 Task: Find connections with filter location Kroměříž with filter topic #Recruitmentwith filter profile language English with filter current company Tata Communications with filter school Chennai Jobs with filter industry Warehousing and Storage with filter service category AnimationArchitecture with filter keywords title Biological Engineer
Action: Mouse moved to (625, 88)
Screenshot: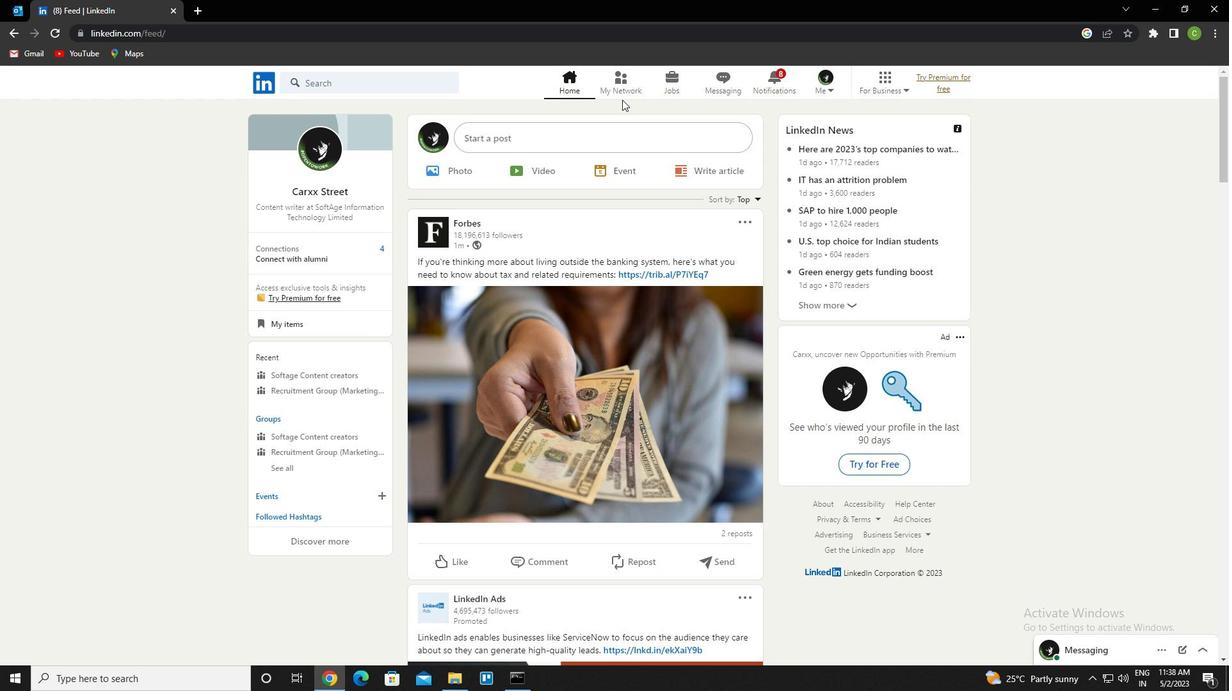 
Action: Mouse pressed left at (625, 88)
Screenshot: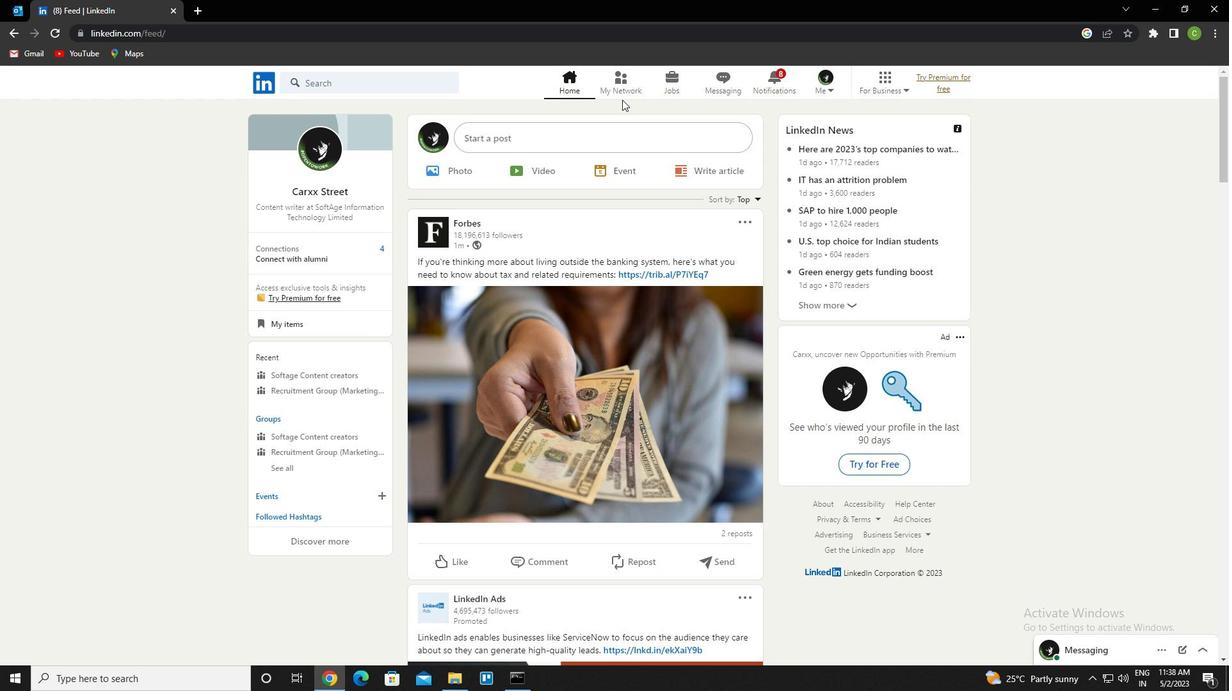 
Action: Mouse moved to (352, 158)
Screenshot: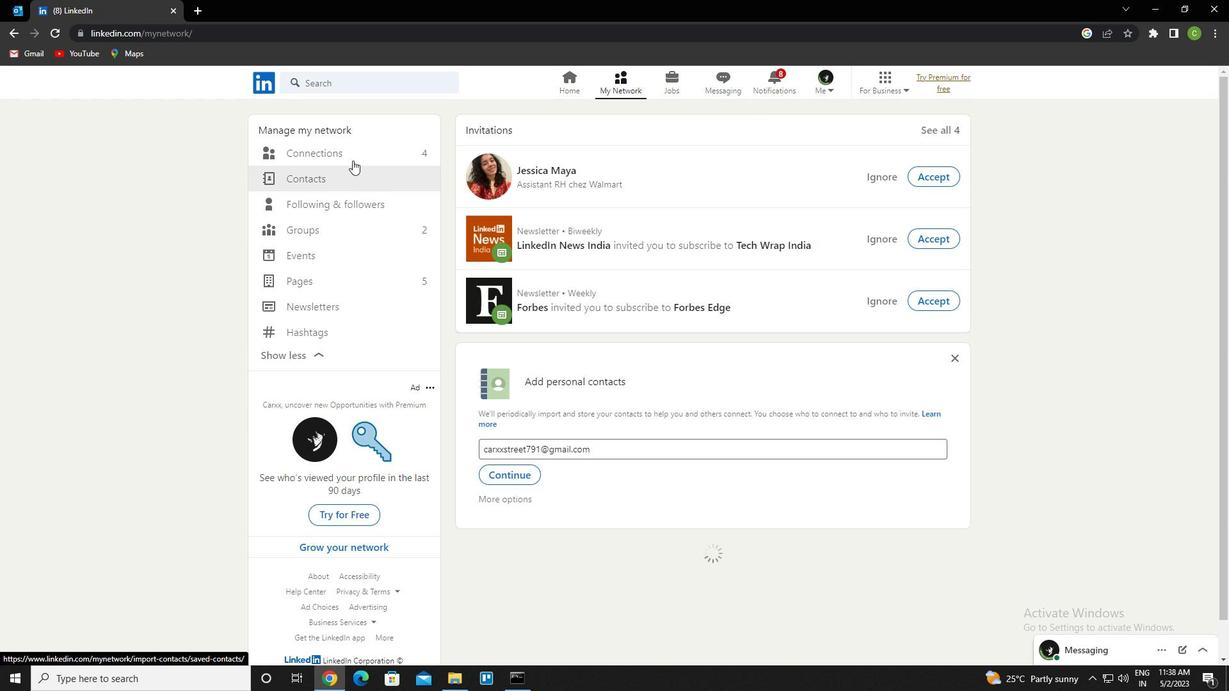 
Action: Mouse pressed left at (352, 158)
Screenshot: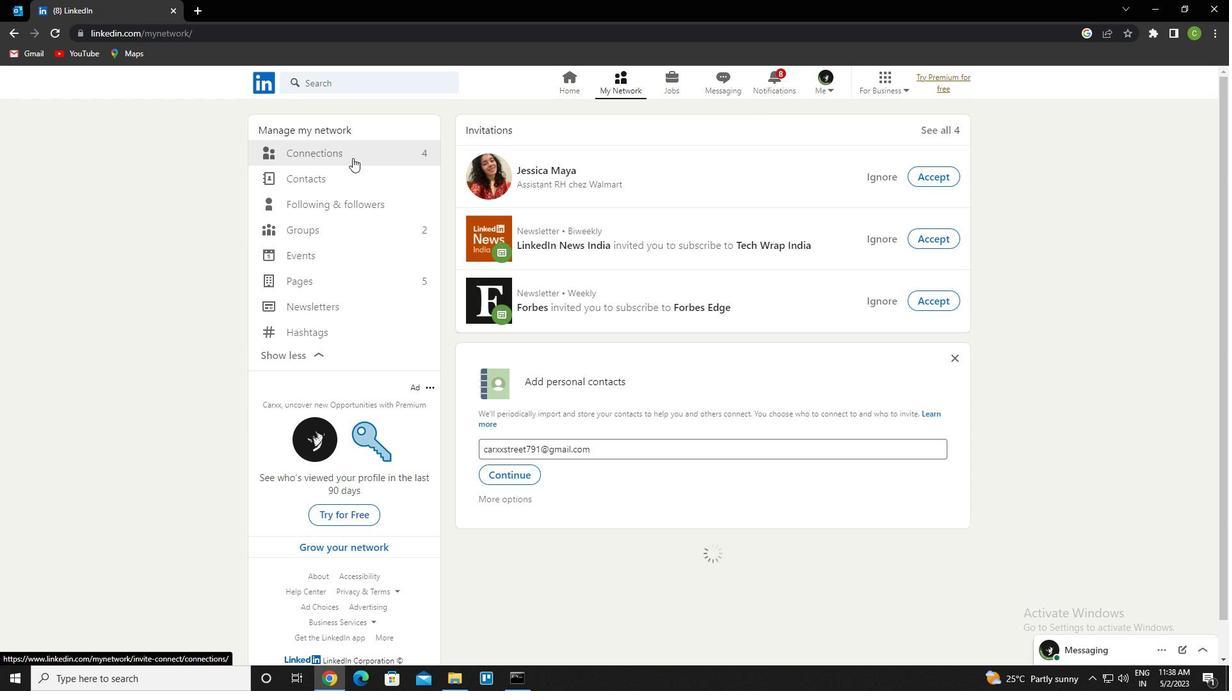 
Action: Mouse moved to (717, 149)
Screenshot: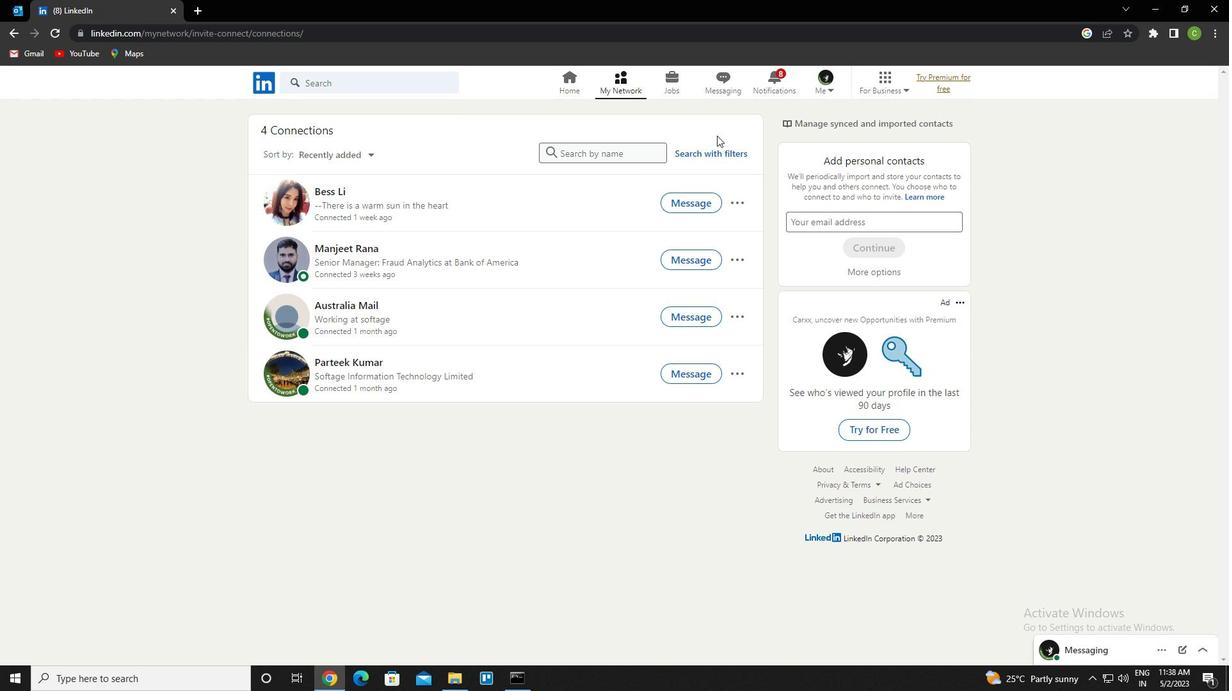 
Action: Mouse pressed left at (717, 149)
Screenshot: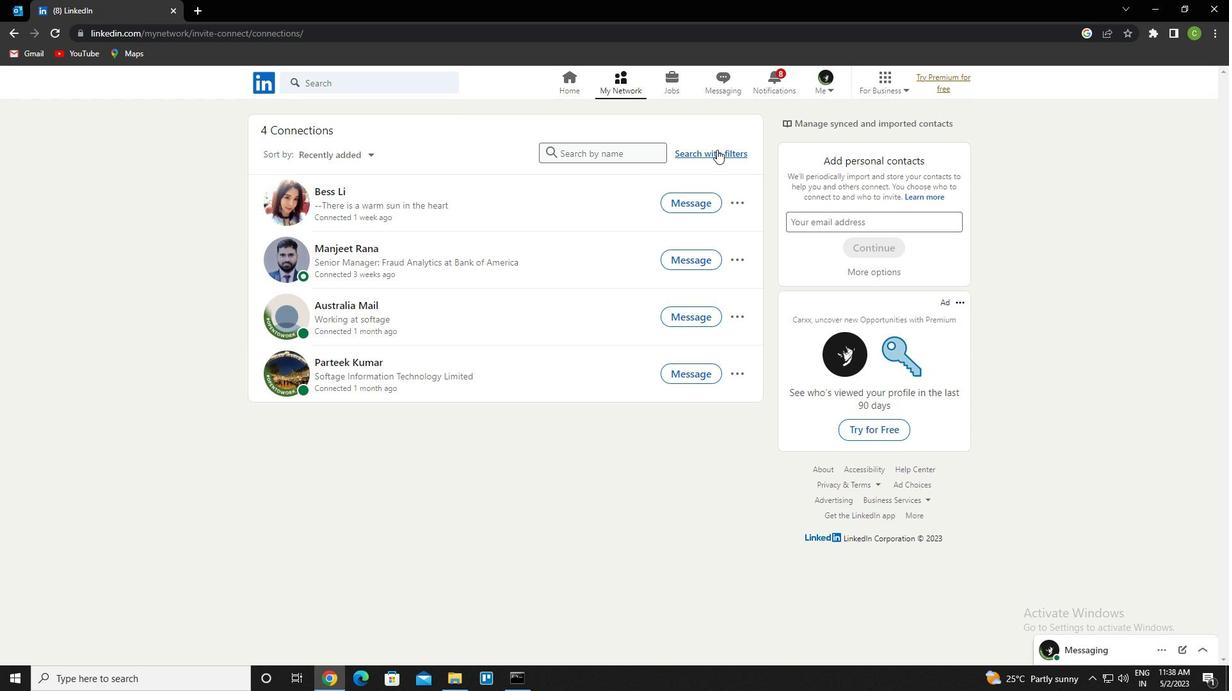 
Action: Mouse moved to (649, 117)
Screenshot: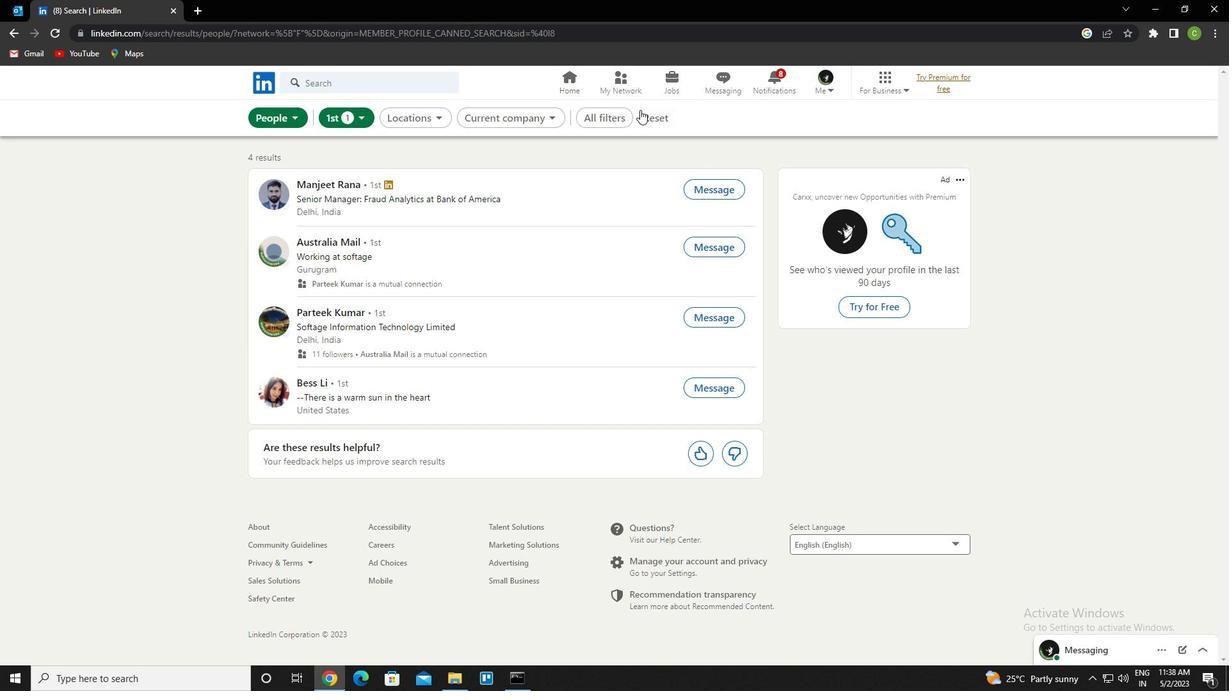 
Action: Mouse pressed left at (649, 117)
Screenshot: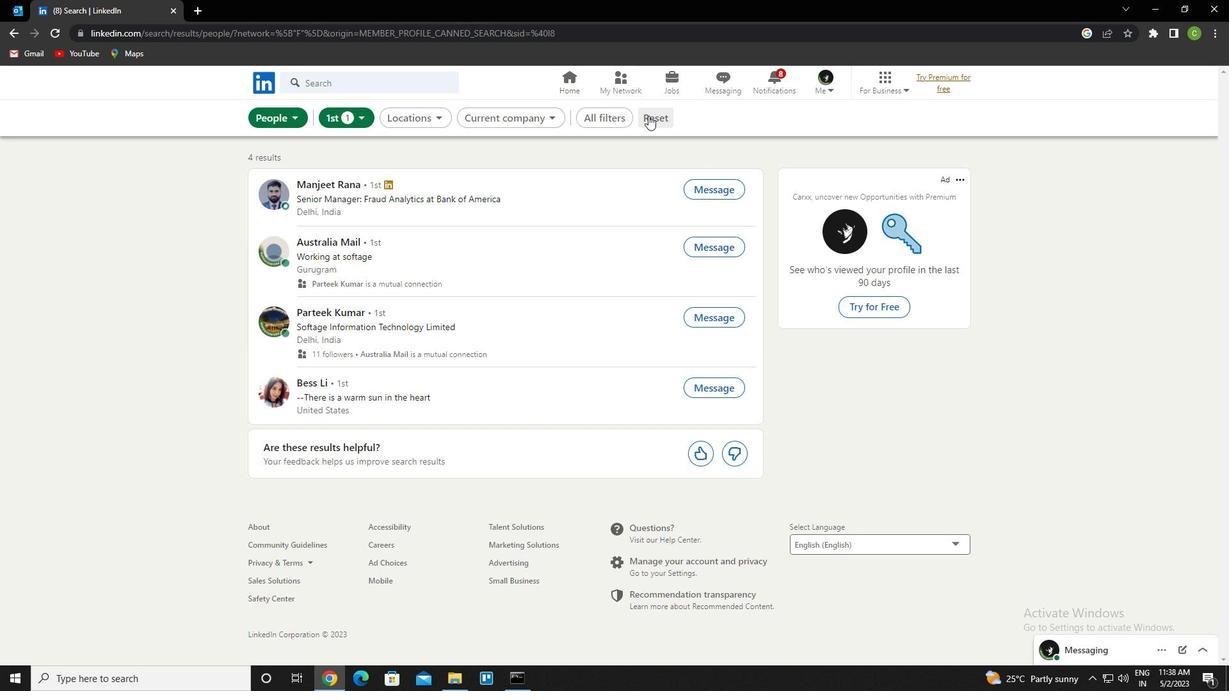 
Action: Mouse moved to (650, 117)
Screenshot: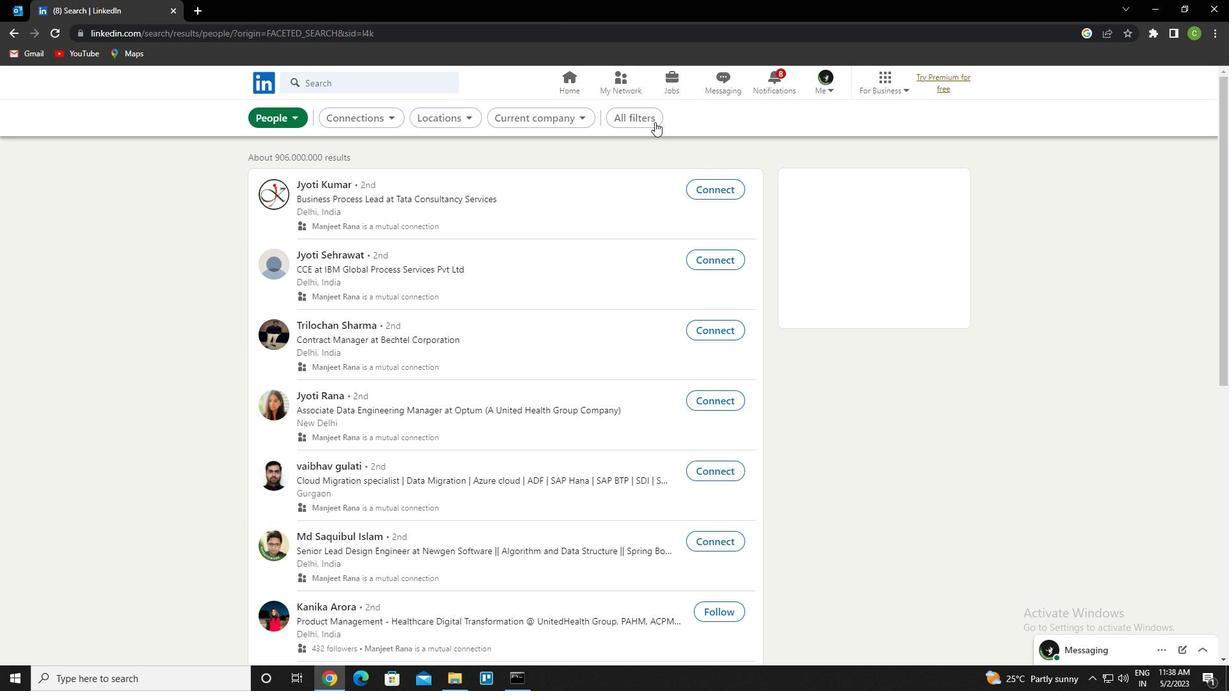 
Action: Mouse pressed left at (650, 117)
Screenshot: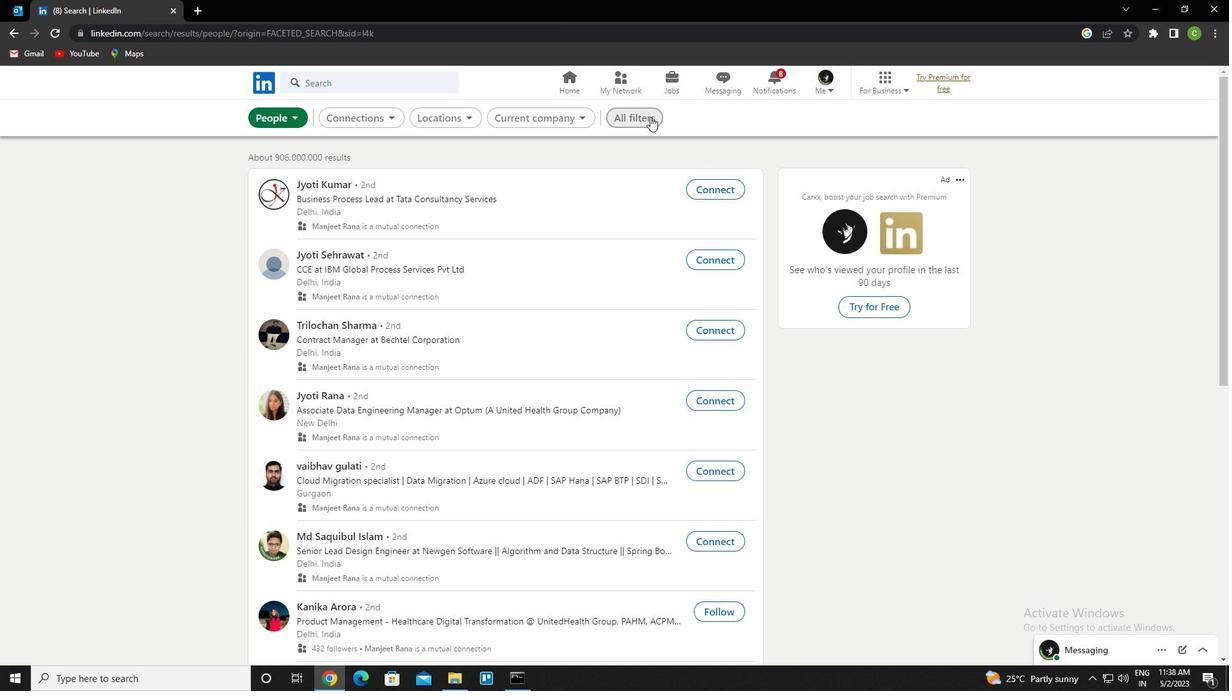 
Action: Mouse moved to (1019, 395)
Screenshot: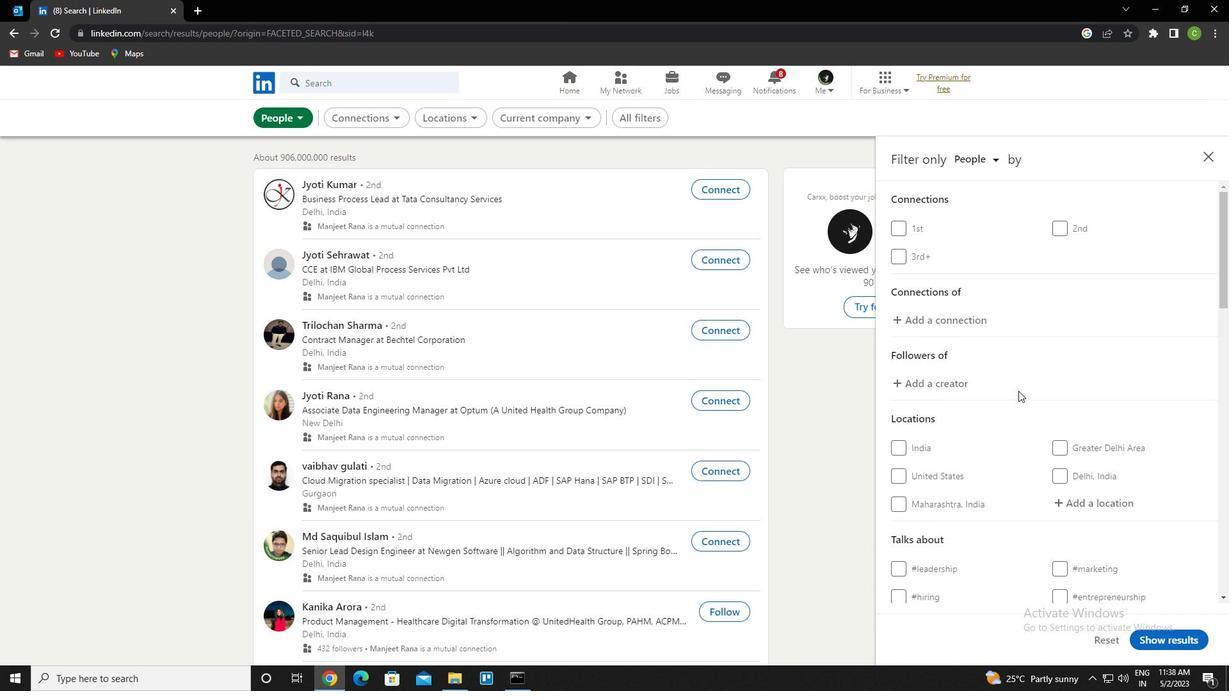 
Action: Mouse scrolled (1019, 395) with delta (0, 0)
Screenshot: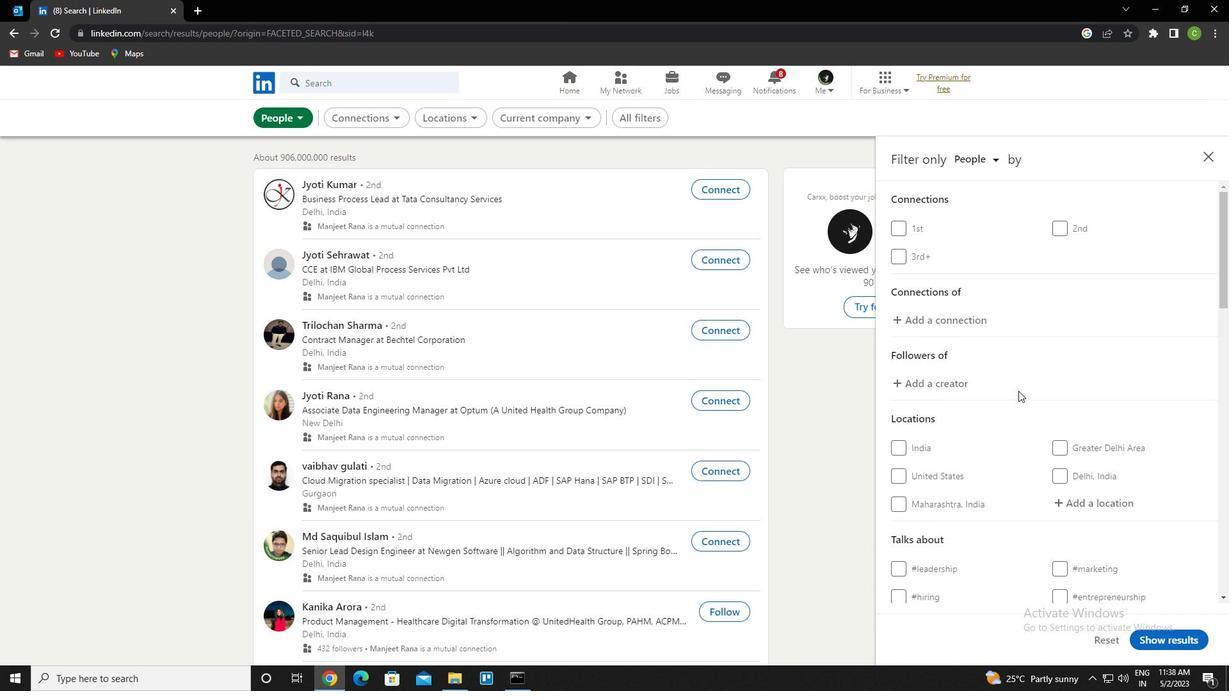 
Action: Mouse moved to (1021, 400)
Screenshot: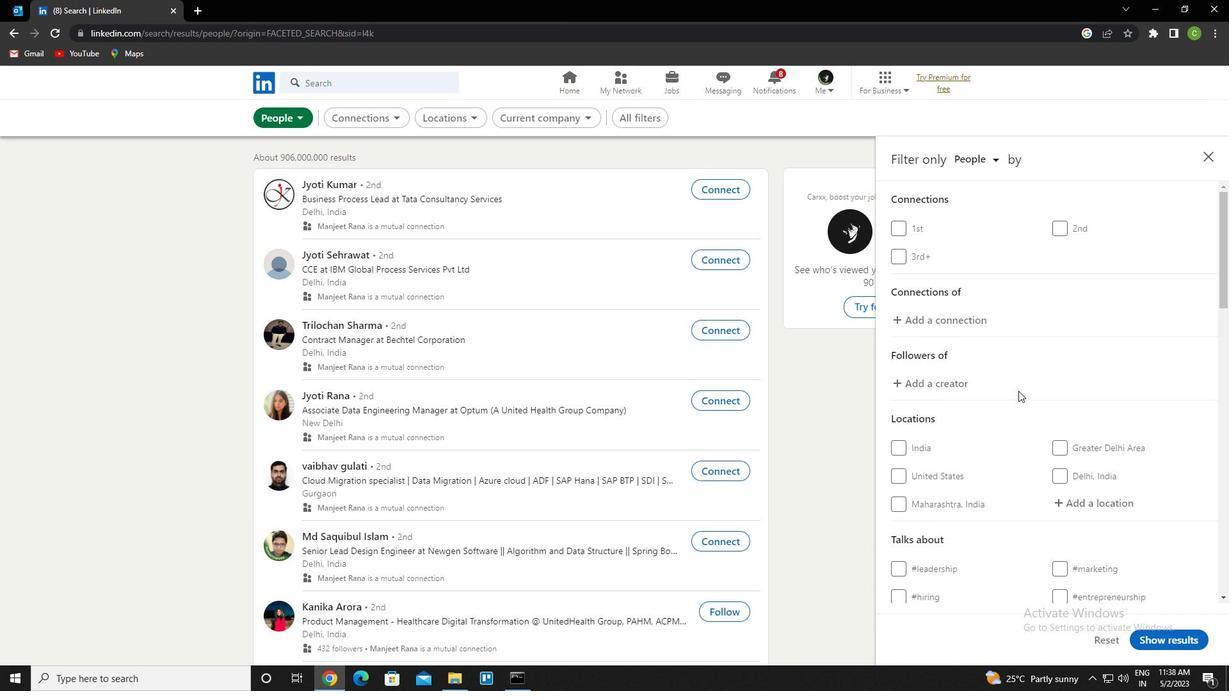 
Action: Mouse scrolled (1021, 400) with delta (0, 0)
Screenshot: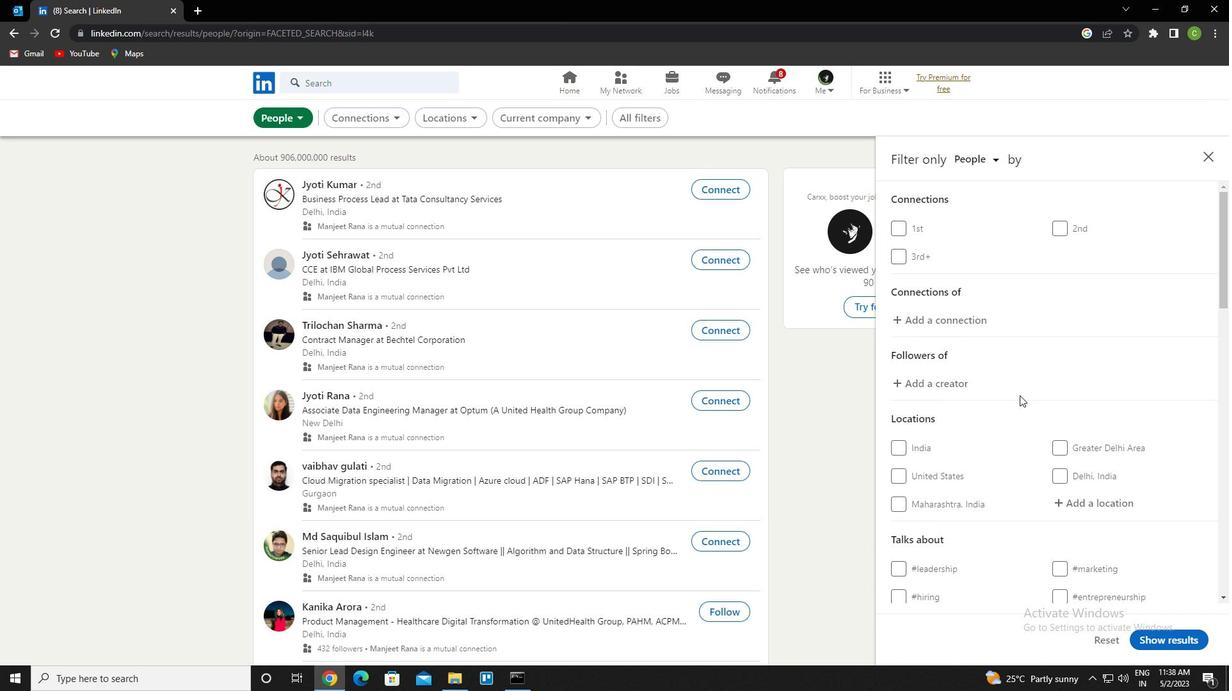 
Action: Mouse moved to (1056, 375)
Screenshot: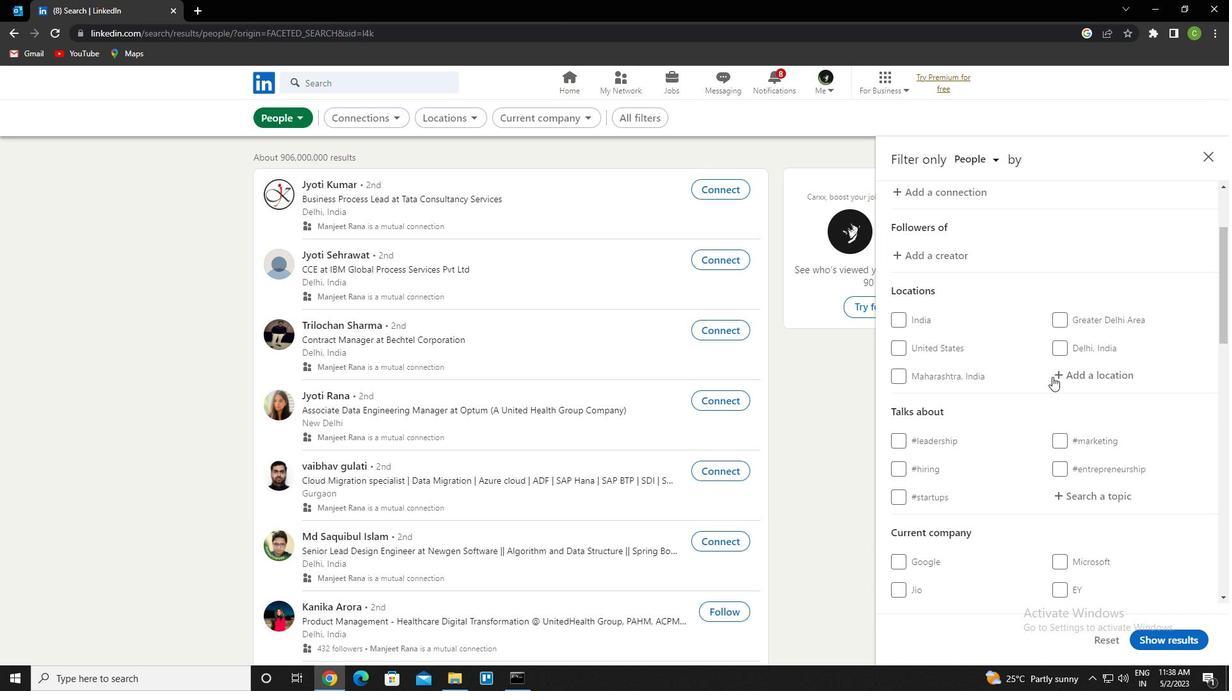
Action: Mouse pressed left at (1056, 375)
Screenshot: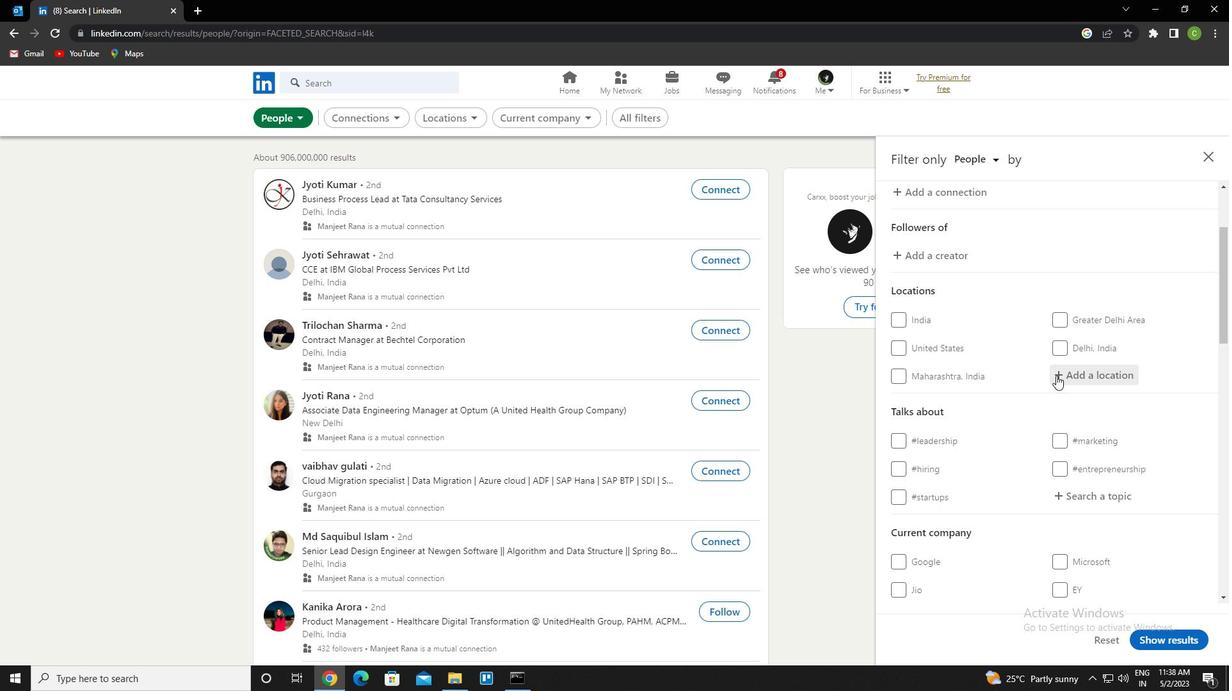
Action: Key pressed <Key.caps_lock>k<Key.caps_lock>rom<Key.down><Key.enter>
Screenshot: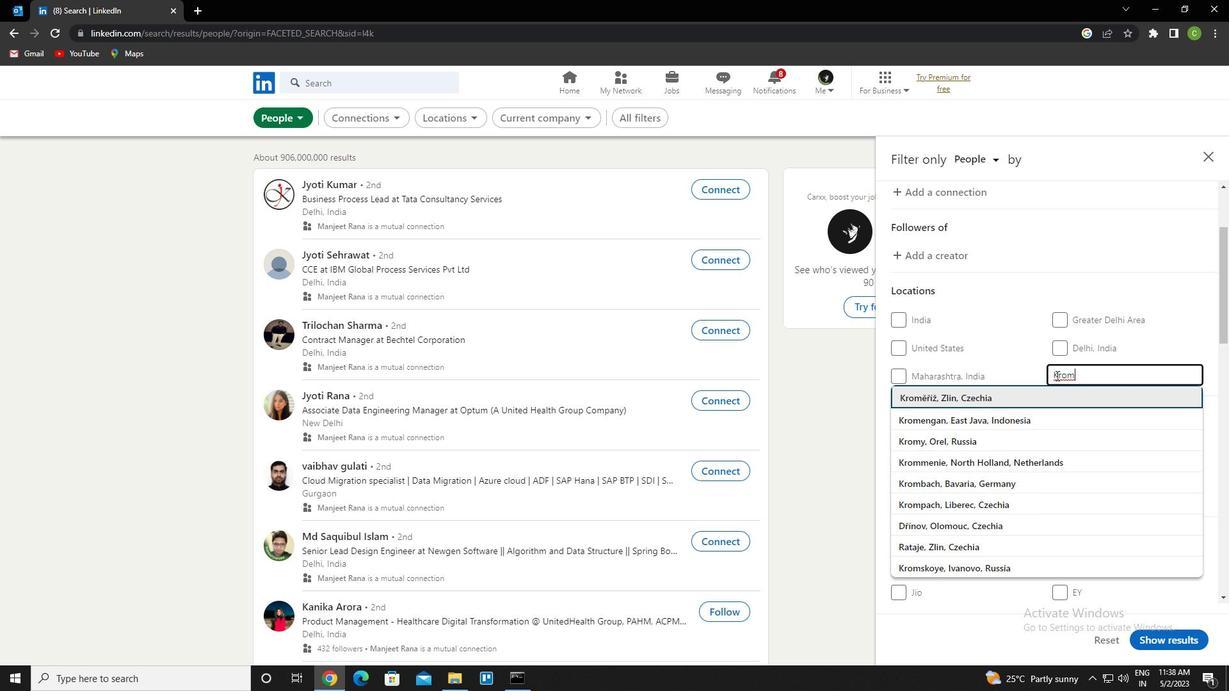 
Action: Mouse scrolled (1056, 375) with delta (0, 0)
Screenshot: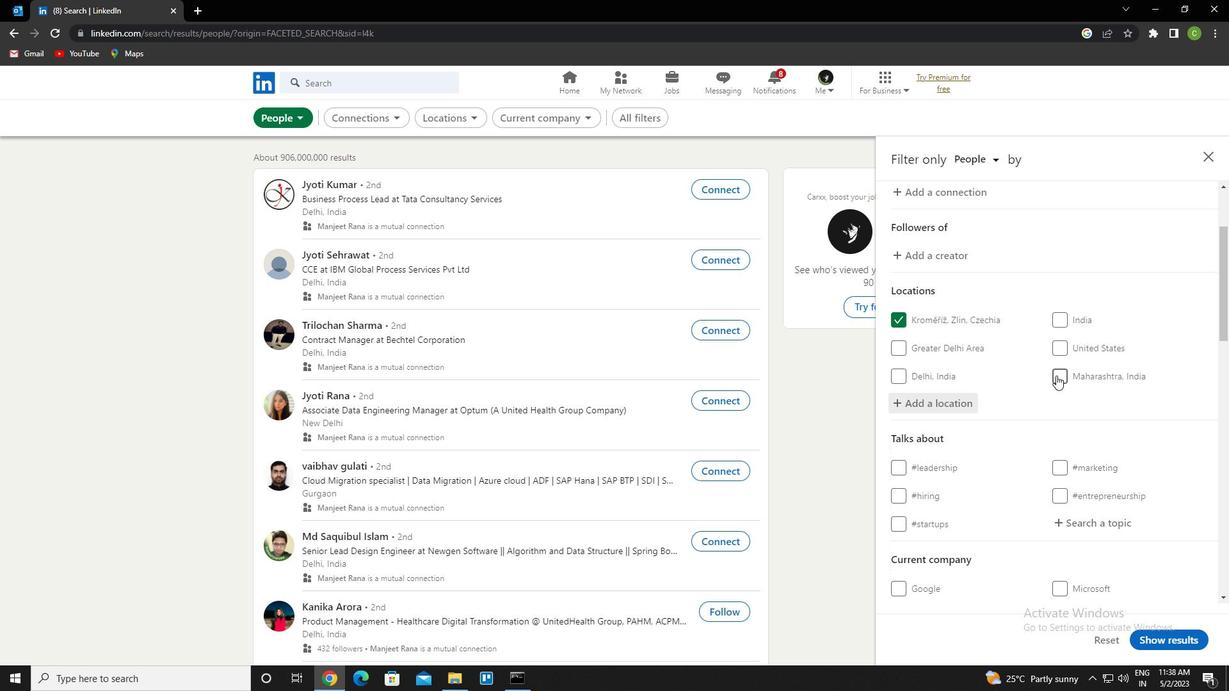 
Action: Mouse scrolled (1056, 375) with delta (0, 0)
Screenshot: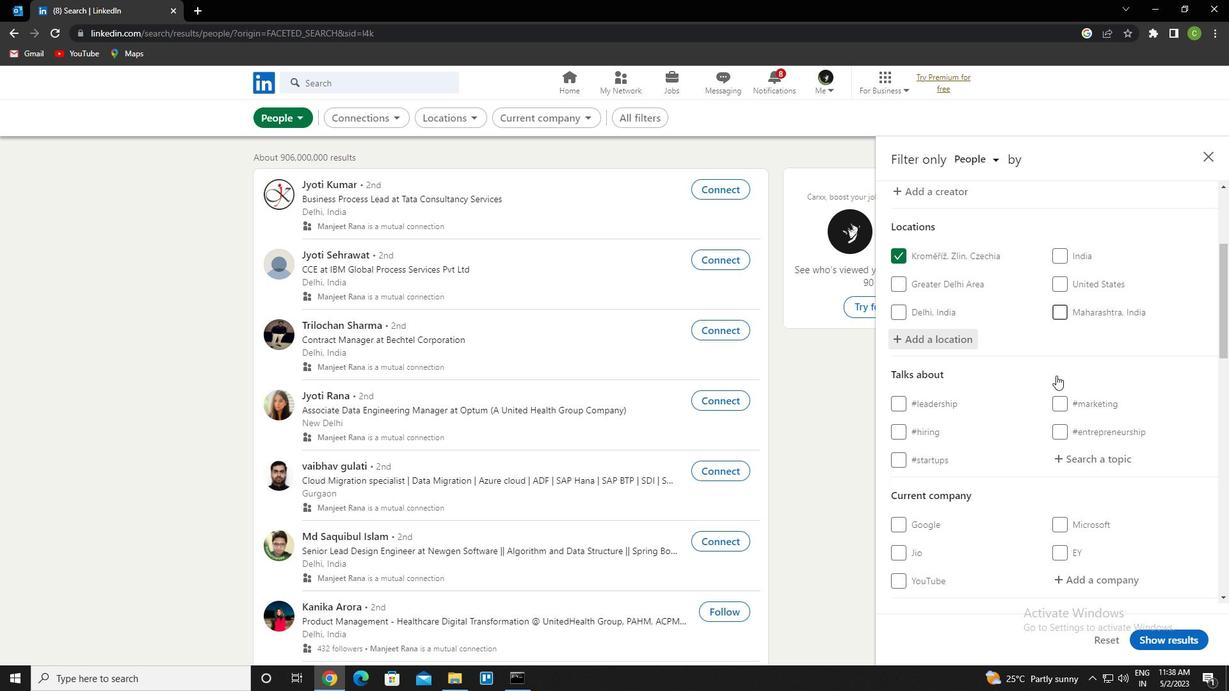 
Action: Mouse moved to (1113, 400)
Screenshot: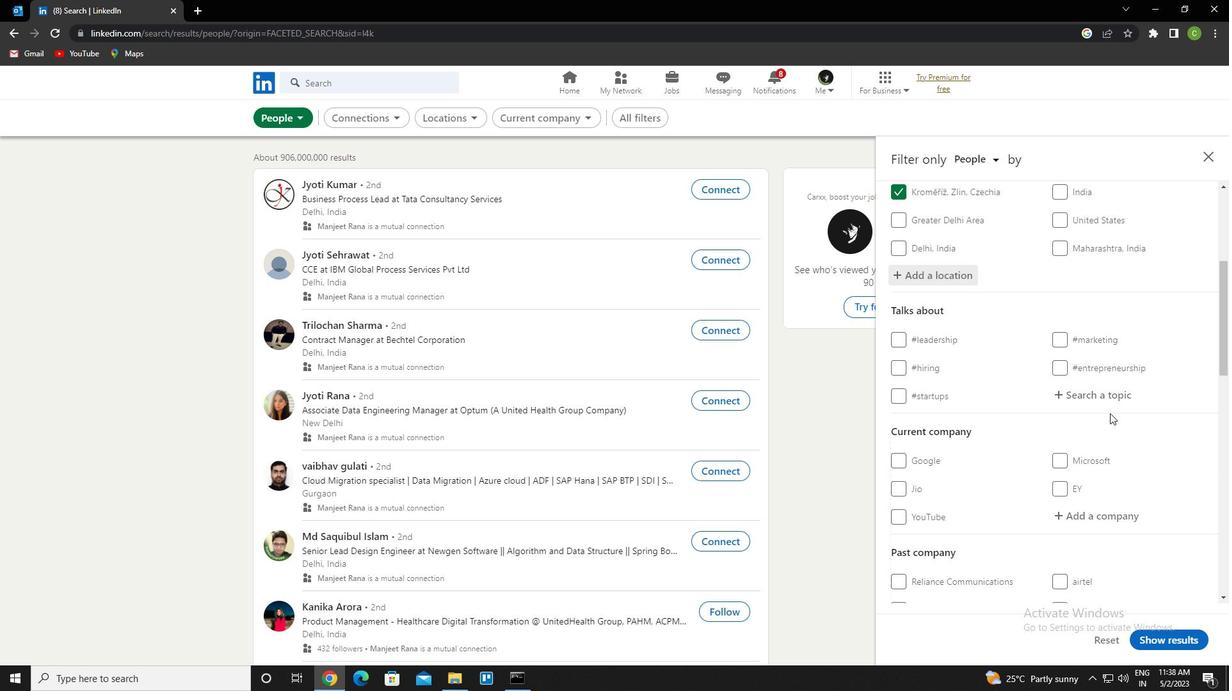 
Action: Mouse pressed left at (1113, 400)
Screenshot: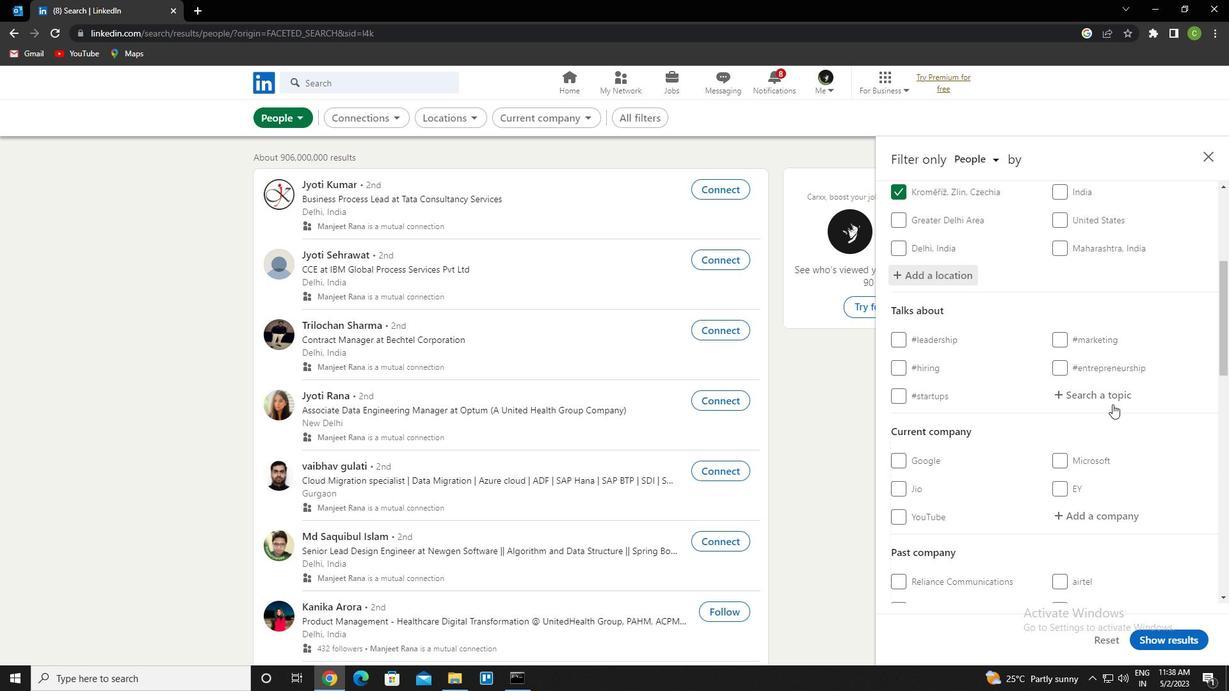 
Action: Key pressed <Key.caps_lock>r<Key.caps_lock>Ecruit<Key.down><Key.enter>
Screenshot: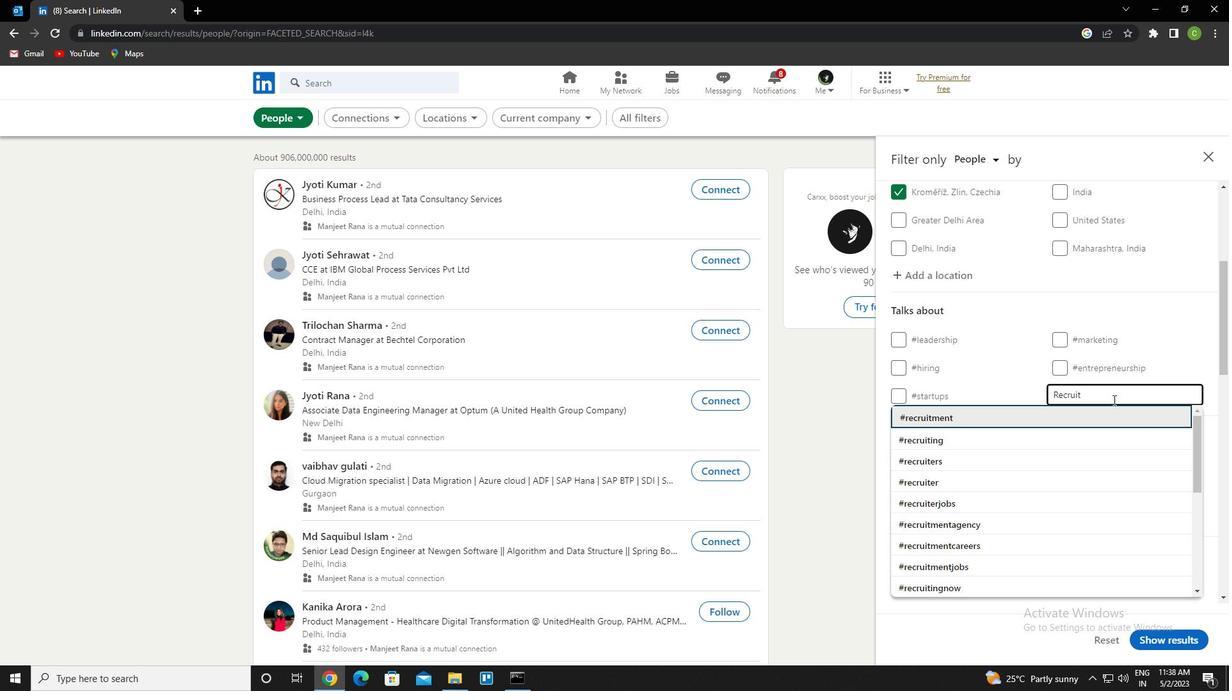 
Action: Mouse scrolled (1113, 399) with delta (0, 0)
Screenshot: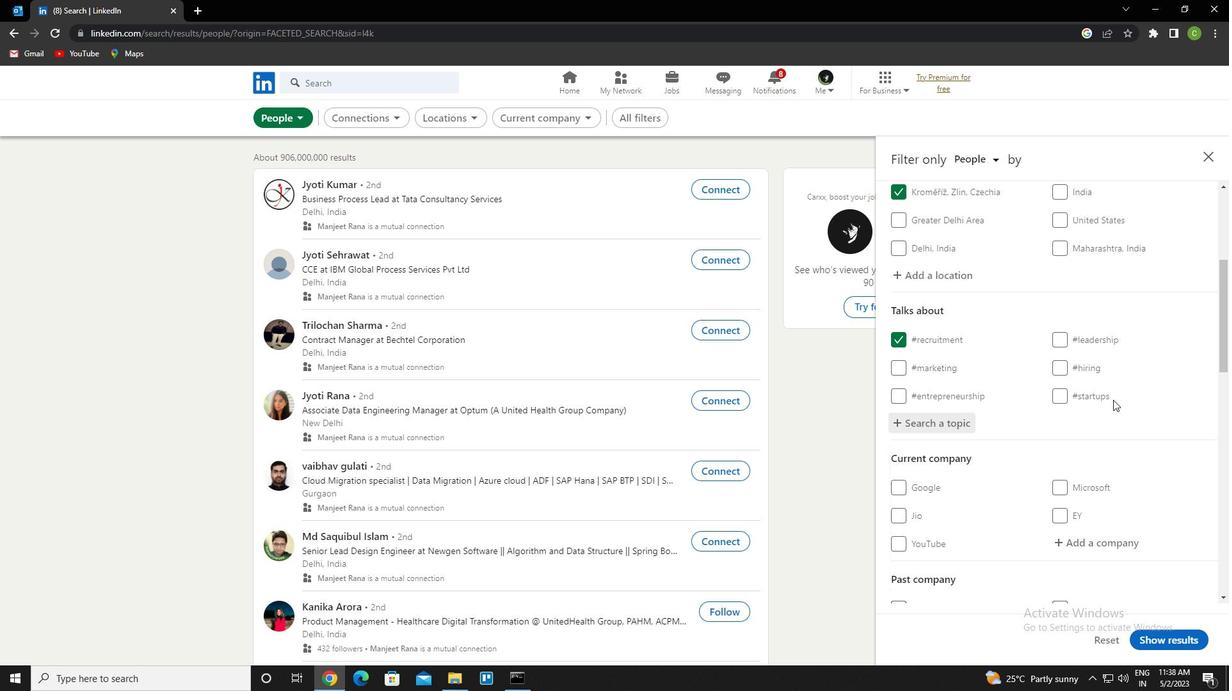 
Action: Mouse scrolled (1113, 399) with delta (0, 0)
Screenshot: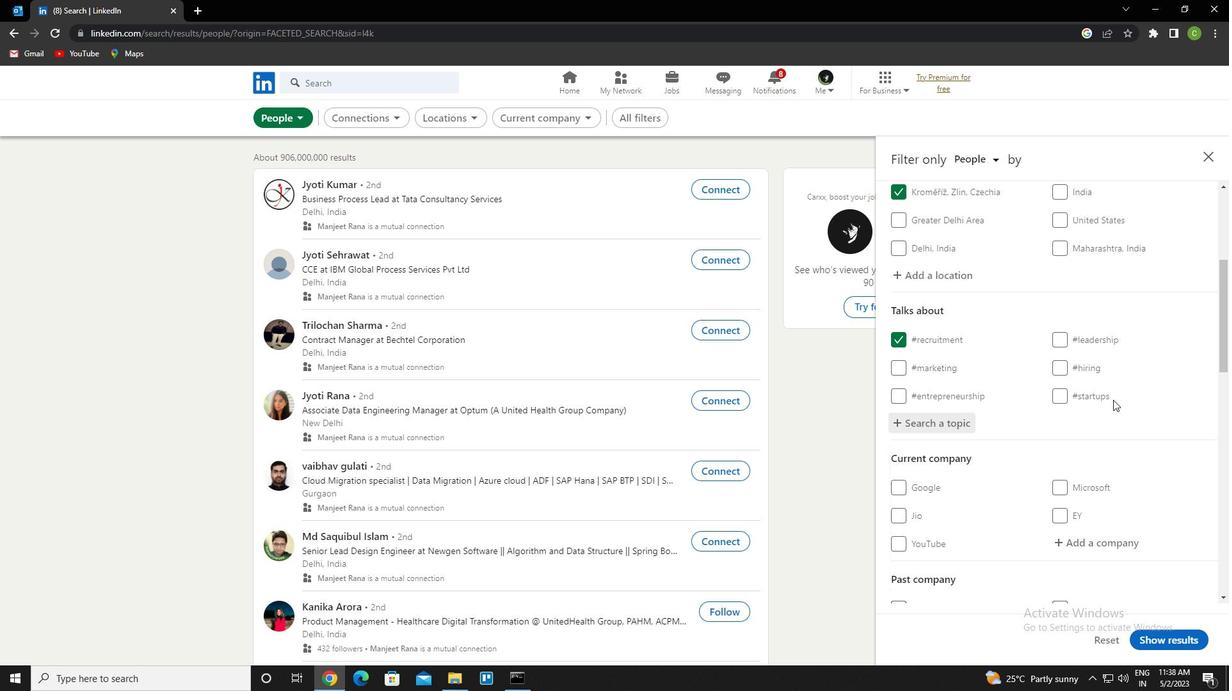 
Action: Mouse scrolled (1113, 399) with delta (0, 0)
Screenshot: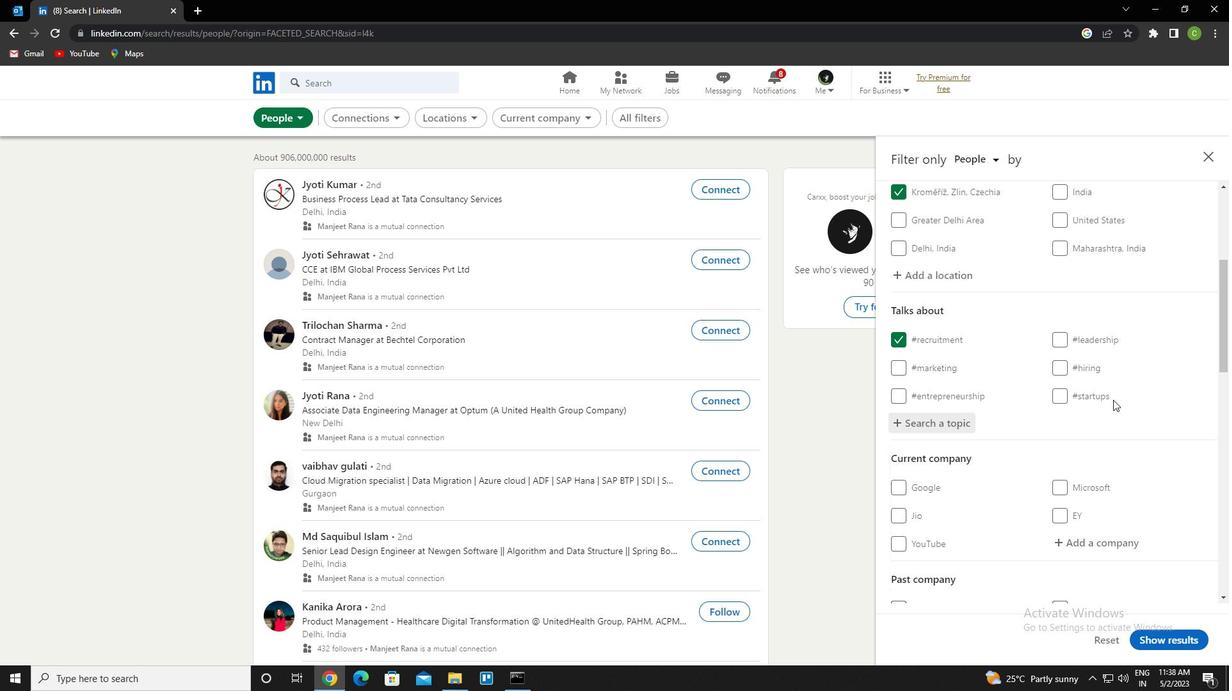 
Action: Mouse scrolled (1113, 399) with delta (0, 0)
Screenshot: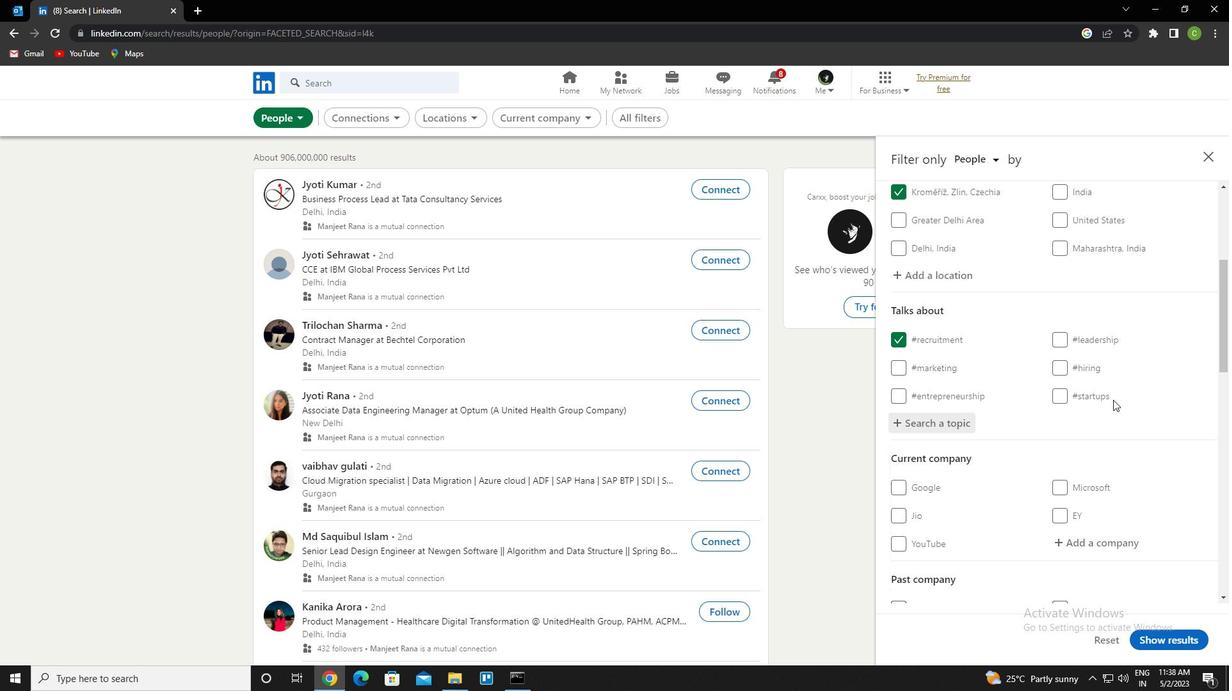 
Action: Mouse scrolled (1113, 399) with delta (0, 0)
Screenshot: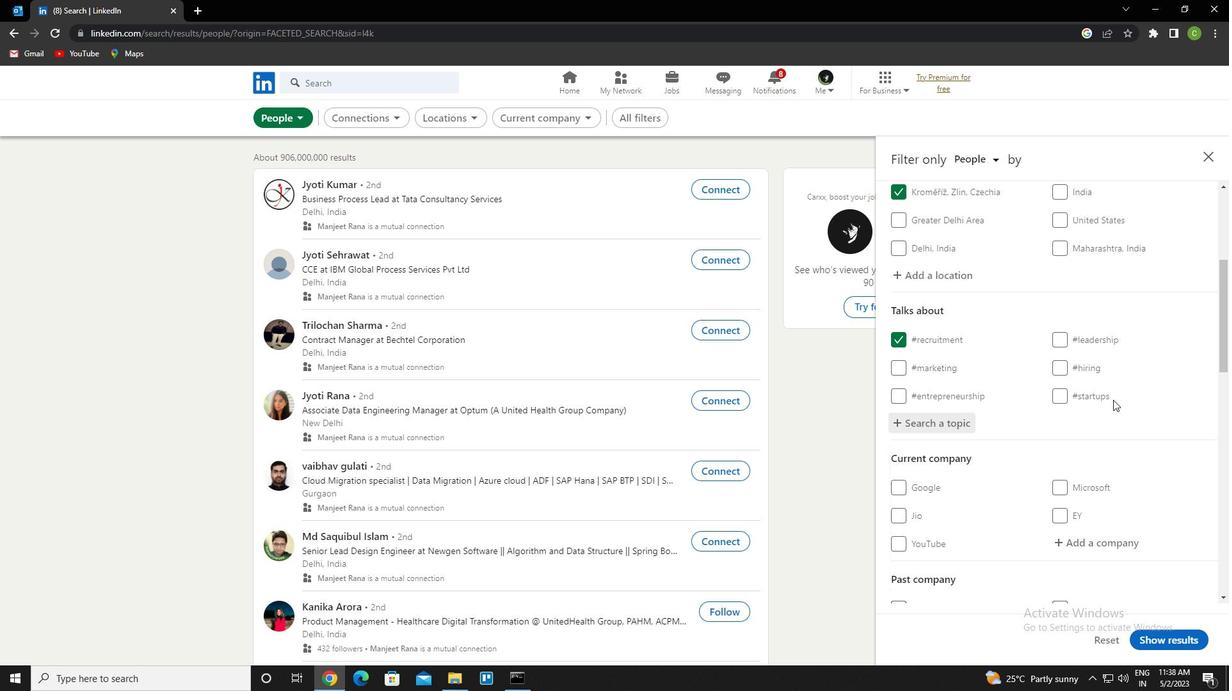 
Action: Mouse scrolled (1113, 399) with delta (0, 0)
Screenshot: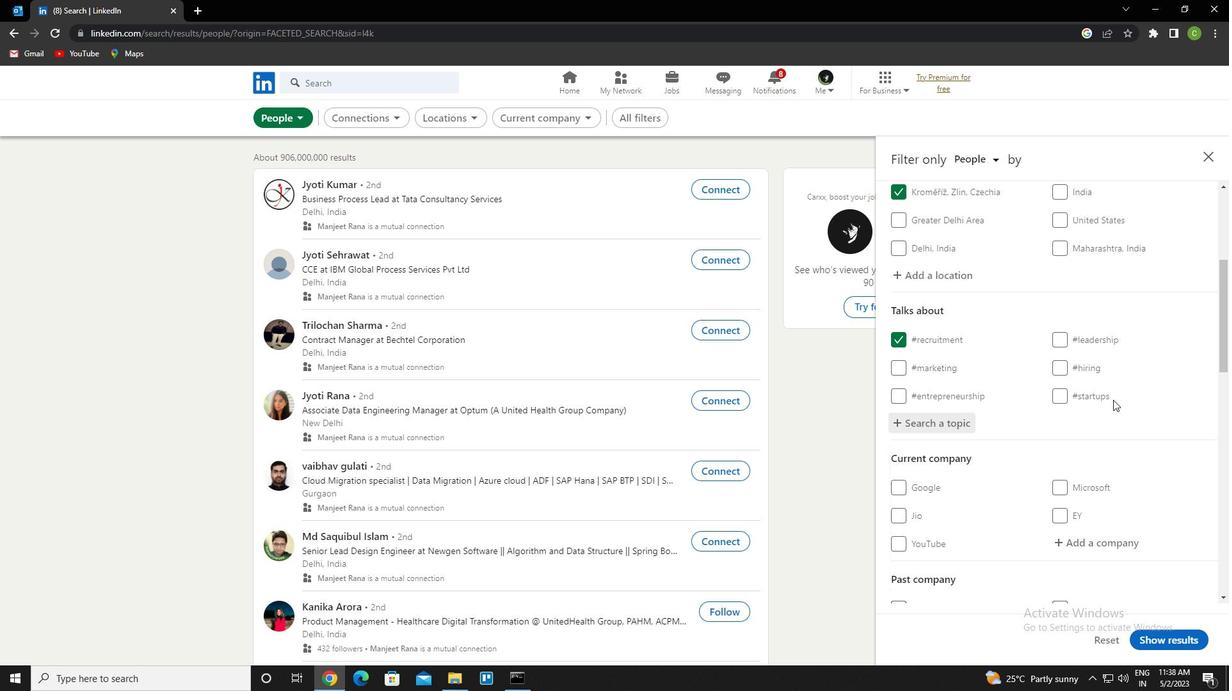 
Action: Mouse scrolled (1113, 399) with delta (0, 0)
Screenshot: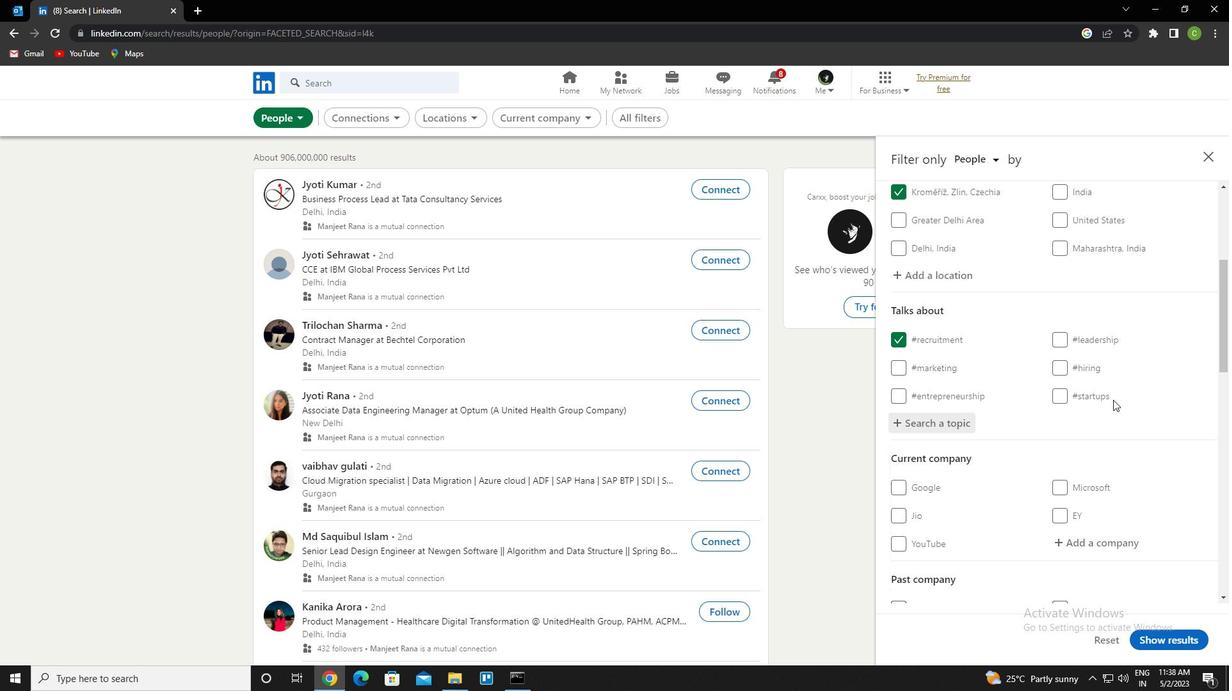 
Action: Mouse scrolled (1113, 399) with delta (0, 0)
Screenshot: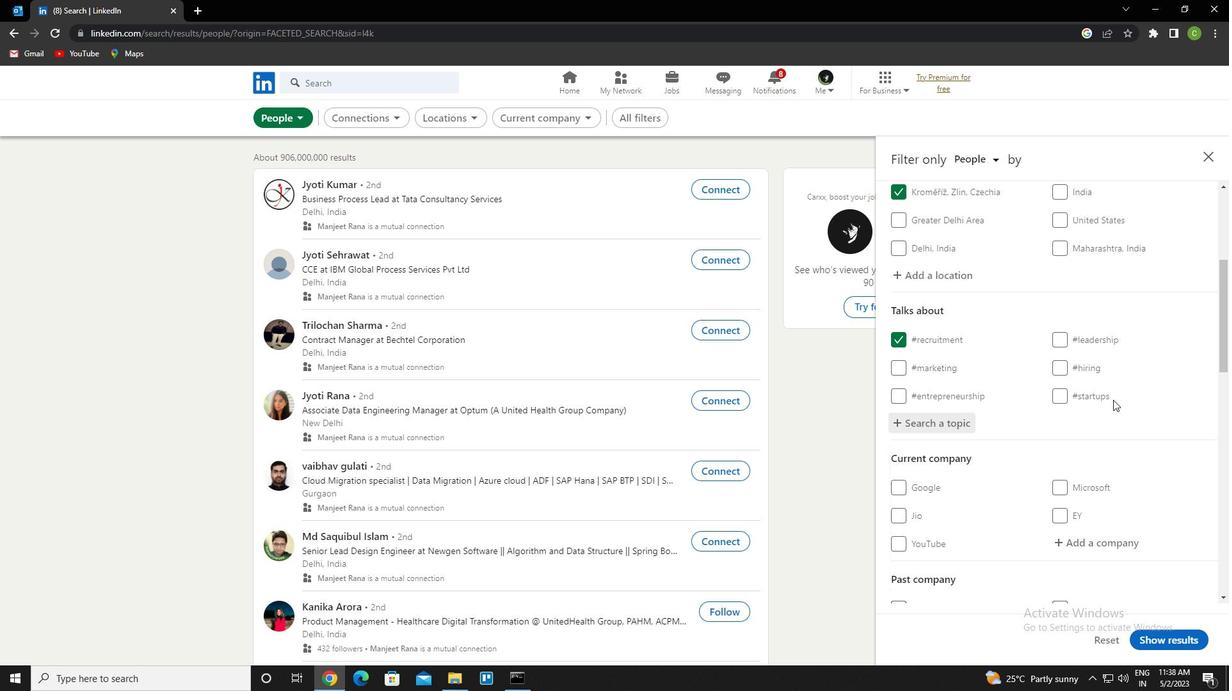 
Action: Mouse scrolled (1113, 399) with delta (0, 0)
Screenshot: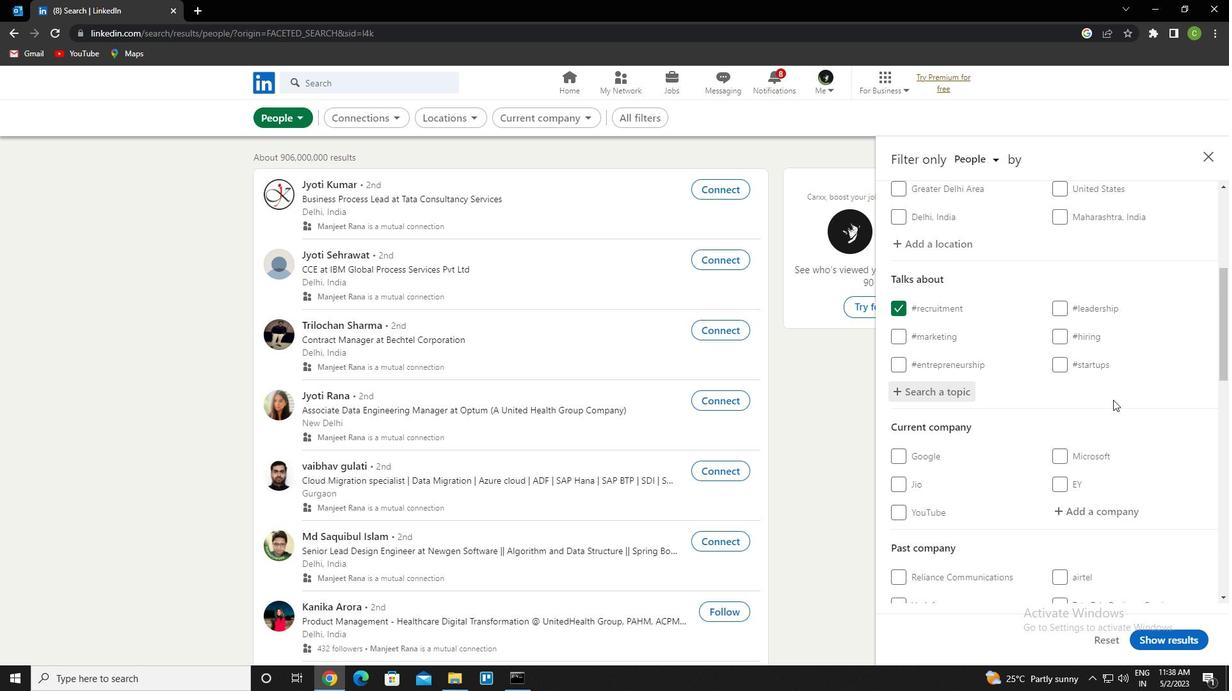 
Action: Mouse scrolled (1113, 399) with delta (0, 0)
Screenshot: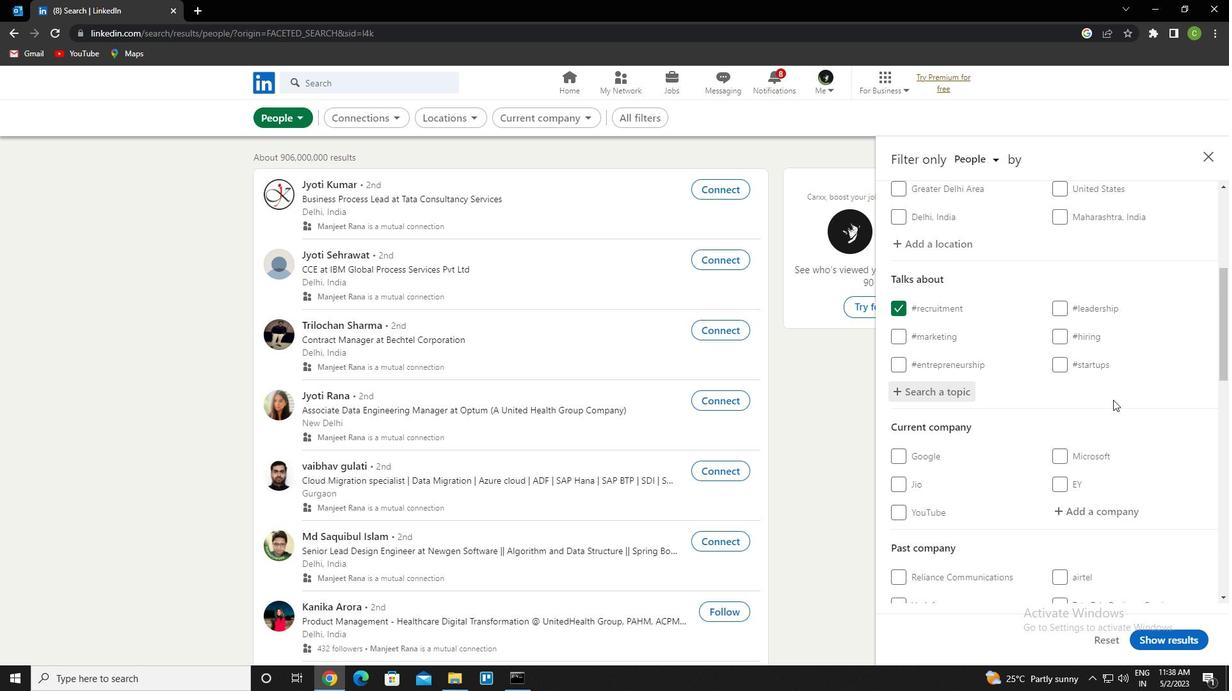 
Action: Mouse moved to (900, 359)
Screenshot: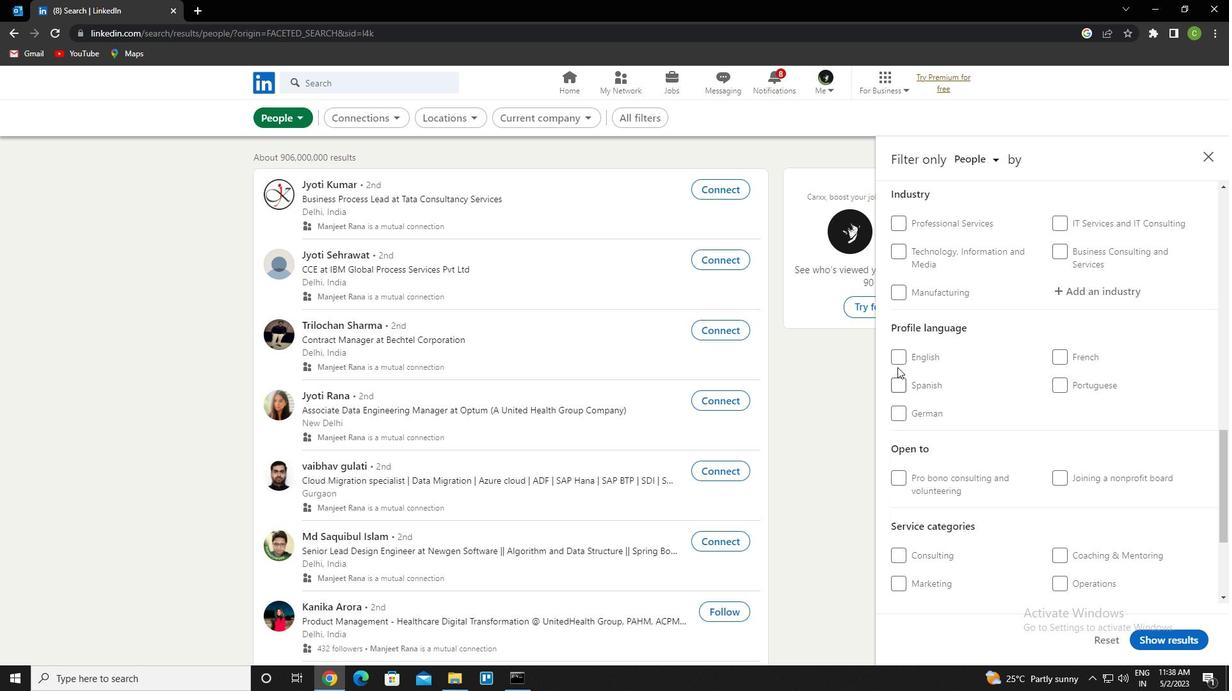 
Action: Mouse pressed left at (900, 359)
Screenshot: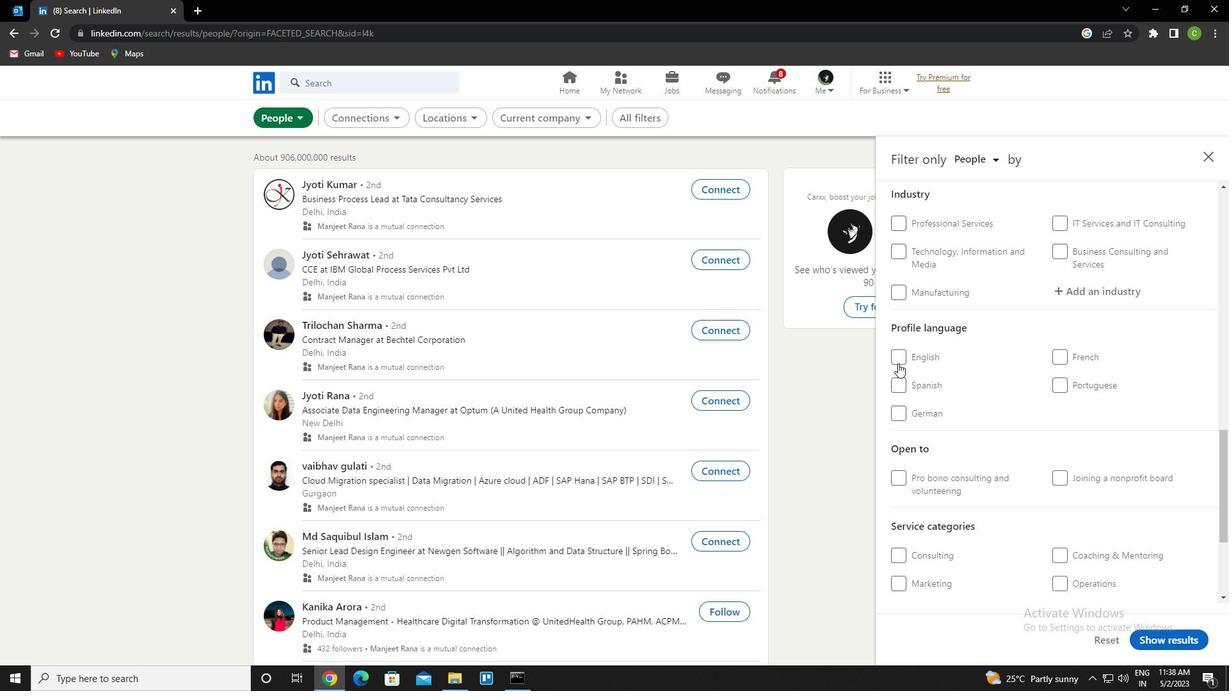 
Action: Mouse moved to (900, 359)
Screenshot: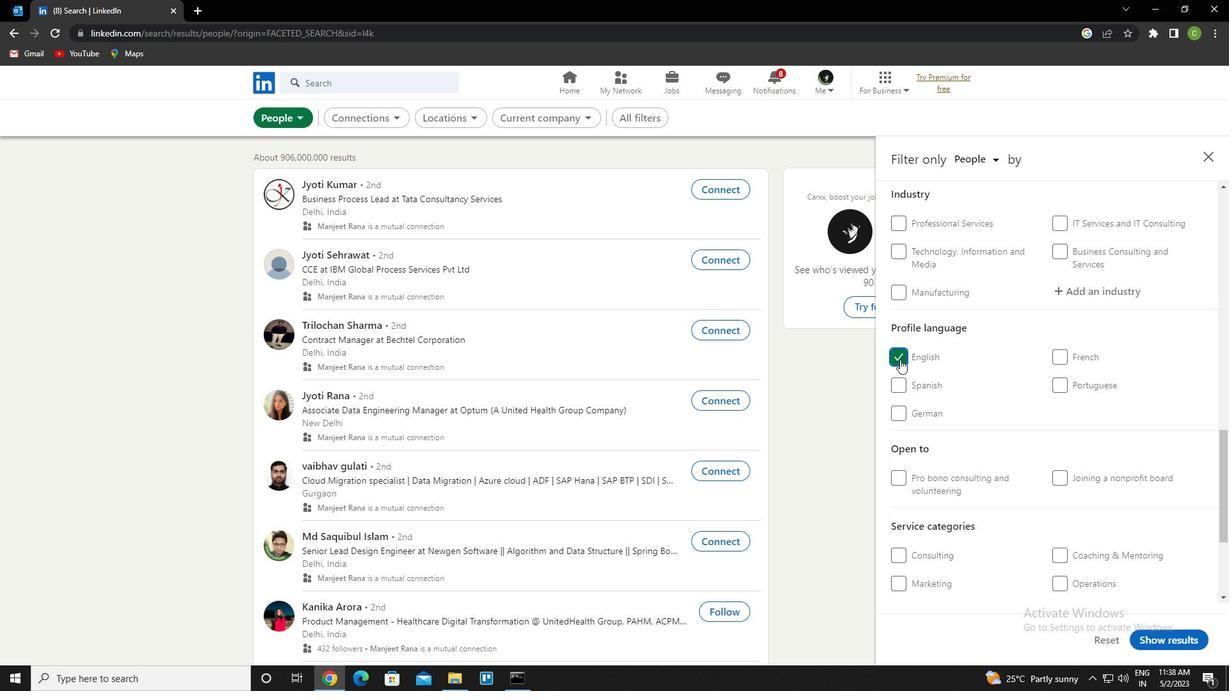 
Action: Mouse scrolled (900, 360) with delta (0, 0)
Screenshot: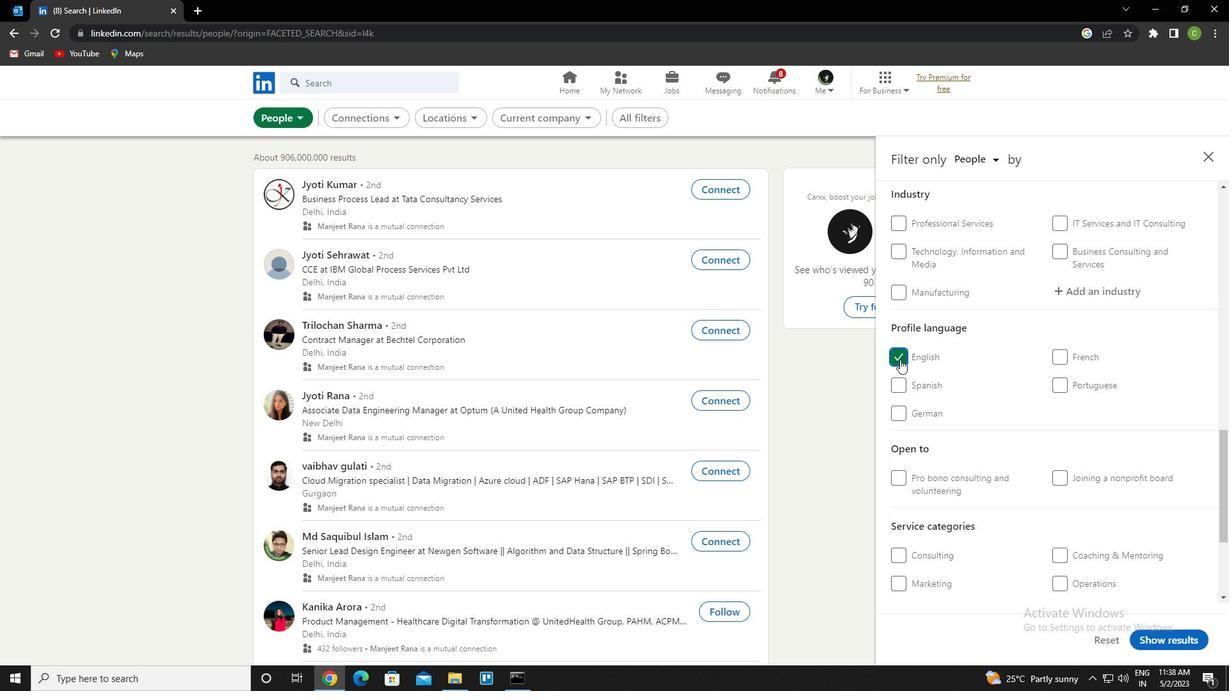 
Action: Mouse scrolled (900, 360) with delta (0, 0)
Screenshot: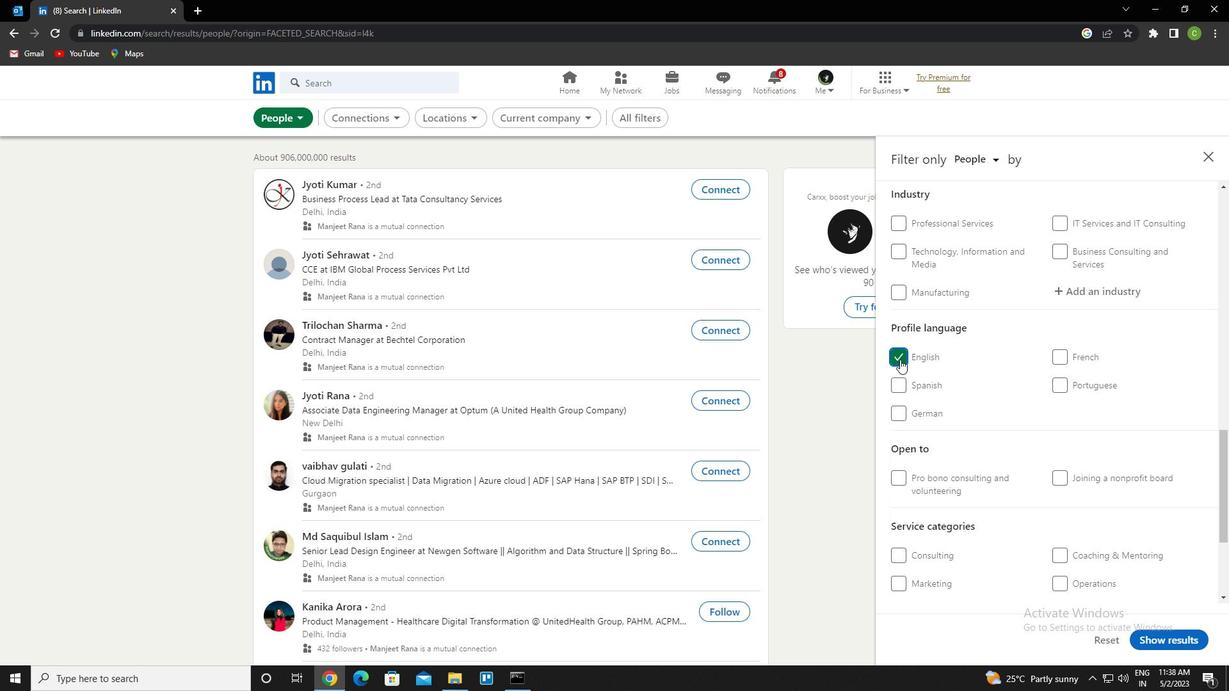 
Action: Mouse scrolled (900, 360) with delta (0, 0)
Screenshot: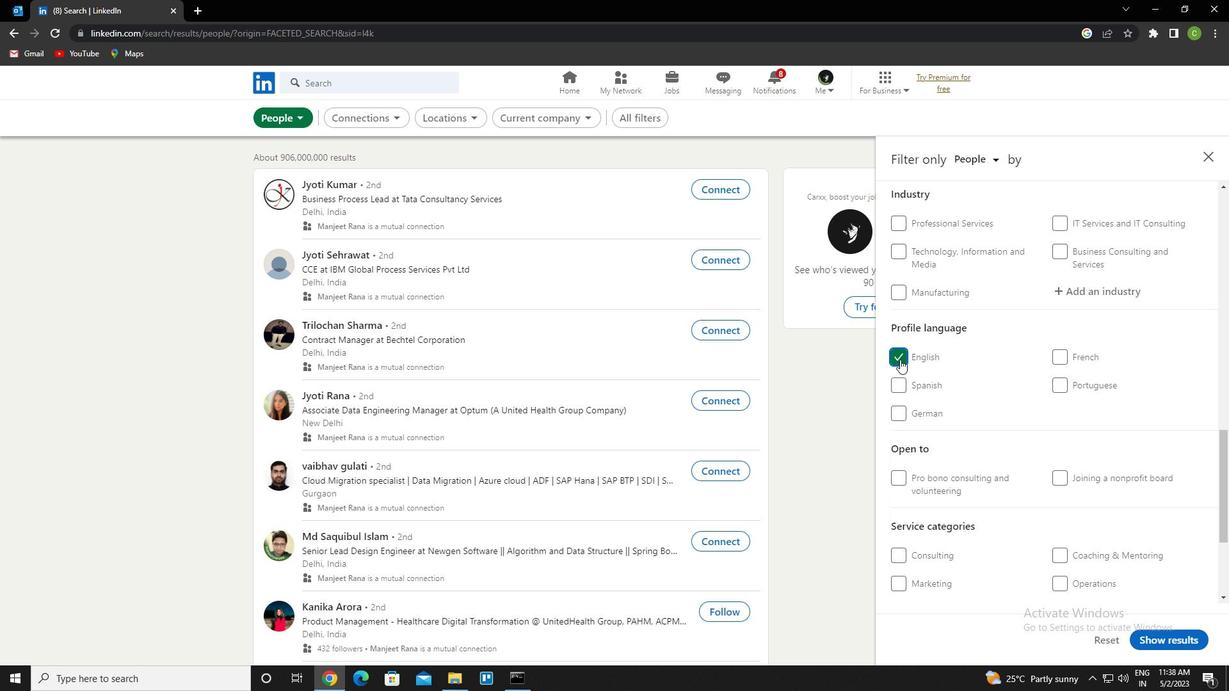 
Action: Mouse scrolled (900, 360) with delta (0, 0)
Screenshot: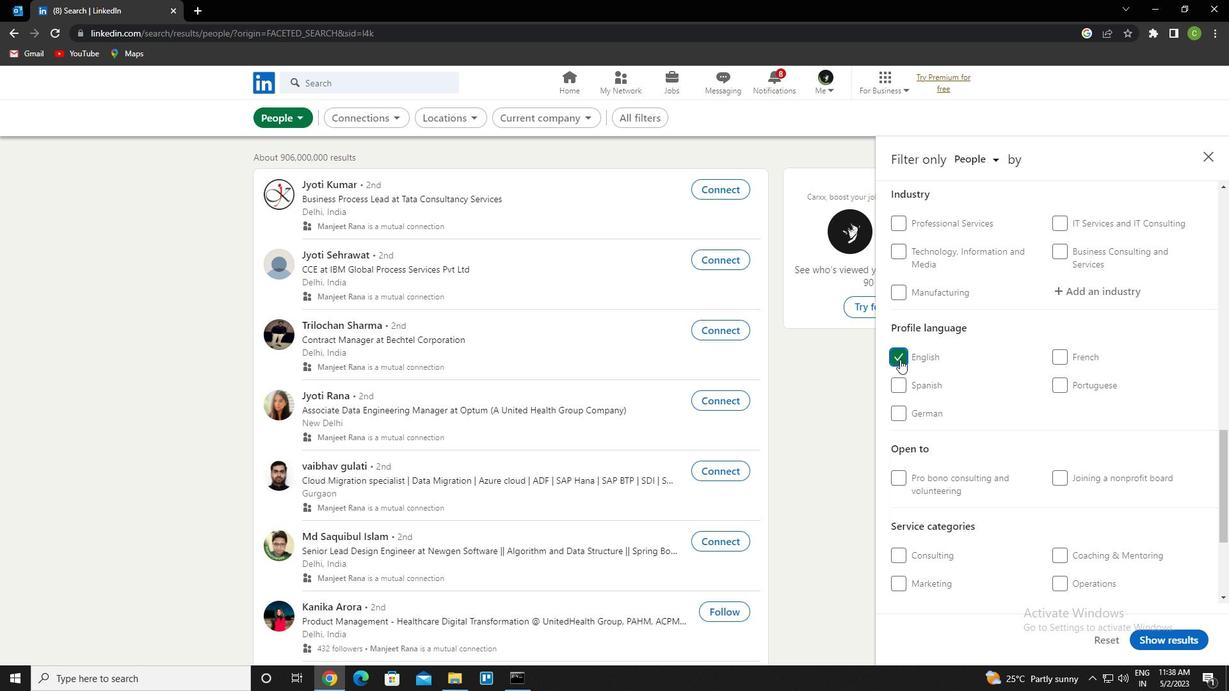 
Action: Mouse scrolled (900, 360) with delta (0, 0)
Screenshot: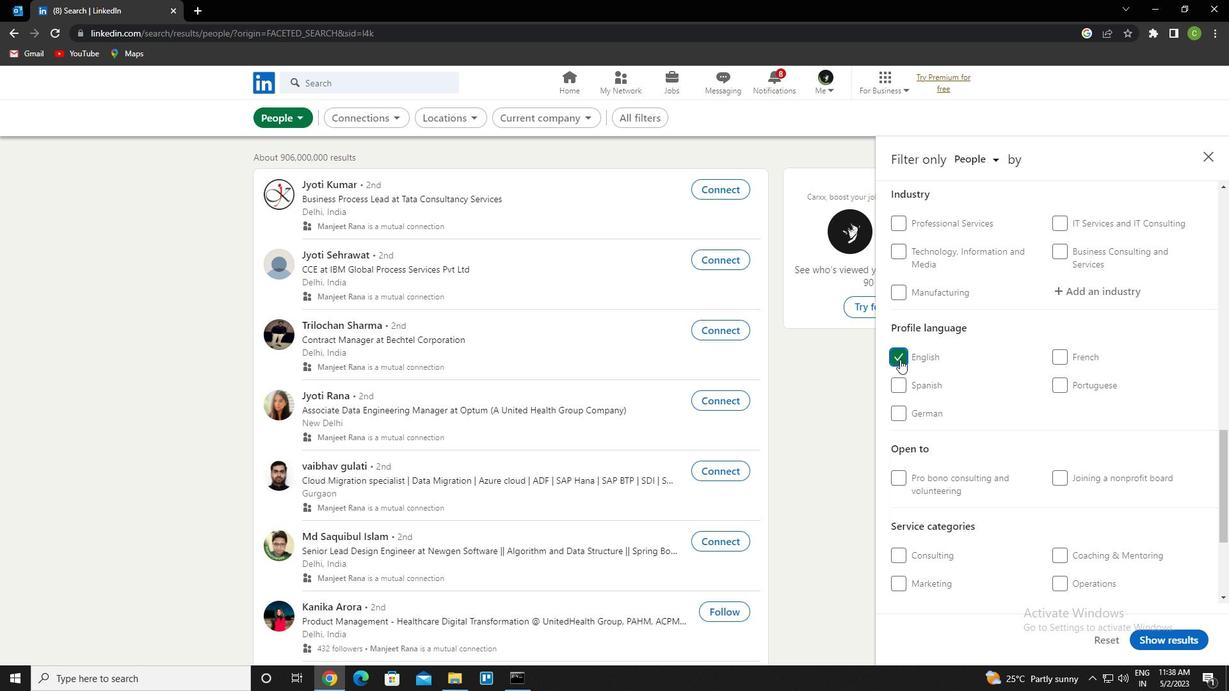 
Action: Mouse scrolled (900, 360) with delta (0, 0)
Screenshot: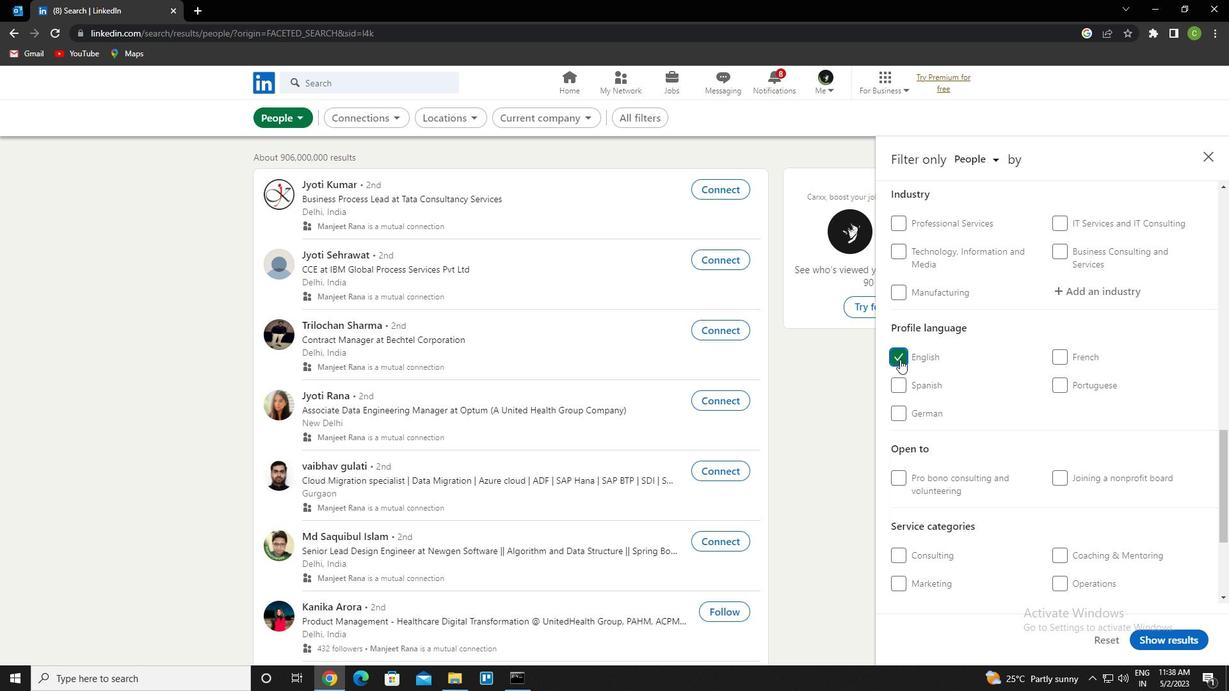 
Action: Mouse scrolled (900, 360) with delta (0, 0)
Screenshot: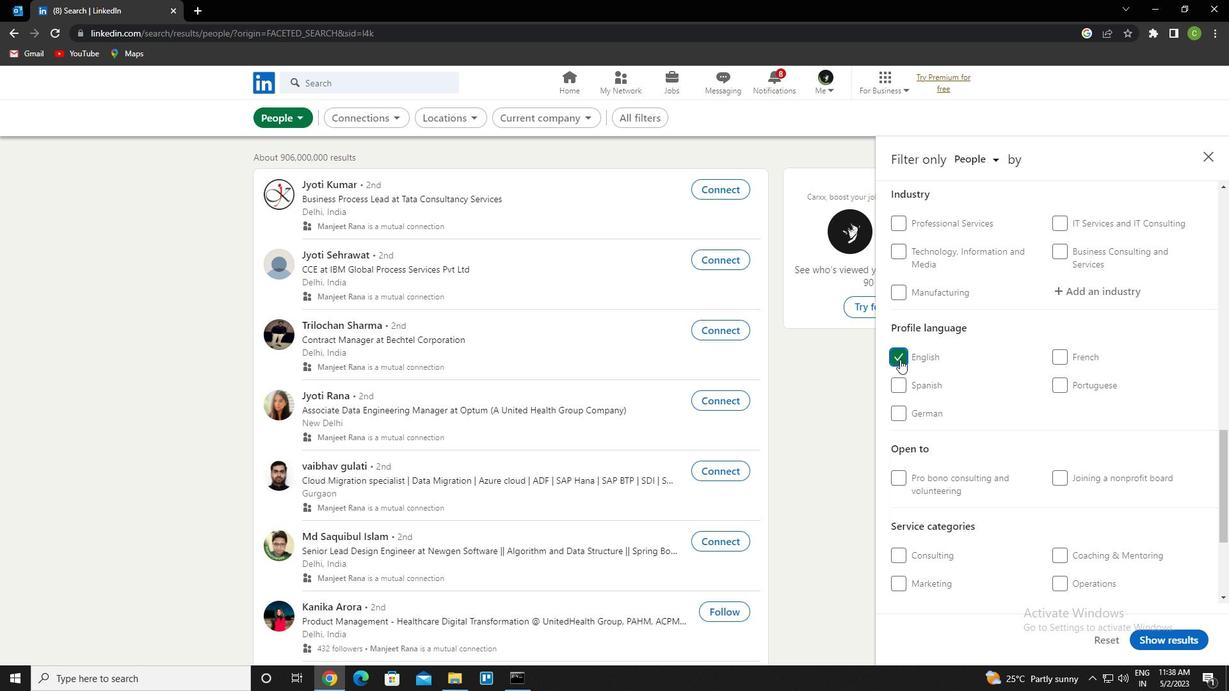 
Action: Mouse moved to (1076, 350)
Screenshot: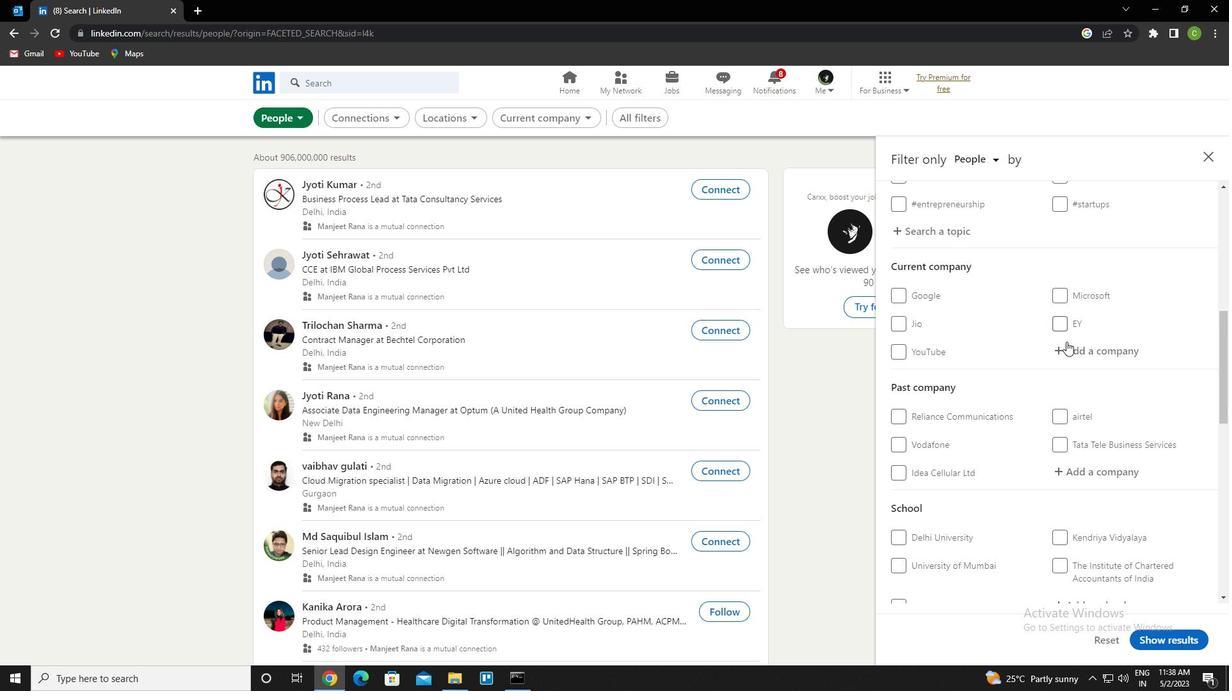 
Action: Mouse pressed left at (1076, 350)
Screenshot: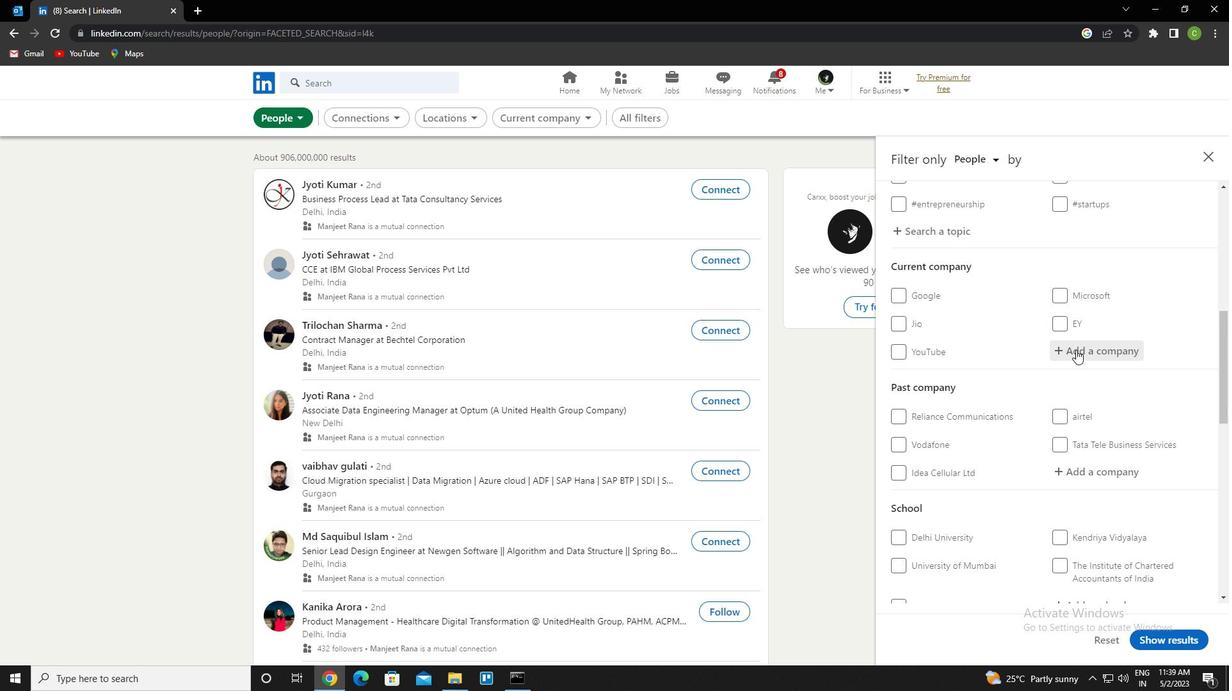 
Action: Key pressed <Key.caps_lock>t<Key.caps_lock>ata<Key.space><Key.caps_lock>c<Key.caps_lock>ommu<Key.down><Key.enter>
Screenshot: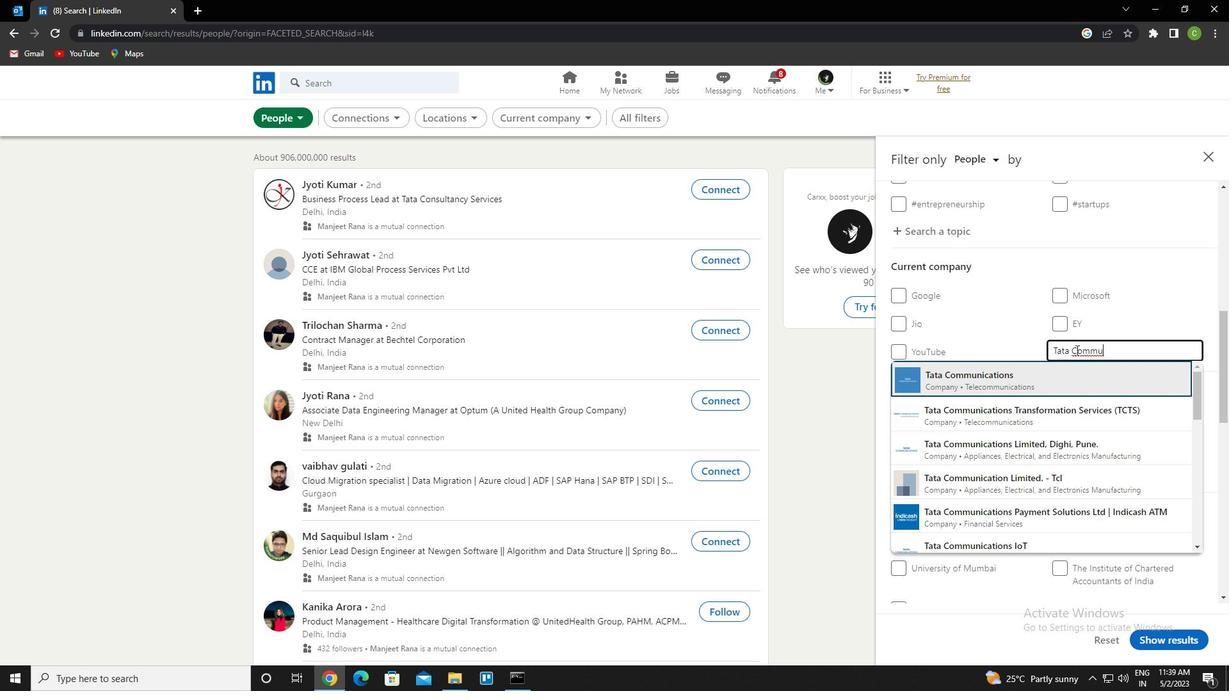 
Action: Mouse scrolled (1076, 349) with delta (0, 0)
Screenshot: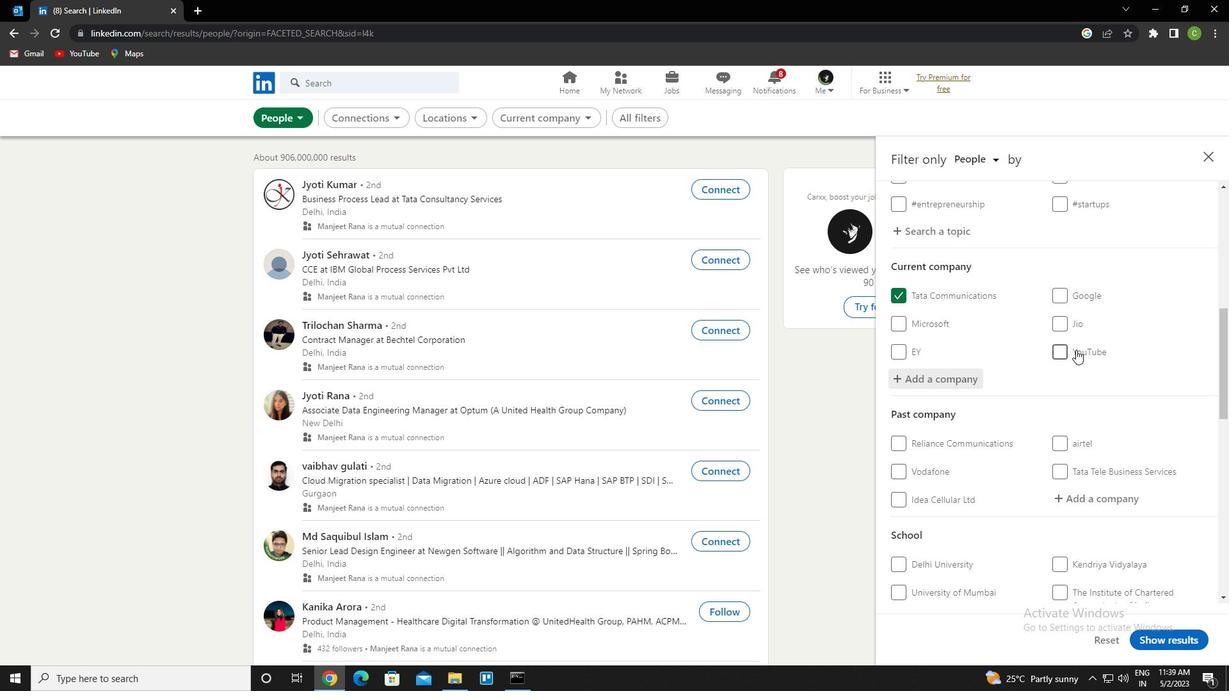 
Action: Mouse scrolled (1076, 349) with delta (0, 0)
Screenshot: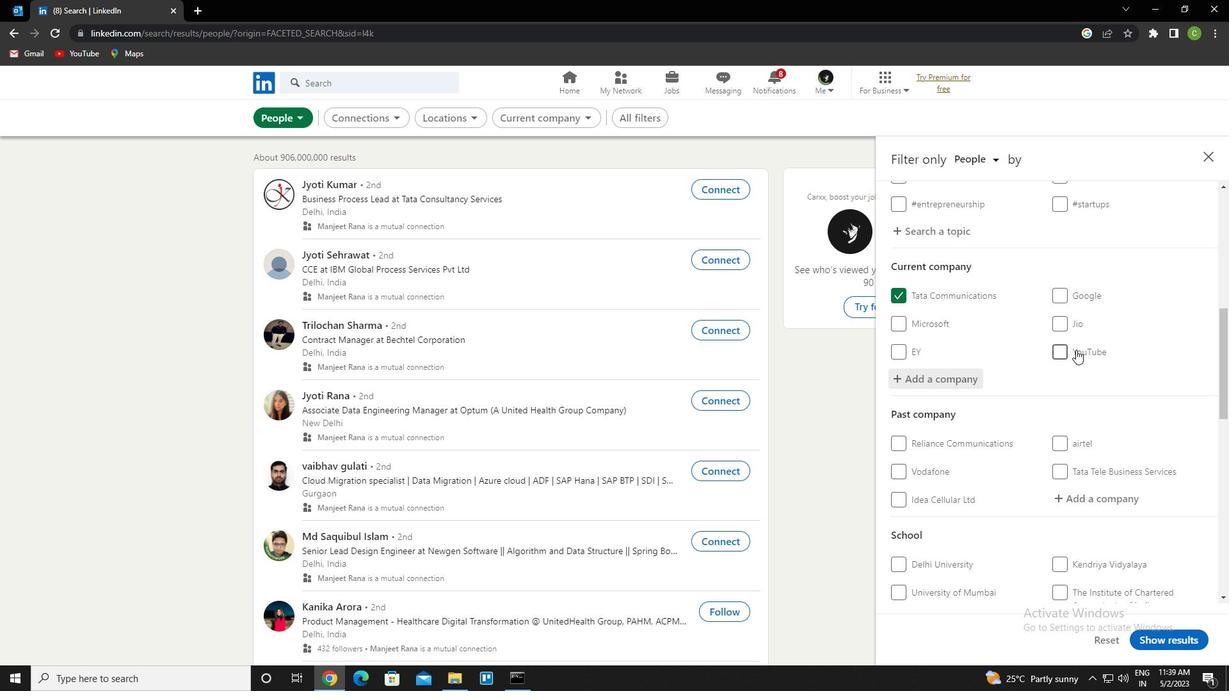 
Action: Mouse scrolled (1076, 349) with delta (0, 0)
Screenshot: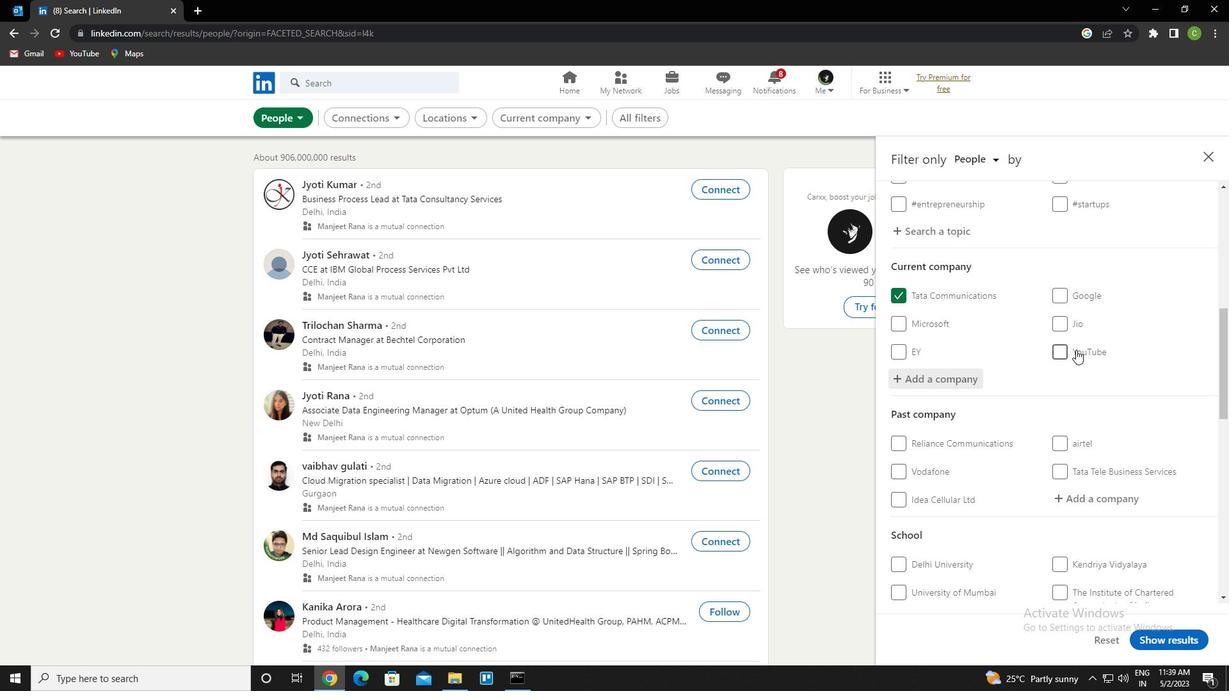 
Action: Mouse scrolled (1076, 349) with delta (0, 0)
Screenshot: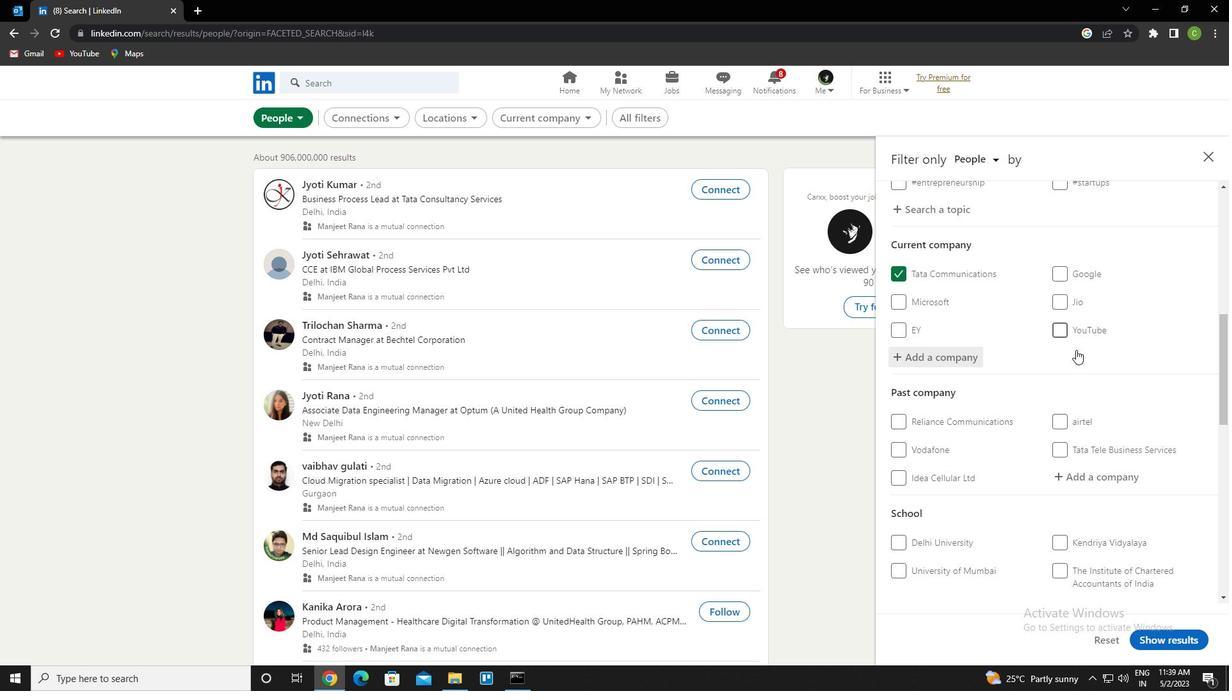
Action: Mouse scrolled (1076, 349) with delta (0, 0)
Screenshot: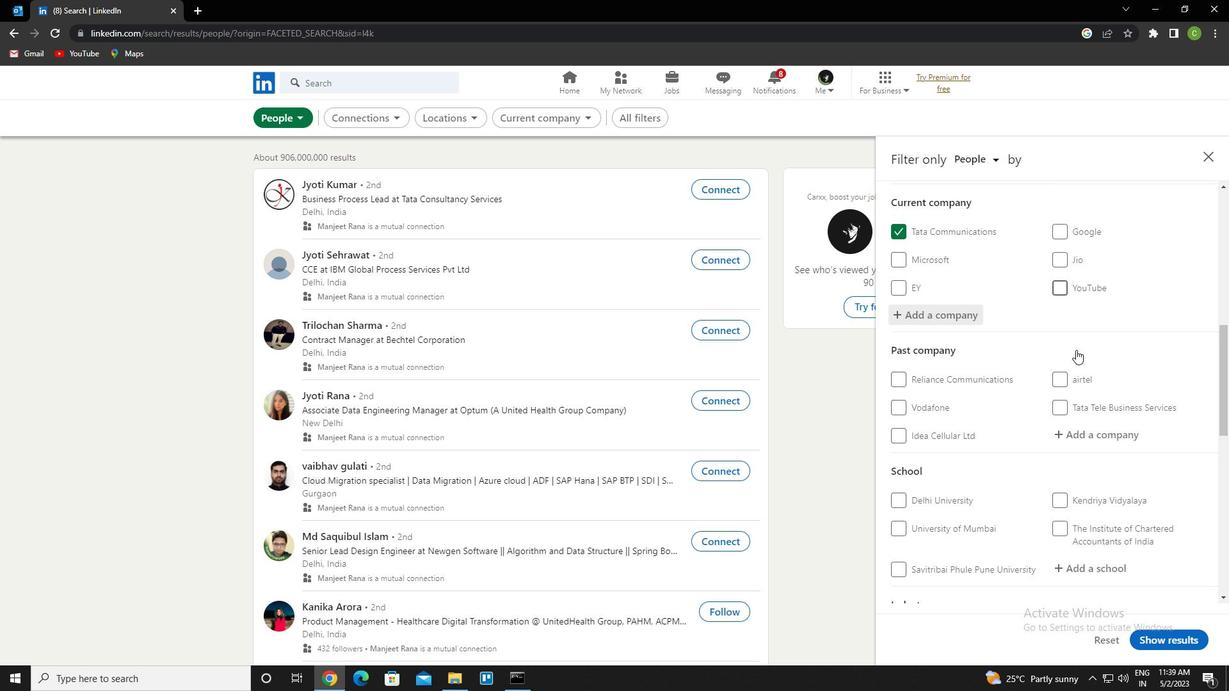 
Action: Mouse moved to (1117, 312)
Screenshot: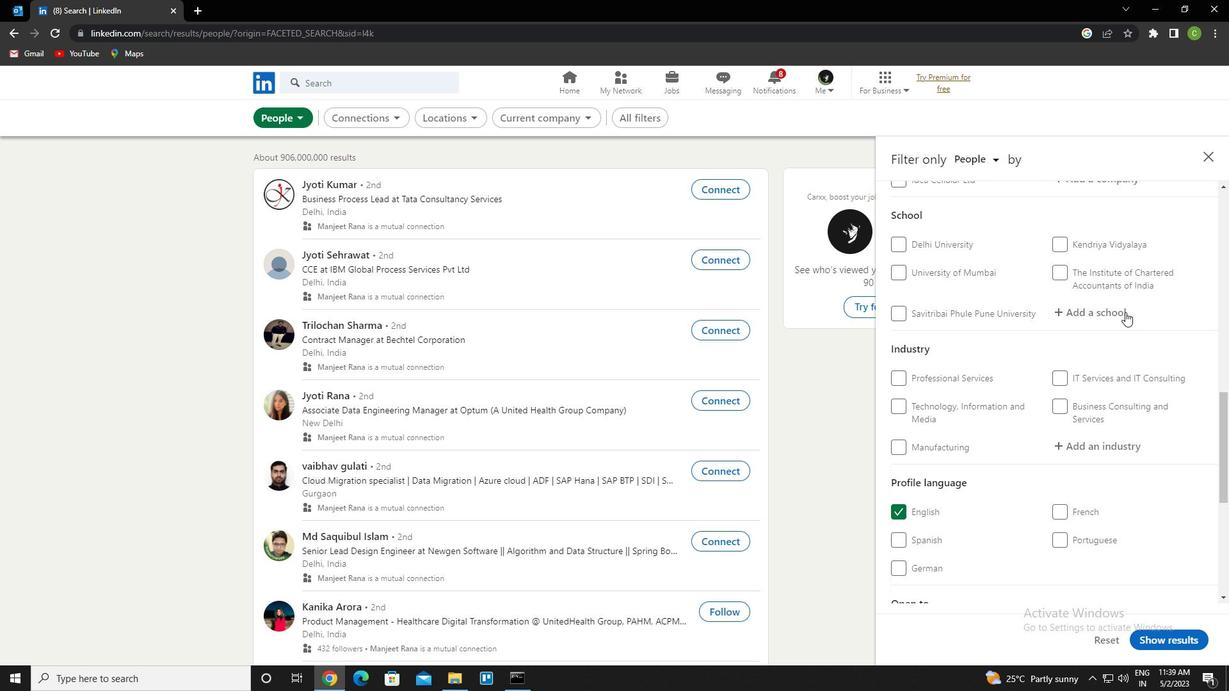 
Action: Mouse pressed left at (1117, 312)
Screenshot: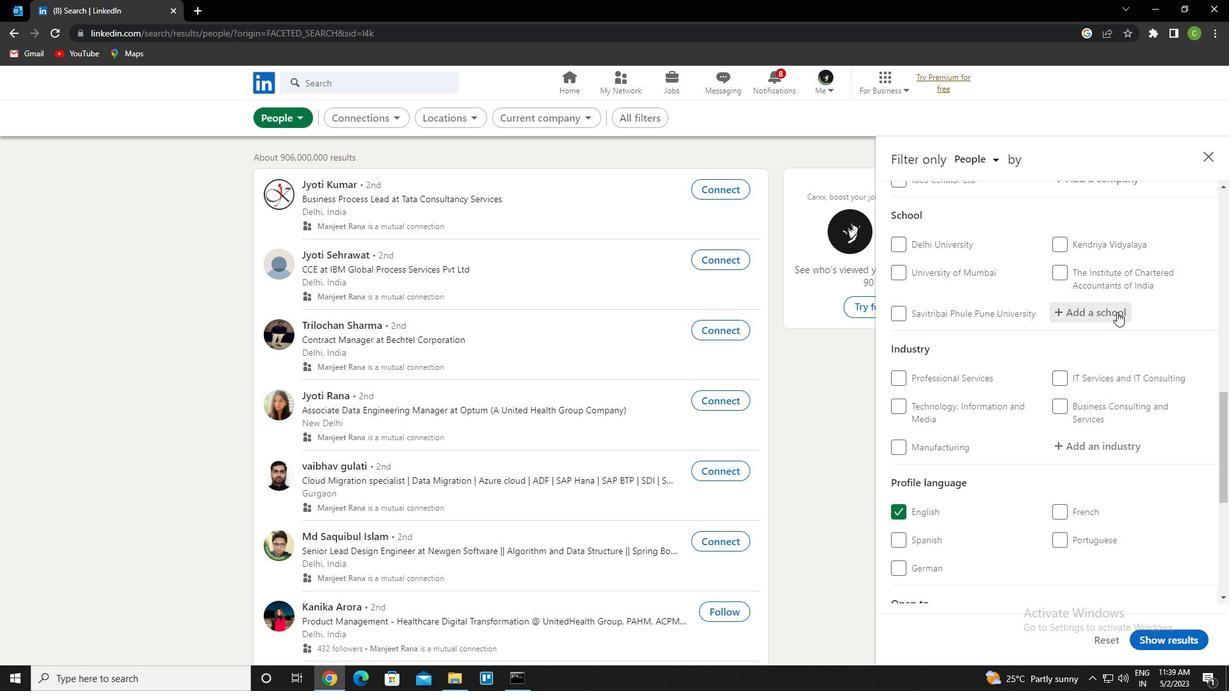
Action: Key pressed <Key.caps_lock>c<Key.caps_lock>hennai<Key.space>jobs<Key.down><Key.enter>
Screenshot: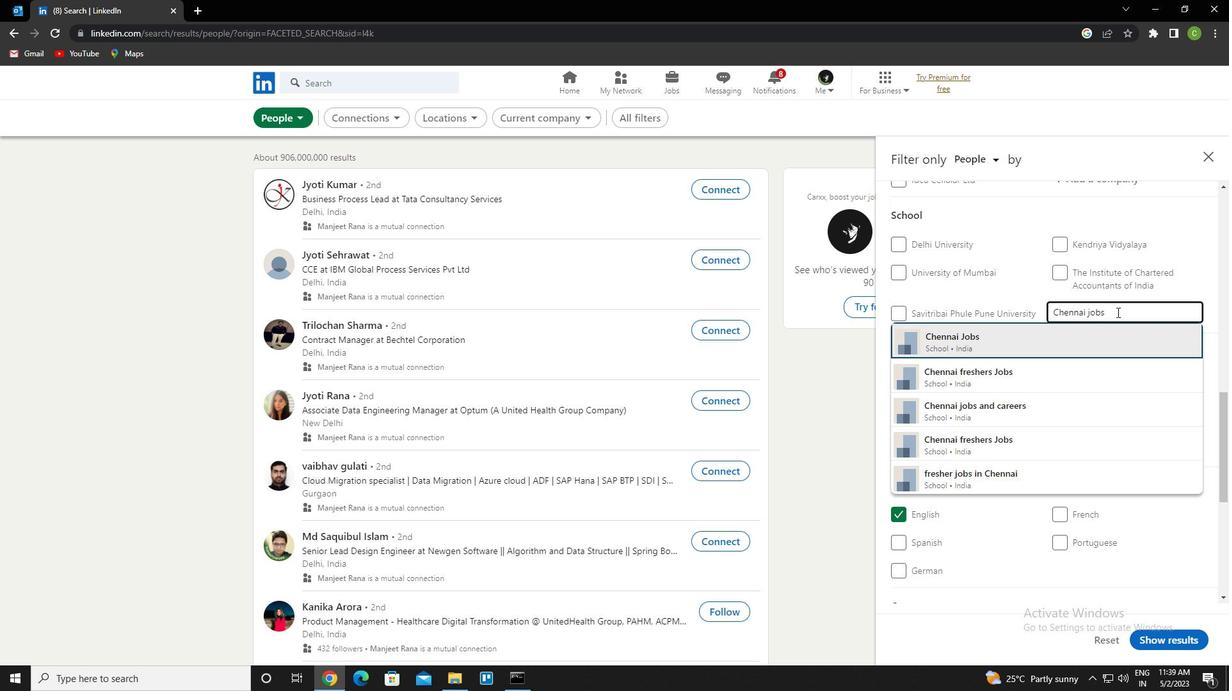 
Action: Mouse scrolled (1117, 311) with delta (0, 0)
Screenshot: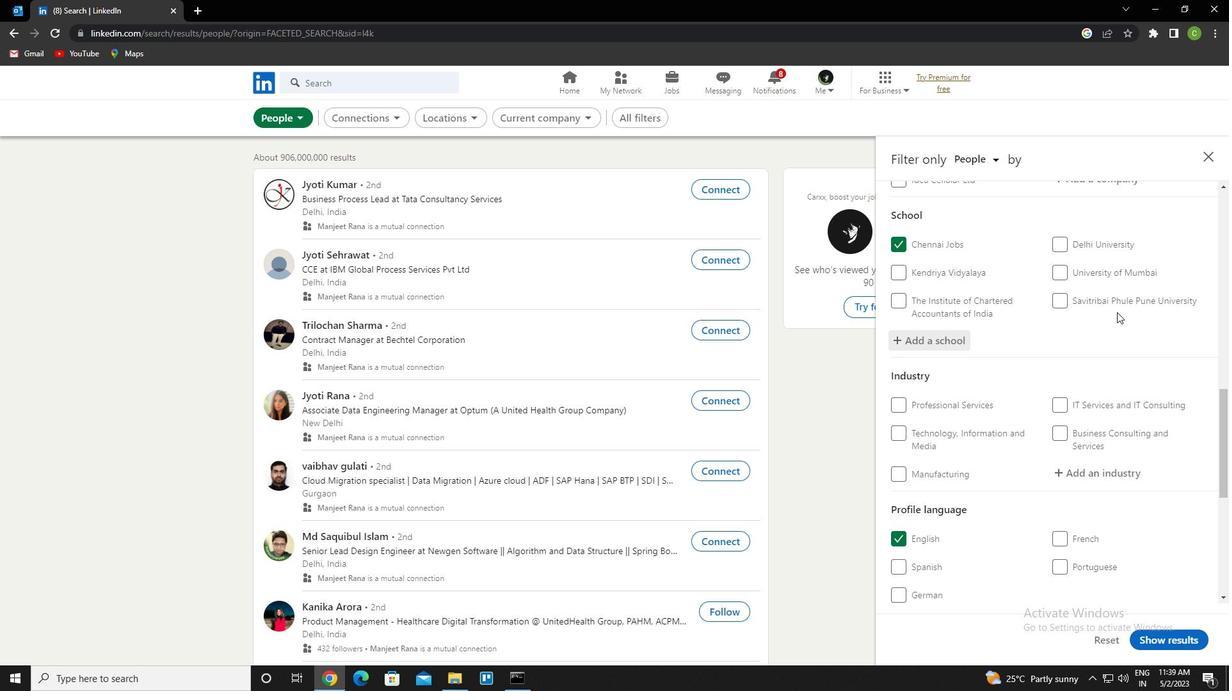 
Action: Mouse scrolled (1117, 311) with delta (0, 0)
Screenshot: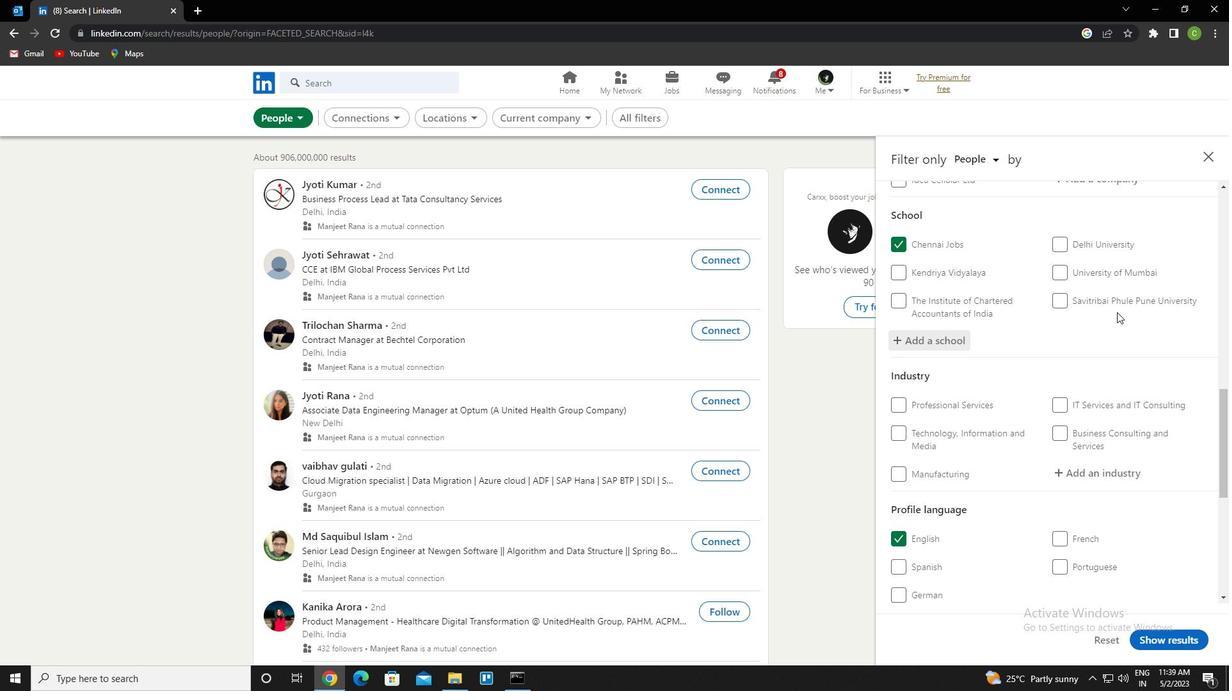 
Action: Mouse scrolled (1117, 311) with delta (0, 0)
Screenshot: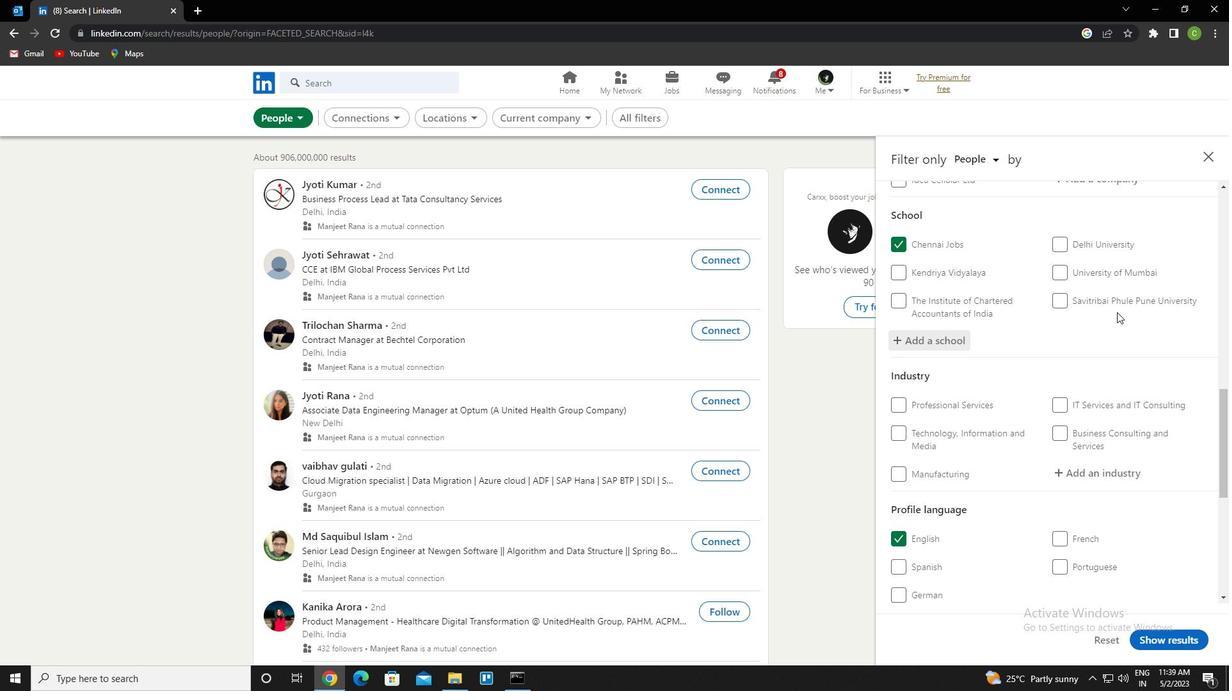 
Action: Mouse moved to (1098, 275)
Screenshot: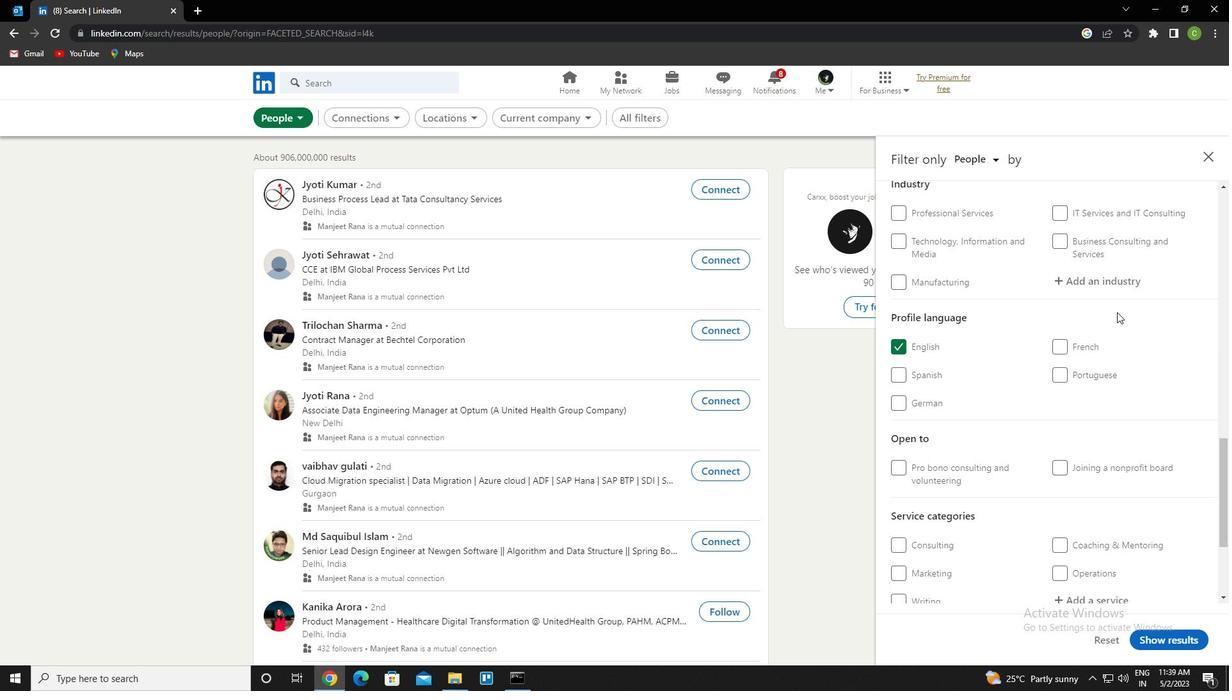 
Action: Mouse pressed left at (1098, 275)
Screenshot: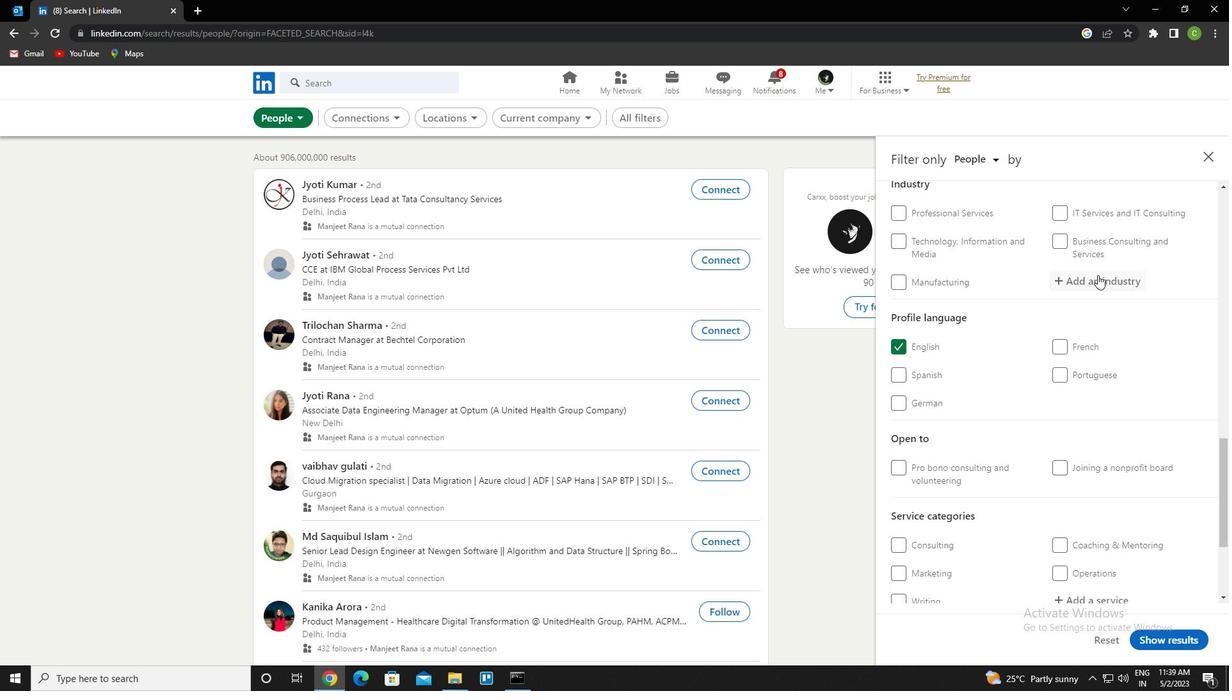 
Action: Key pressed <Key.caps_lock>w<Key.caps_lock>arehousing<Key.down><Key.enter>
Screenshot: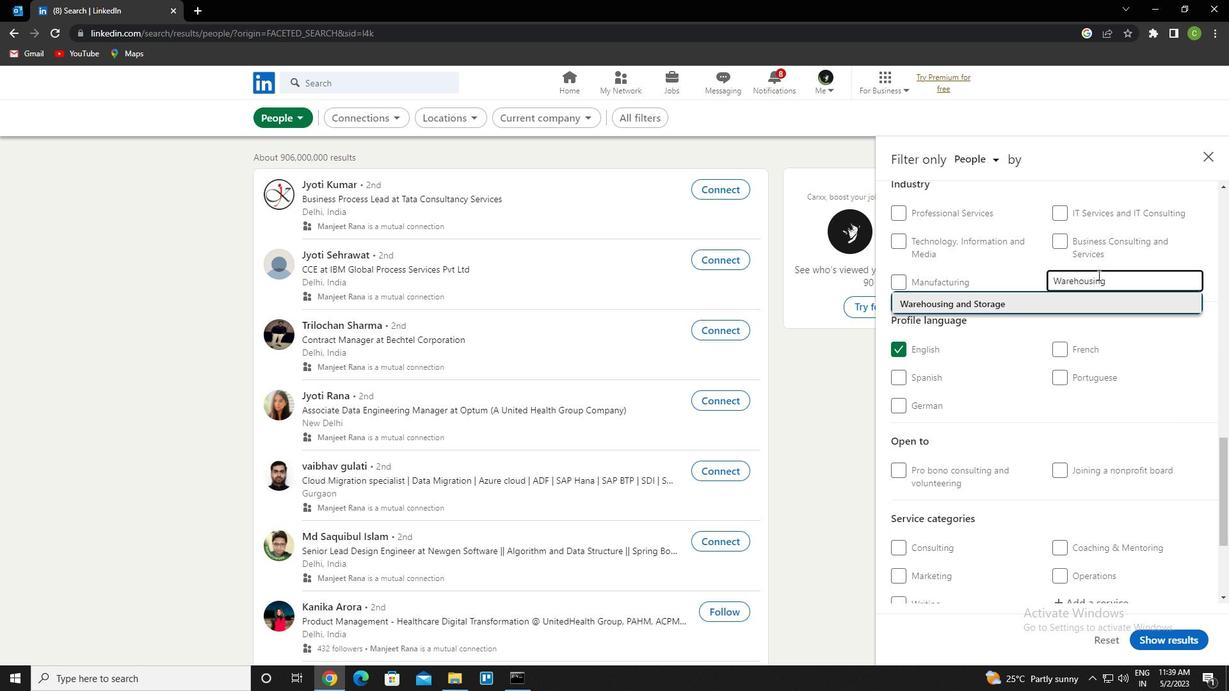 
Action: Mouse moved to (1155, 285)
Screenshot: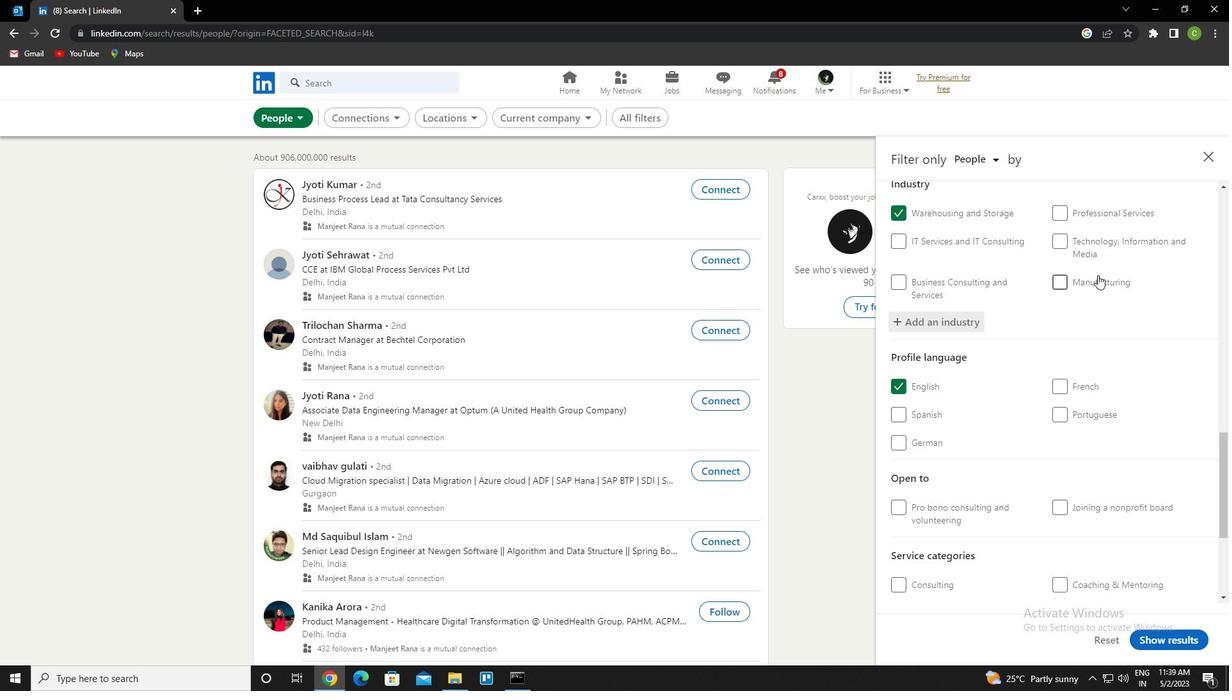 
Action: Mouse scrolled (1155, 284) with delta (0, 0)
Screenshot: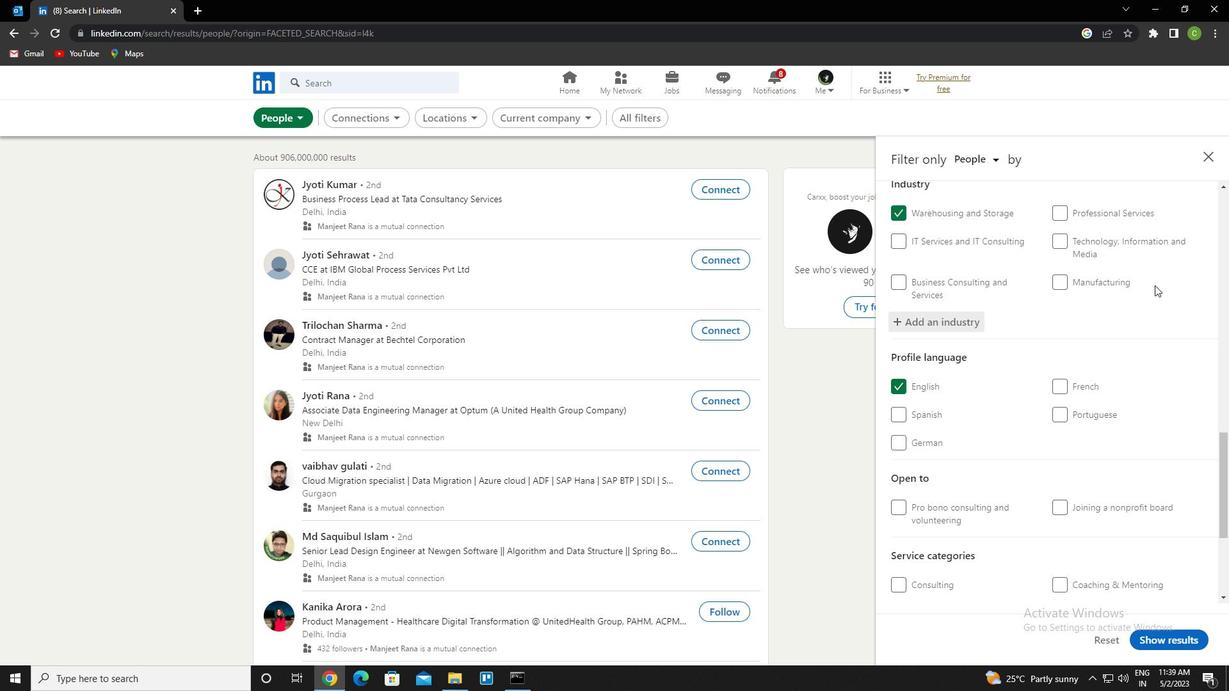 
Action: Mouse scrolled (1155, 284) with delta (0, 0)
Screenshot: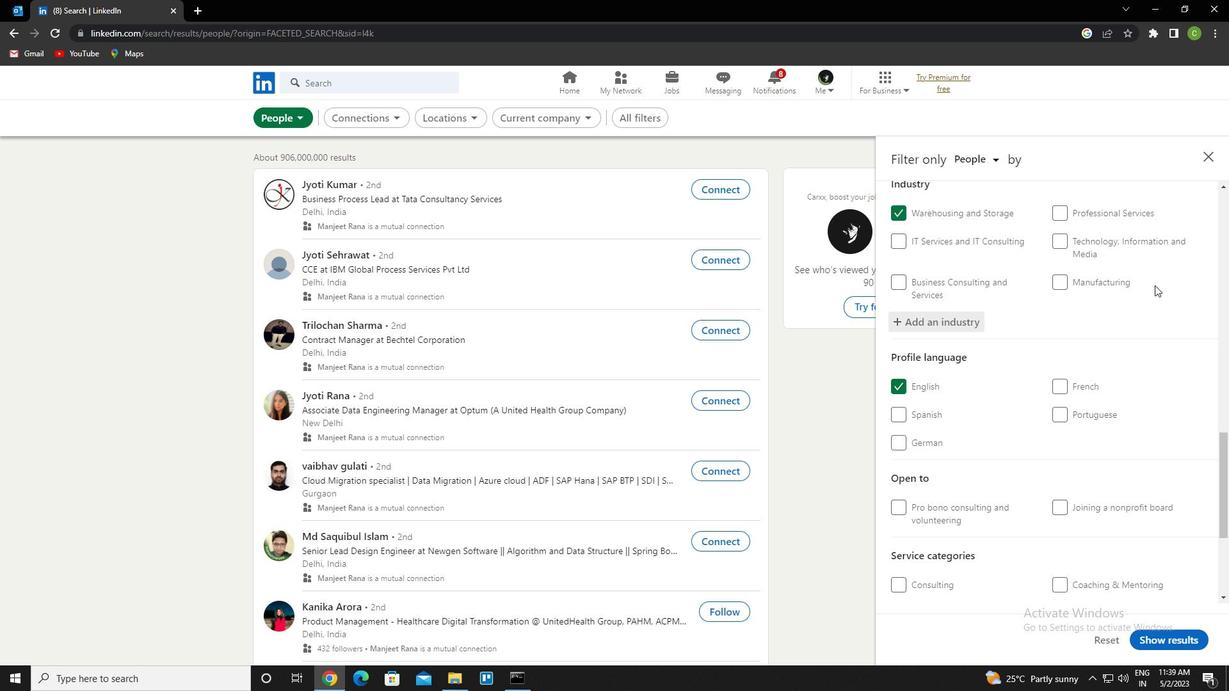 
Action: Mouse scrolled (1155, 284) with delta (0, 0)
Screenshot: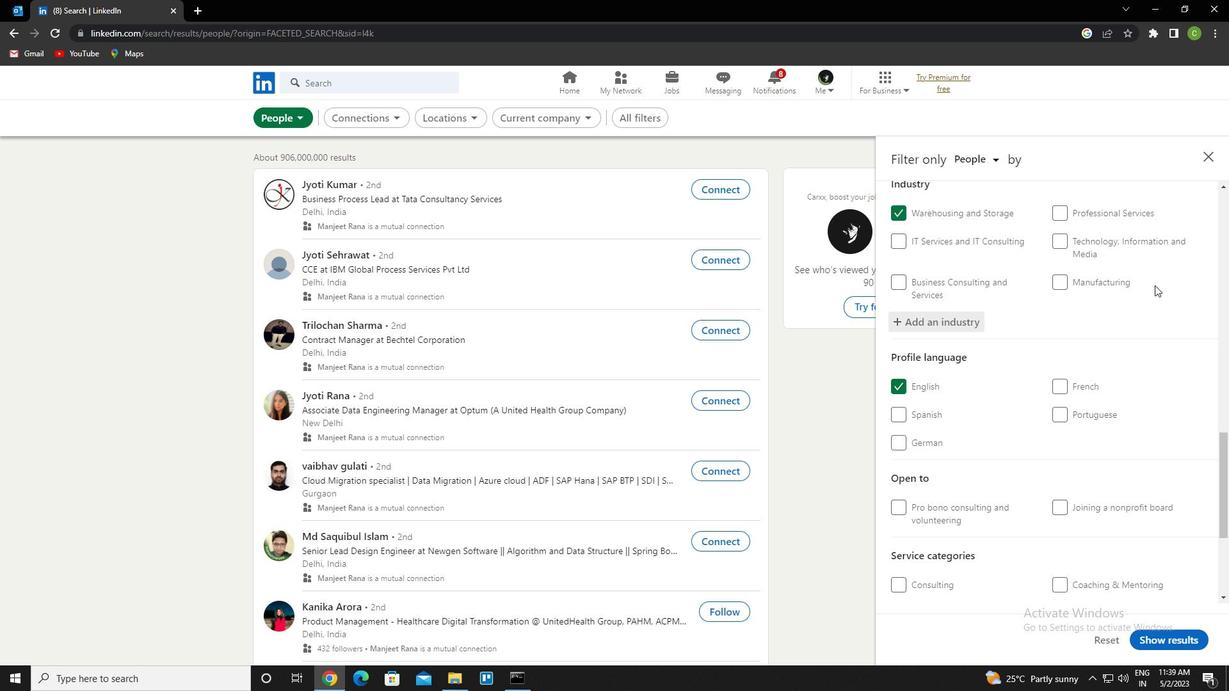 
Action: Mouse scrolled (1155, 284) with delta (0, 0)
Screenshot: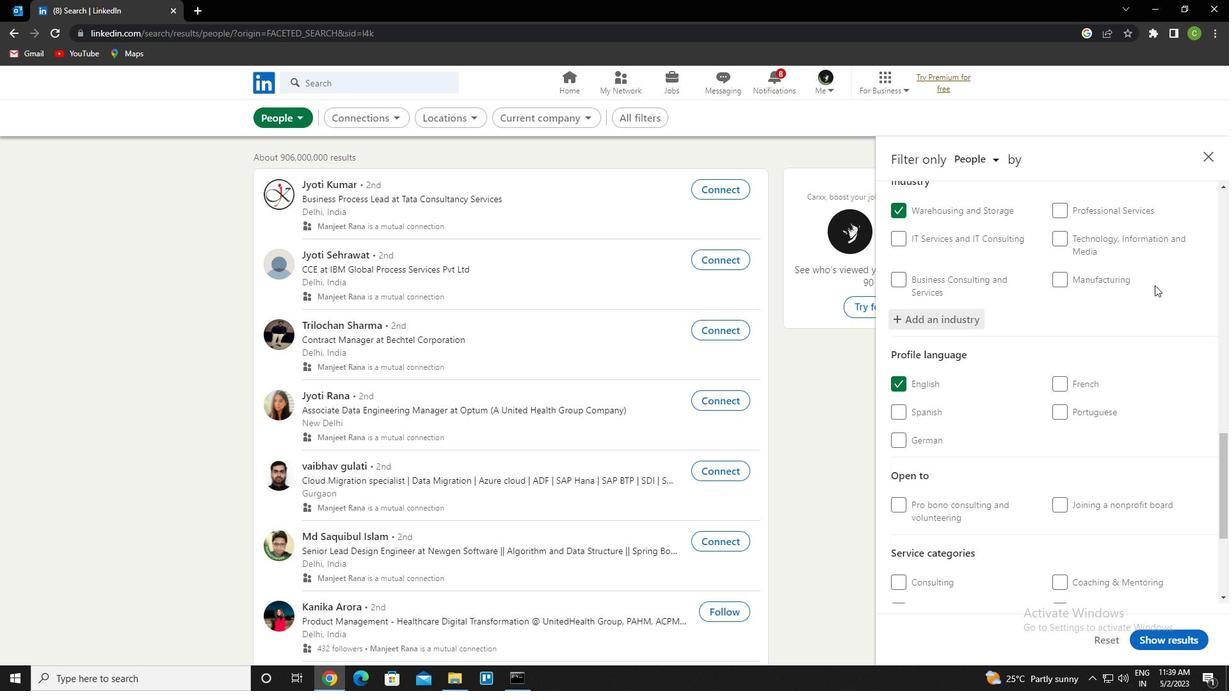 
Action: Mouse moved to (1083, 400)
Screenshot: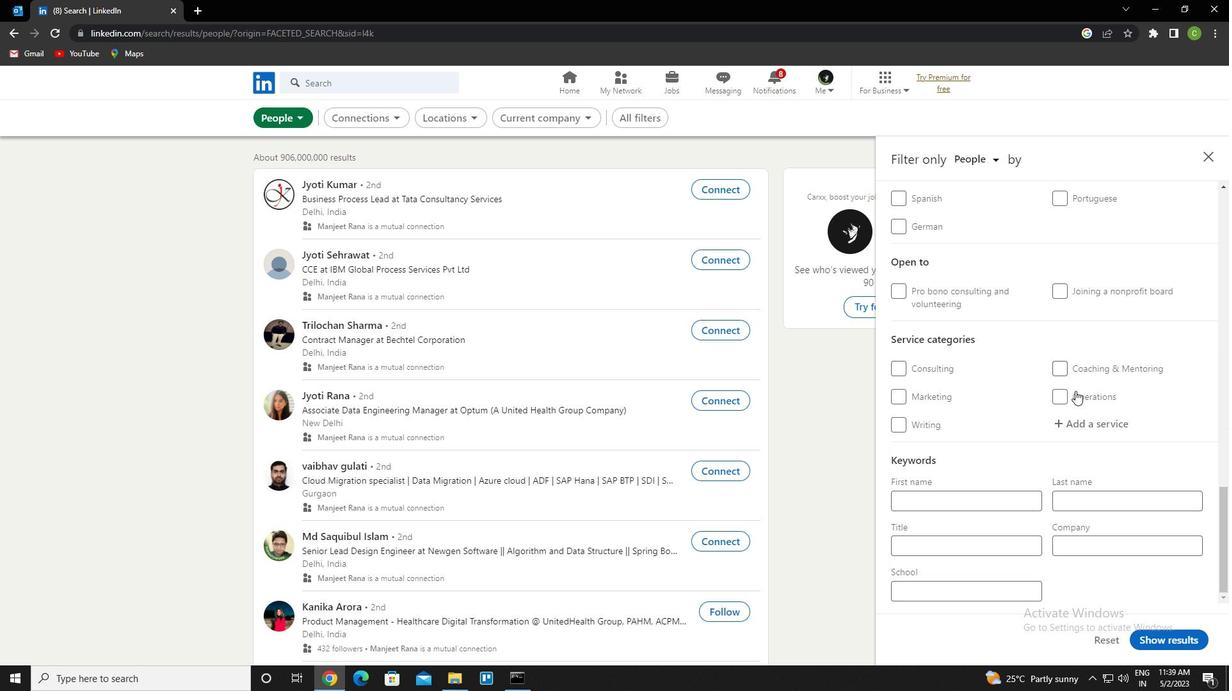 
Action: Mouse scrolled (1083, 399) with delta (0, 0)
Screenshot: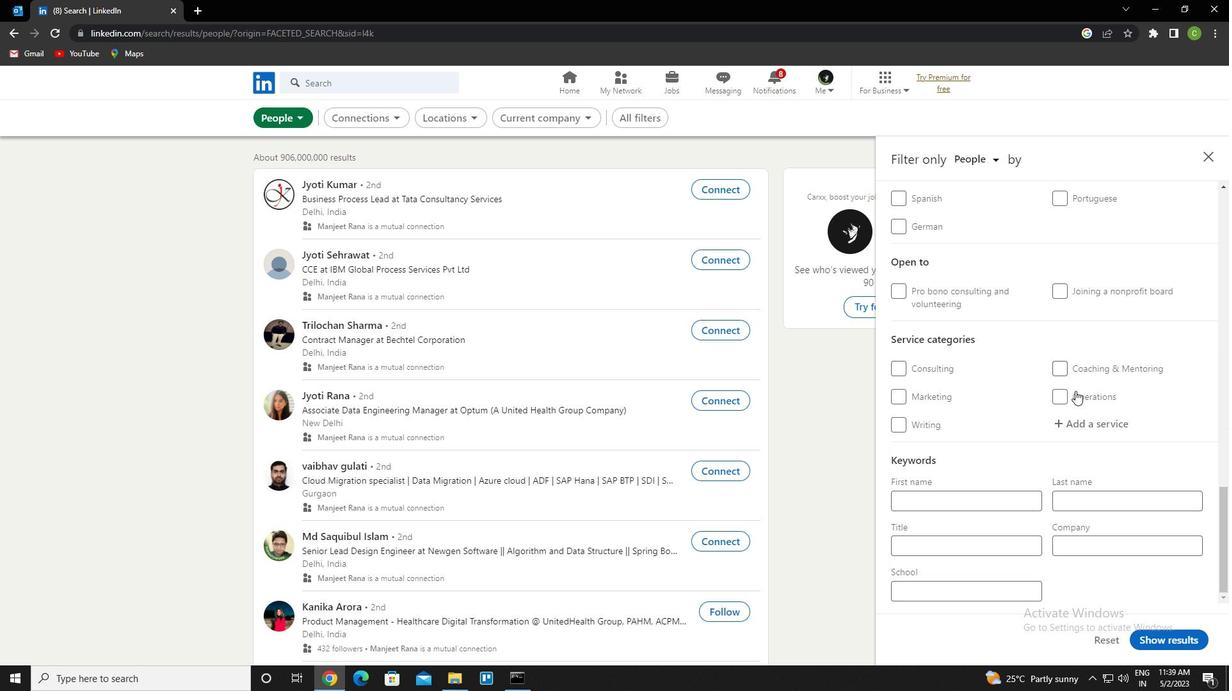 
Action: Mouse moved to (1084, 400)
Screenshot: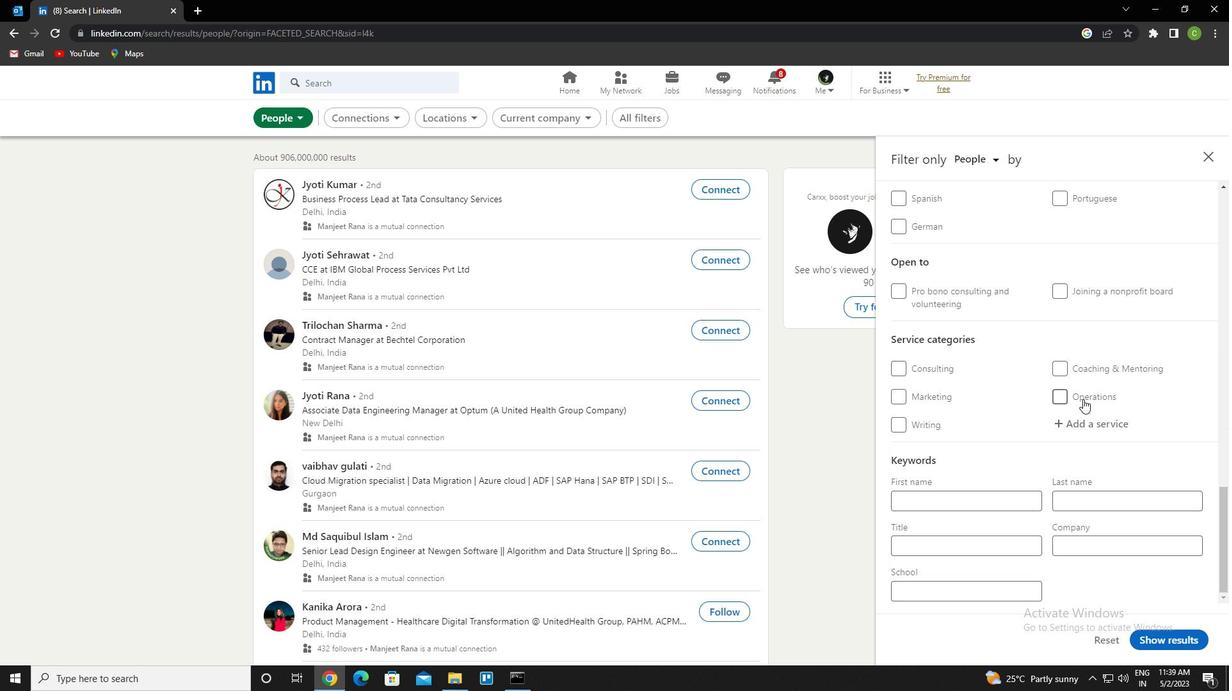 
Action: Mouse scrolled (1084, 399) with delta (0, 0)
Screenshot: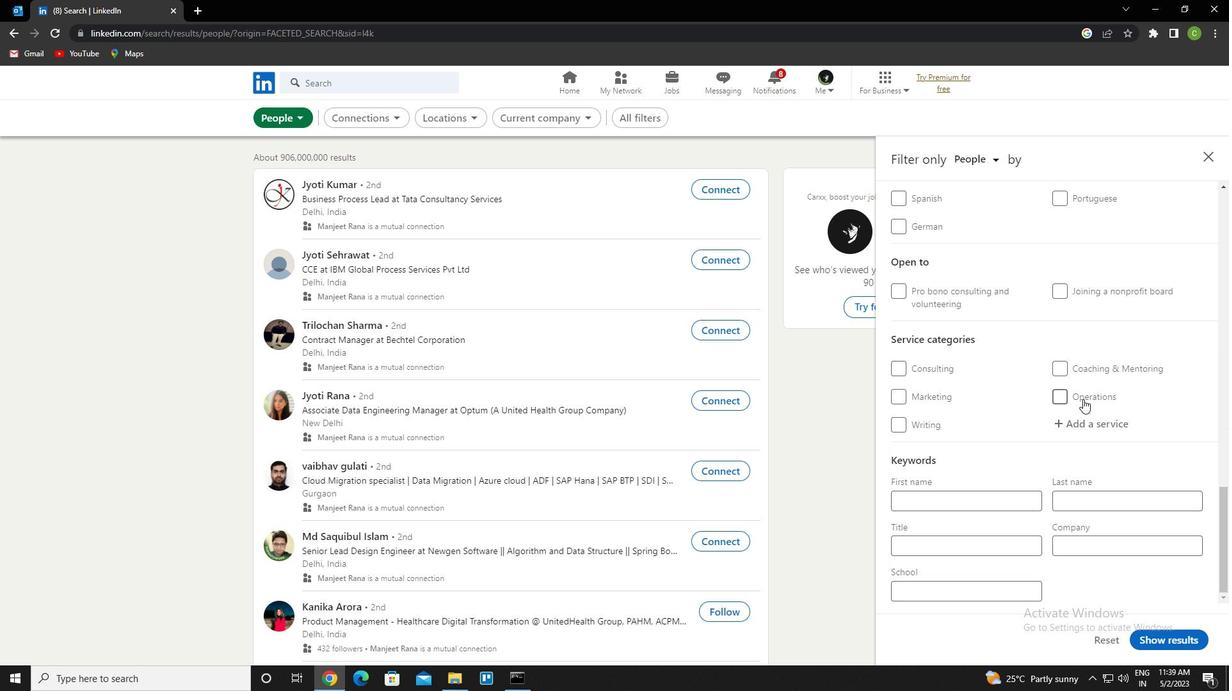 
Action: Mouse moved to (1085, 399)
Screenshot: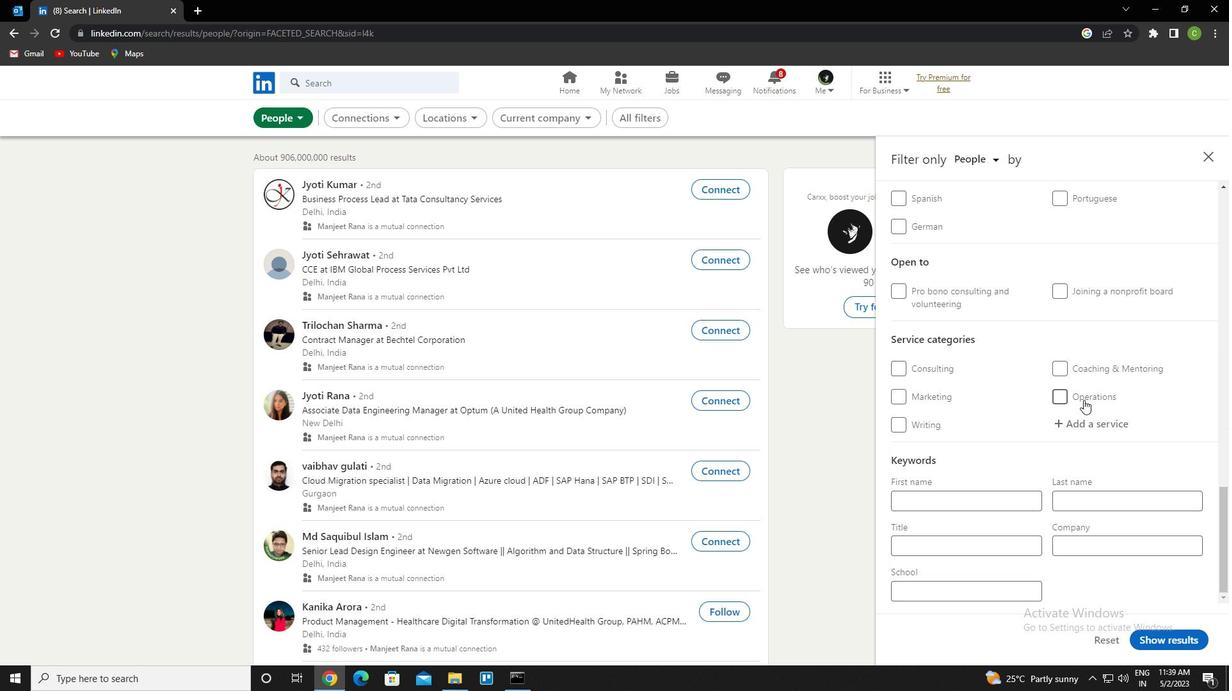 
Action: Mouse scrolled (1085, 398) with delta (0, 0)
Screenshot: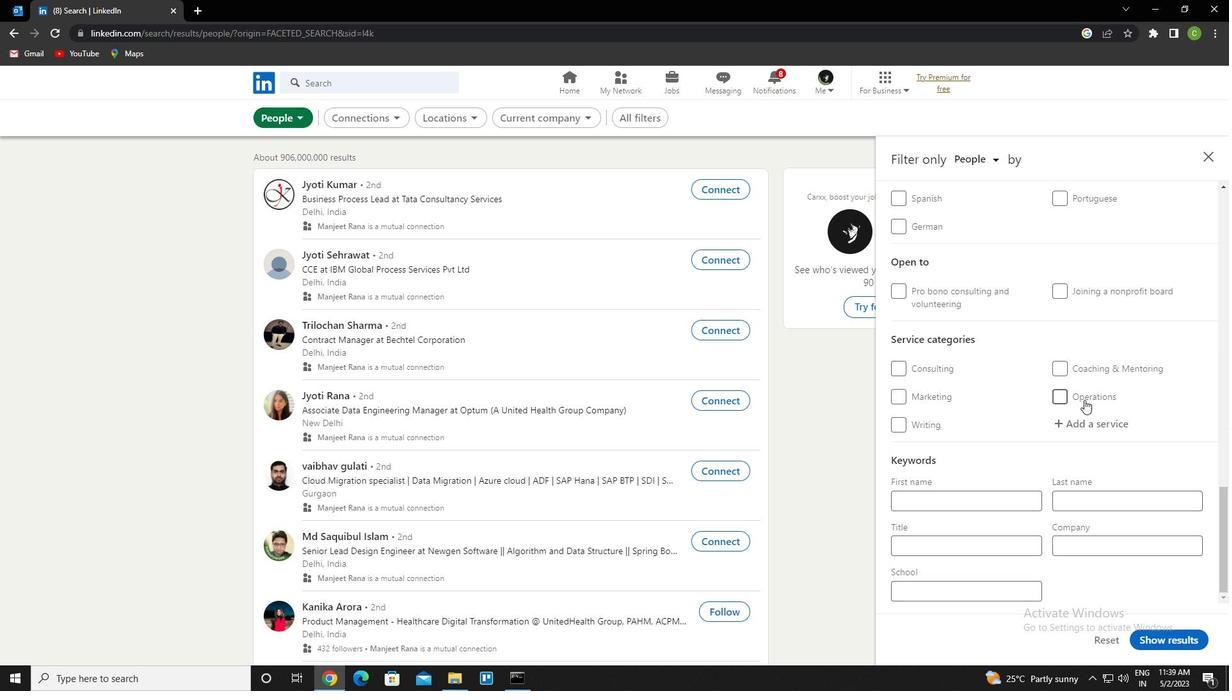 
Action: Mouse moved to (1092, 418)
Screenshot: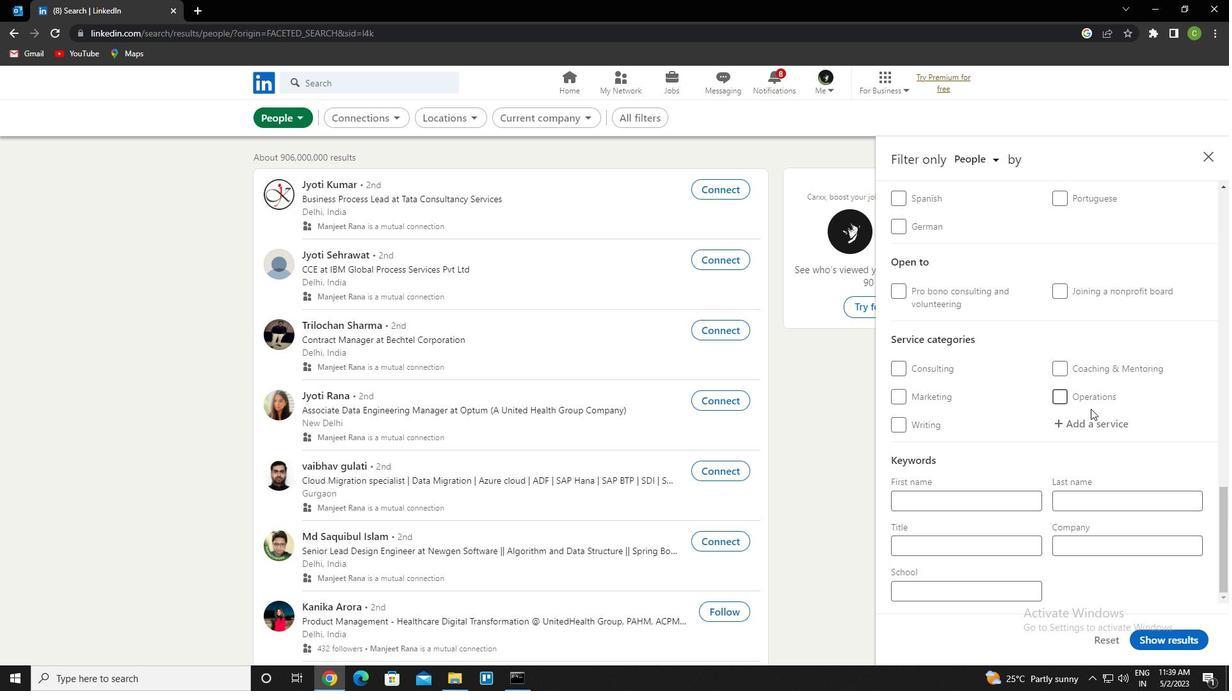 
Action: Mouse pressed left at (1092, 418)
Screenshot: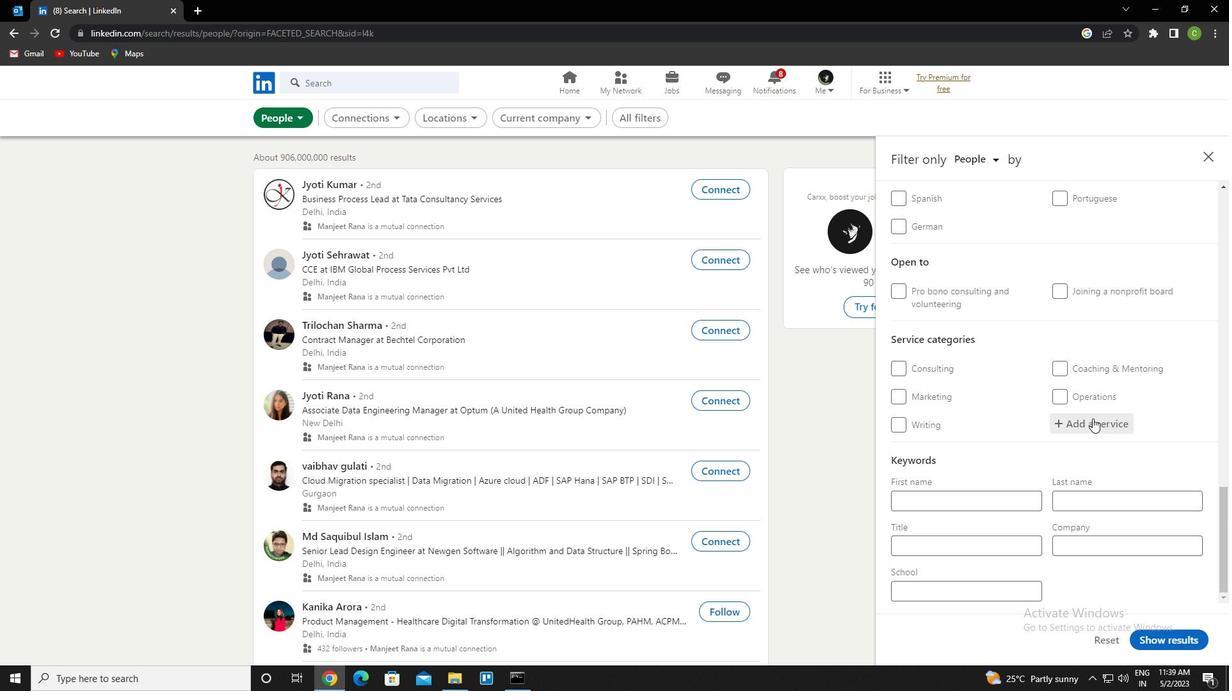 
Action: Key pressed <Key.caps_lock>a<Key.caps_lock>nimation<Key.space><Key.down><Key.down><Key.up><Key.up><Key.caps_lock>a<Key.caps_lock>rchitecture
Screenshot: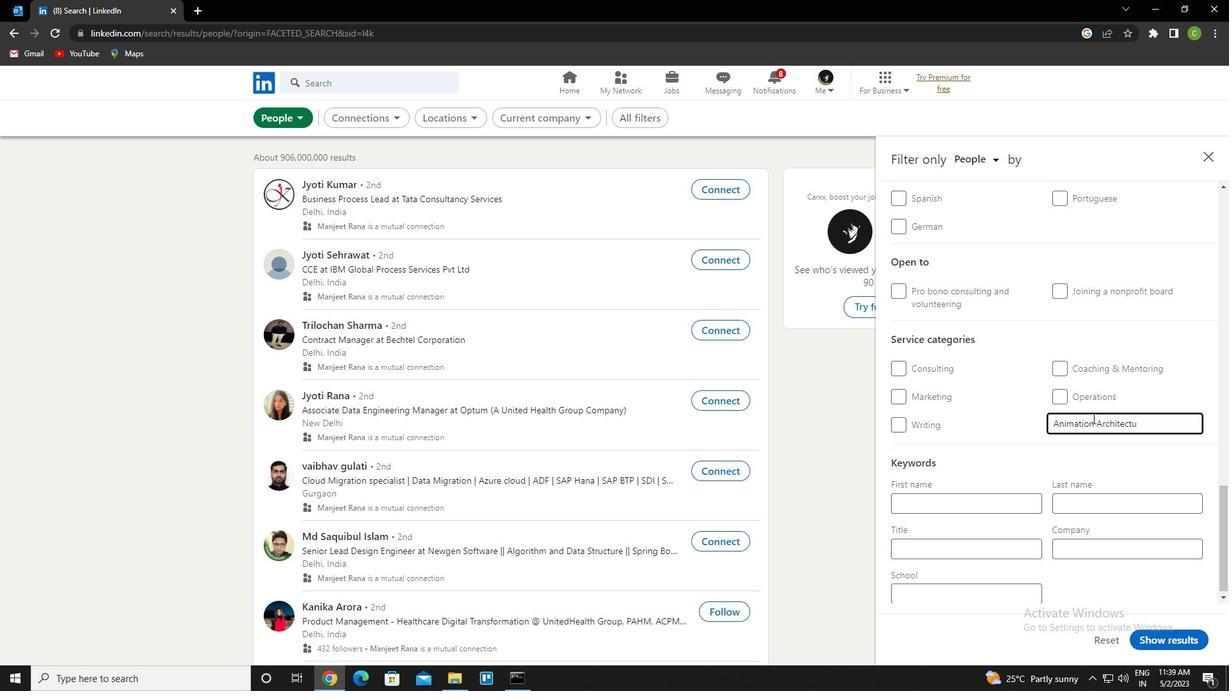 
Action: Mouse scrolled (1092, 418) with delta (0, 0)
Screenshot: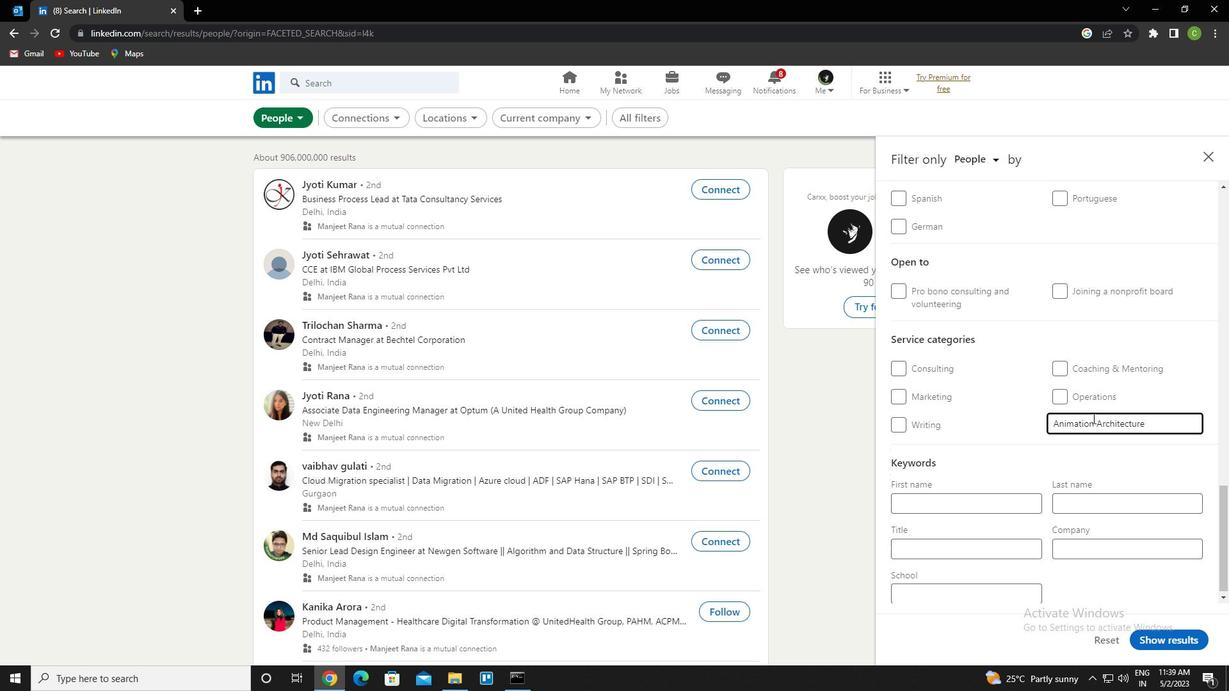 
Action: Mouse scrolled (1092, 418) with delta (0, 0)
Screenshot: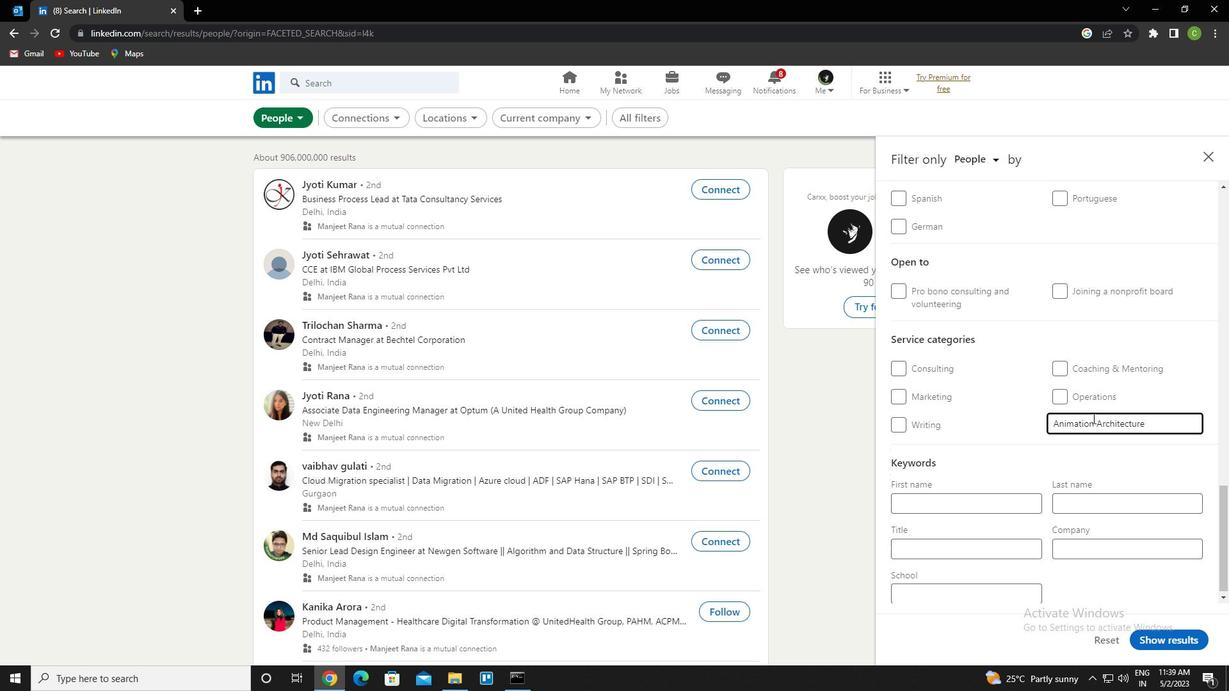 
Action: Mouse scrolled (1092, 418) with delta (0, 0)
Screenshot: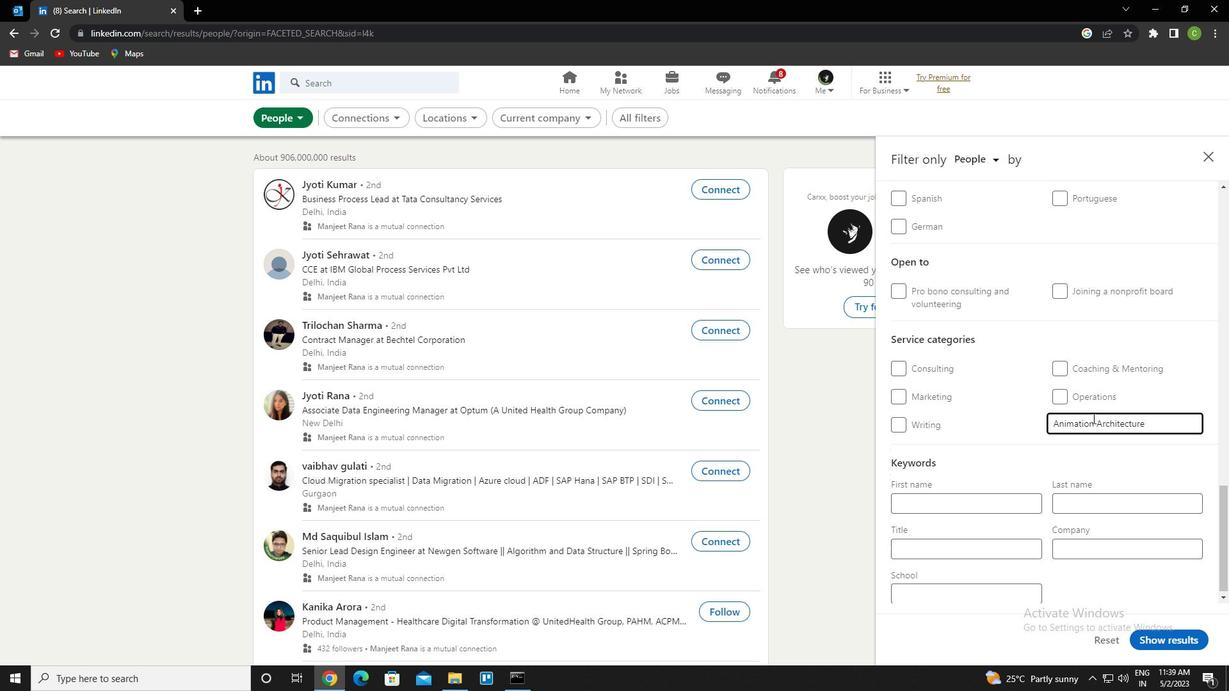 
Action: Mouse scrolled (1092, 418) with delta (0, 0)
Screenshot: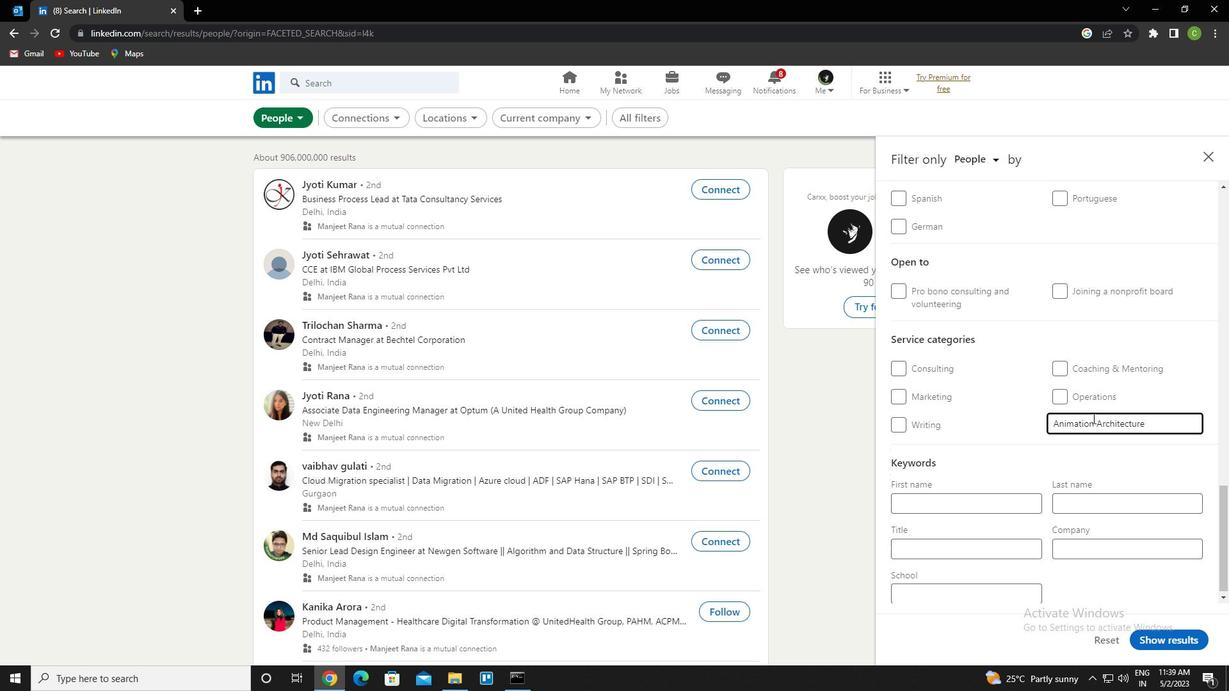 
Action: Mouse scrolled (1092, 418) with delta (0, 0)
Screenshot: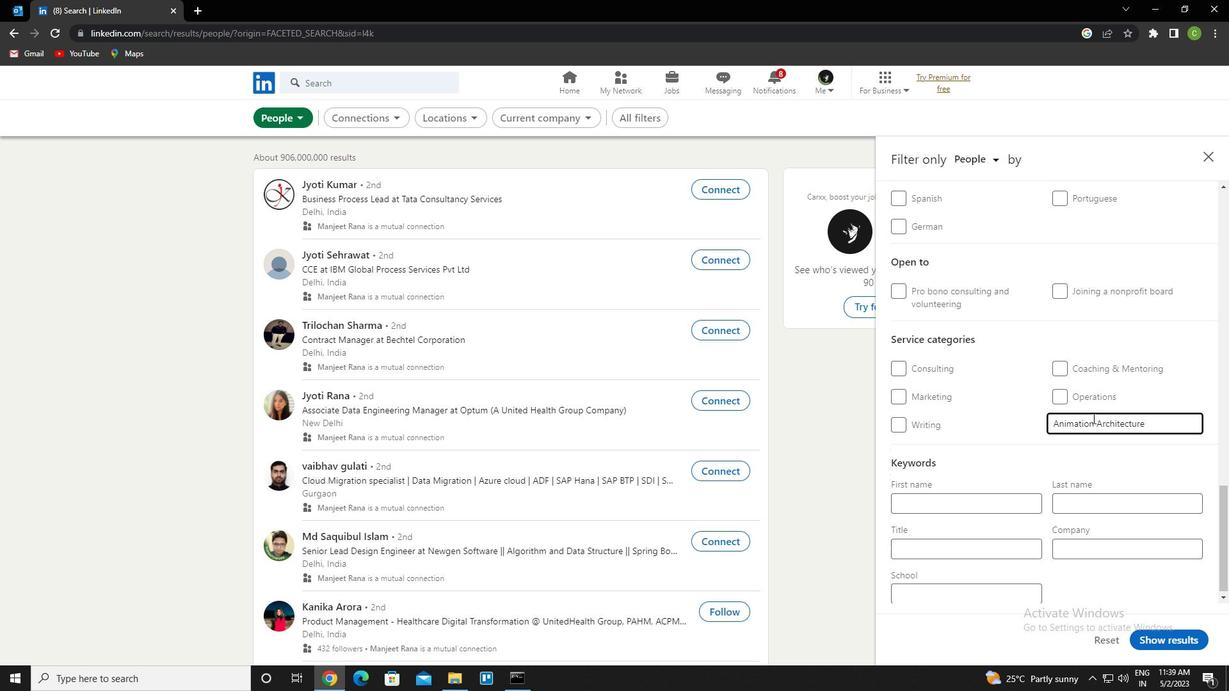
Action: Mouse scrolled (1092, 418) with delta (0, 0)
Screenshot: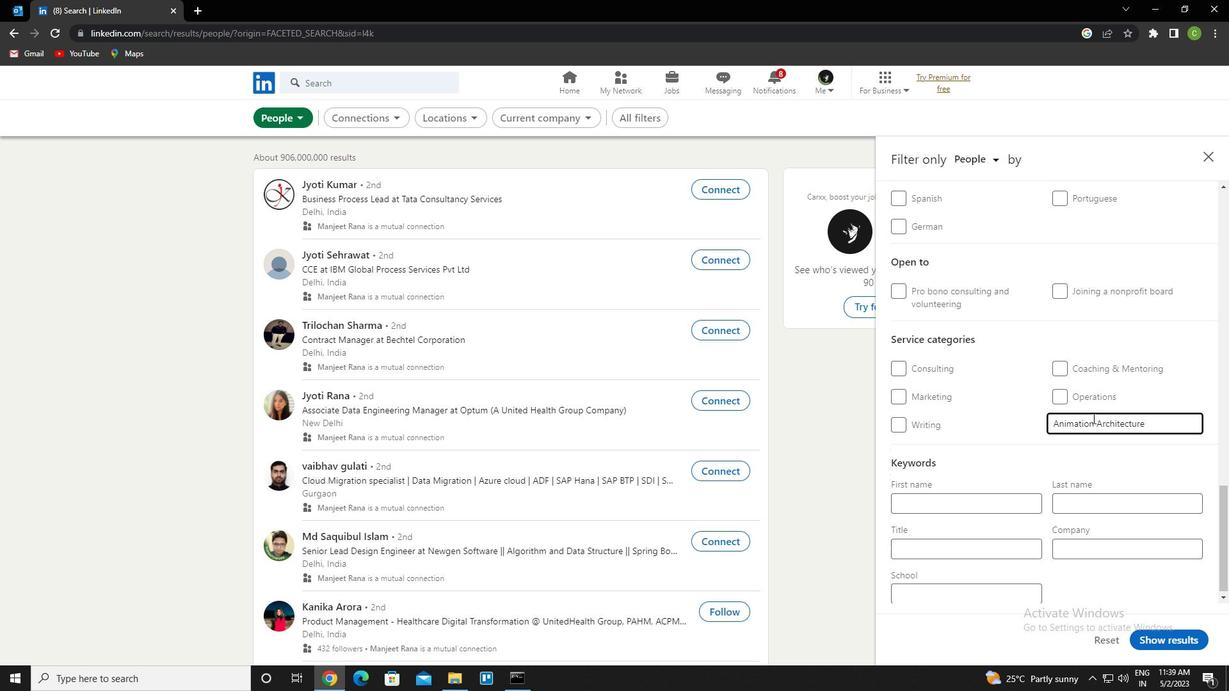 
Action: Mouse moved to (998, 542)
Screenshot: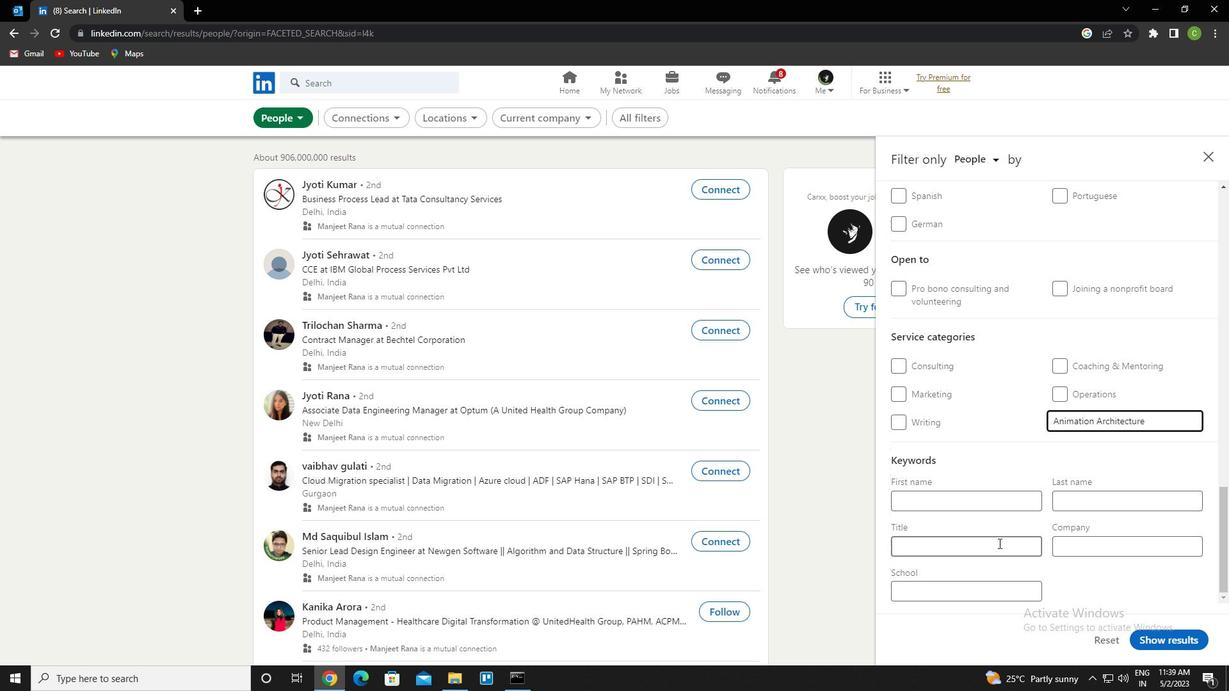 
Action: Mouse pressed left at (998, 542)
Screenshot: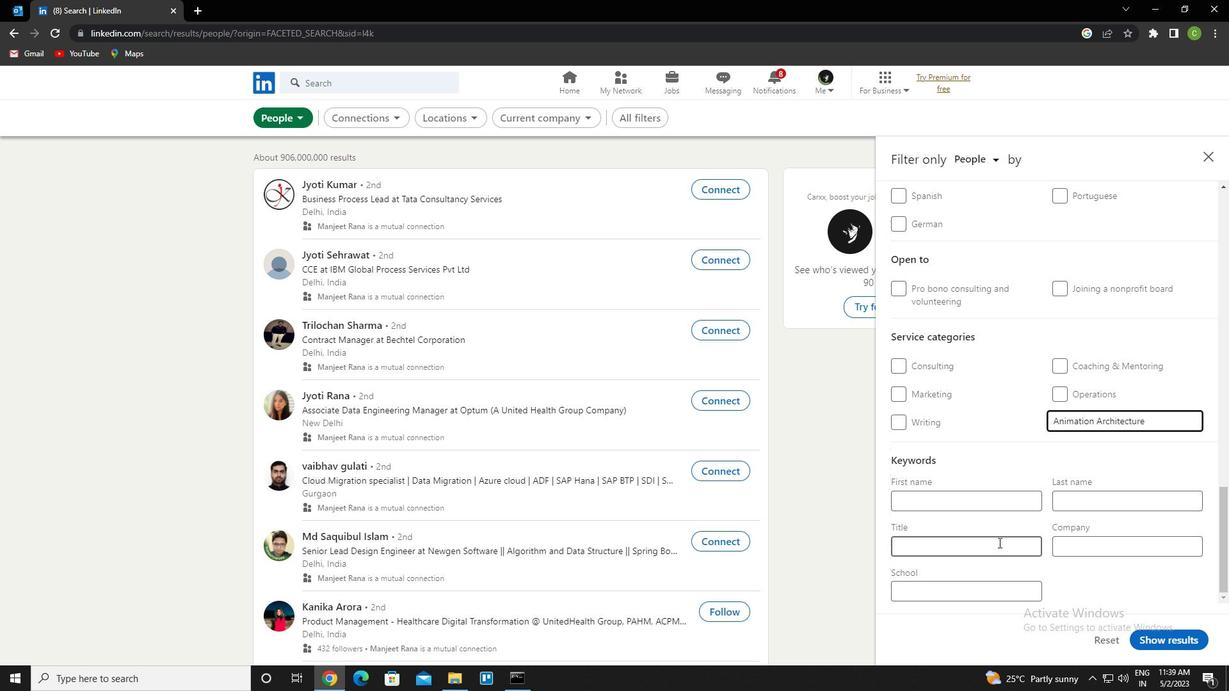 
Action: Key pressed <Key.caps_lock>b<Key.caps_lock>iological<Key.space><Key.caps_lock>e<Key.caps_lock>ngineer
Screenshot: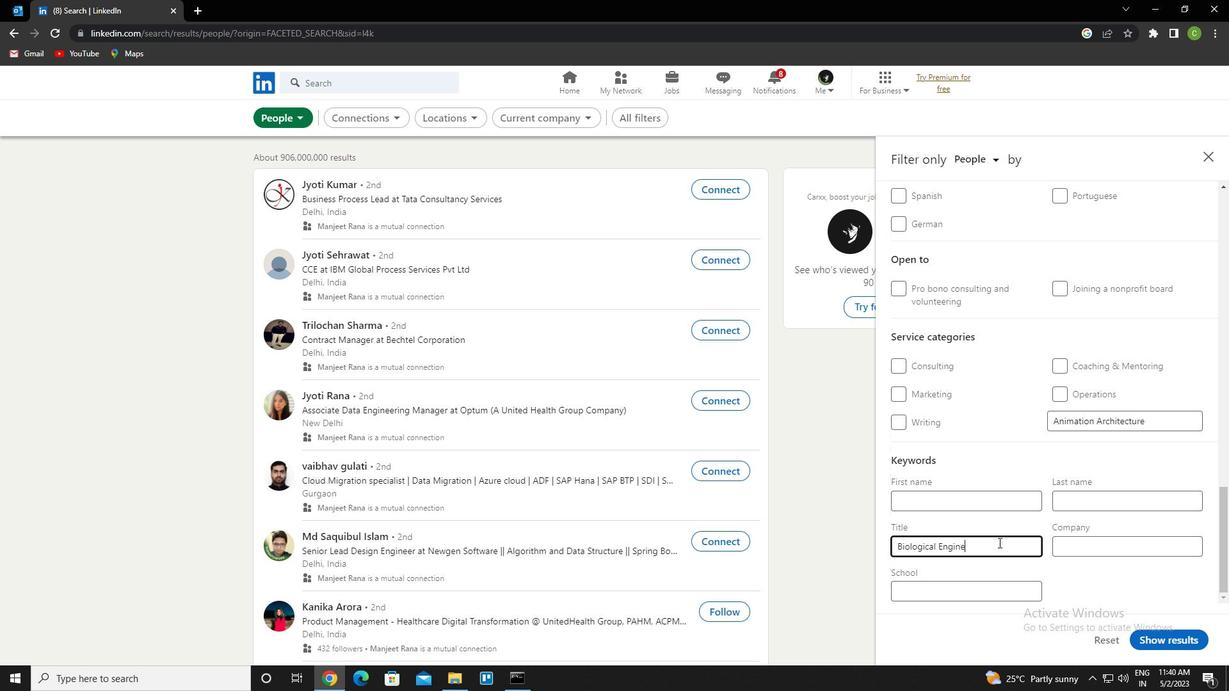 
Action: Mouse moved to (1196, 640)
Screenshot: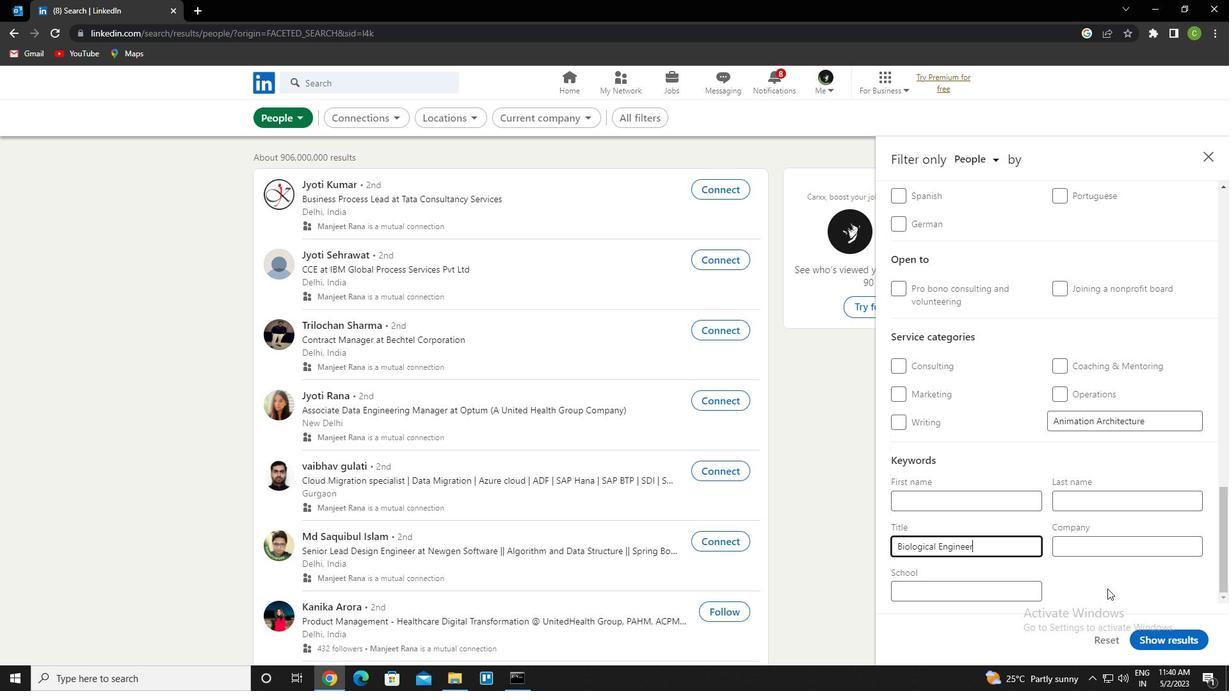 
Action: Mouse pressed left at (1196, 640)
Screenshot: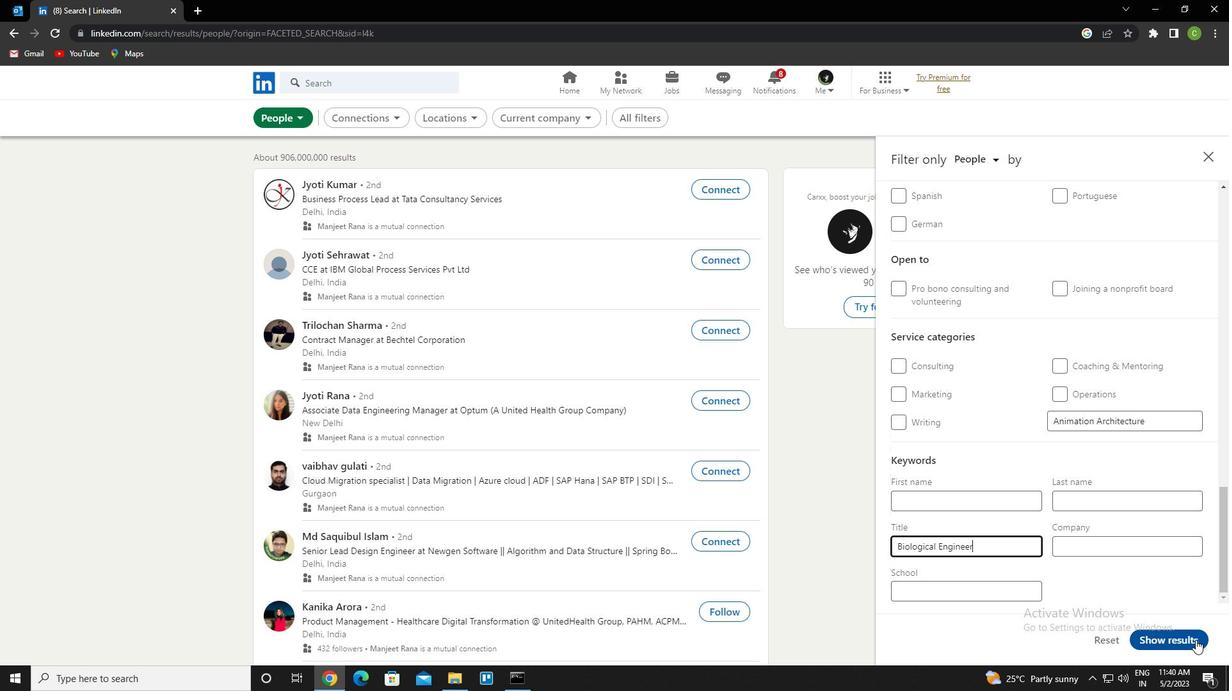 
Action: Mouse moved to (482, 459)
Screenshot: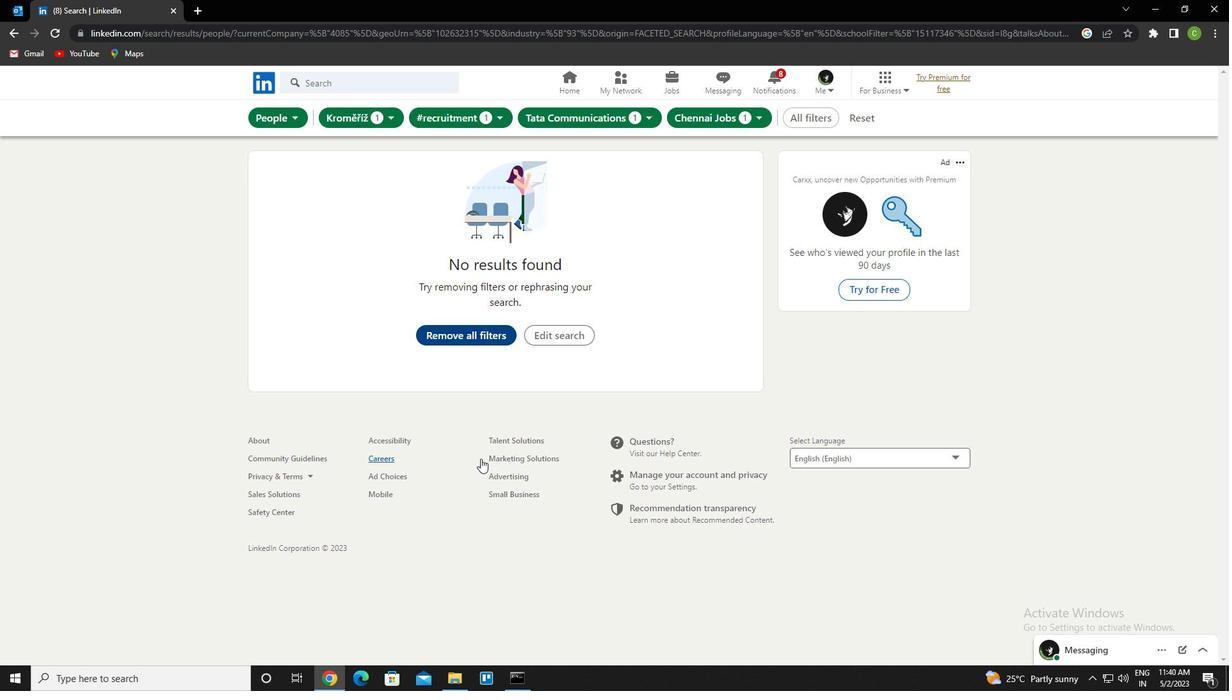 
